 Task: Add a signature Mateo Gonzalez containing With gratitude and sincere wishes, Mateo Gonzalez to email address softage.3@softage.net and add a label Condo associations
Action: Mouse moved to (759, 407)
Screenshot: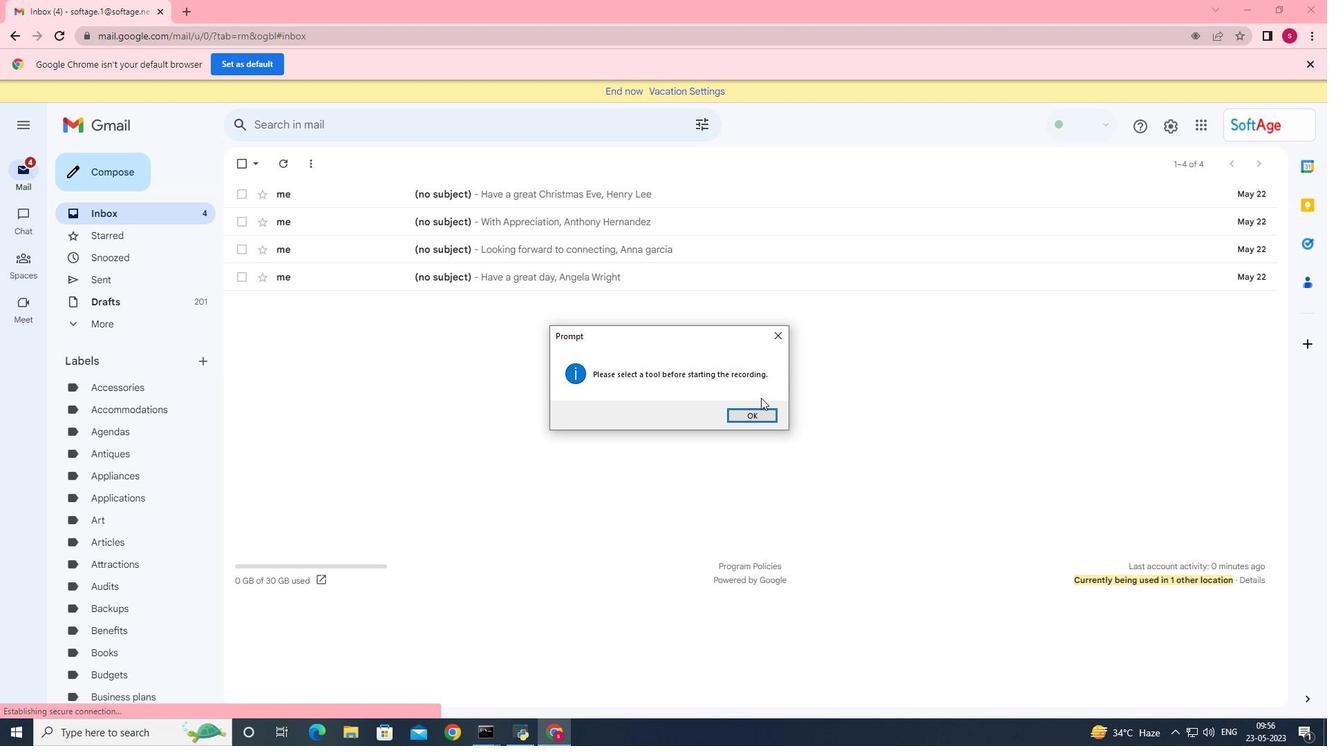 
Action: Mouse pressed left at (759, 407)
Screenshot: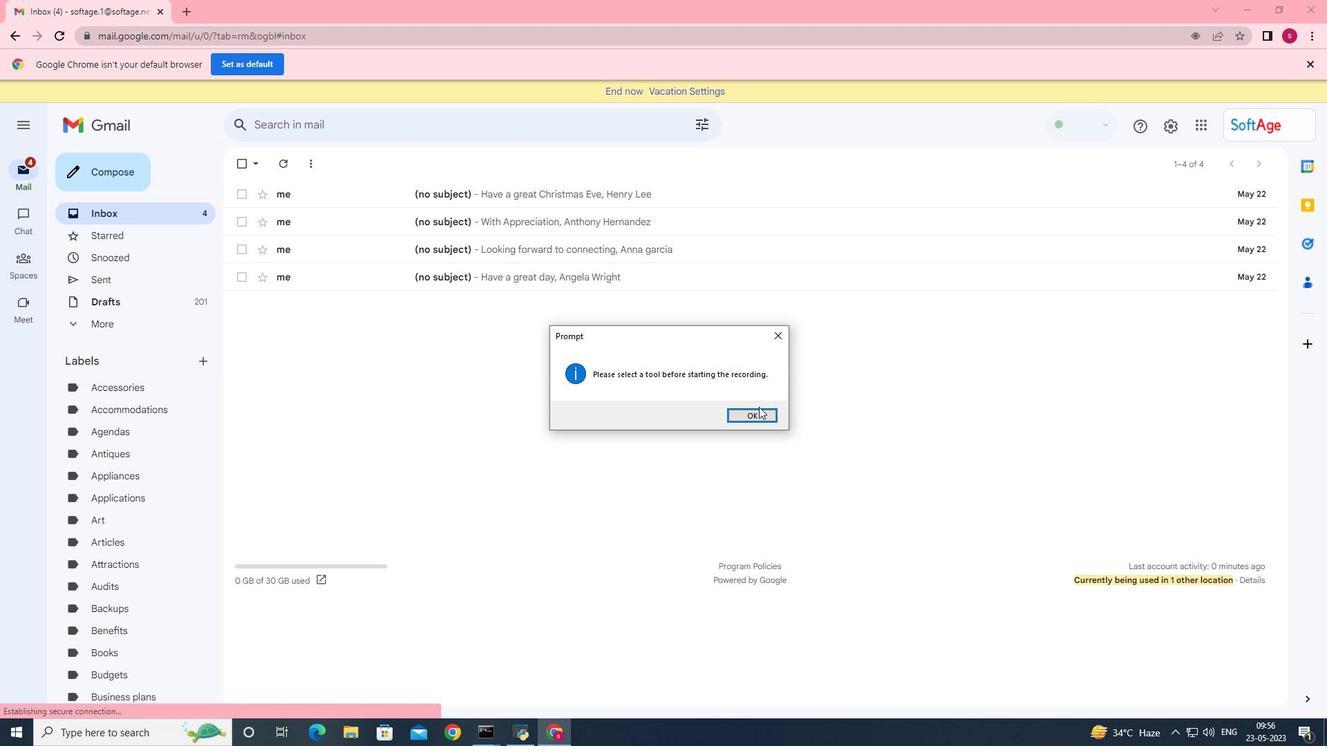 
Action: Mouse moved to (746, 410)
Screenshot: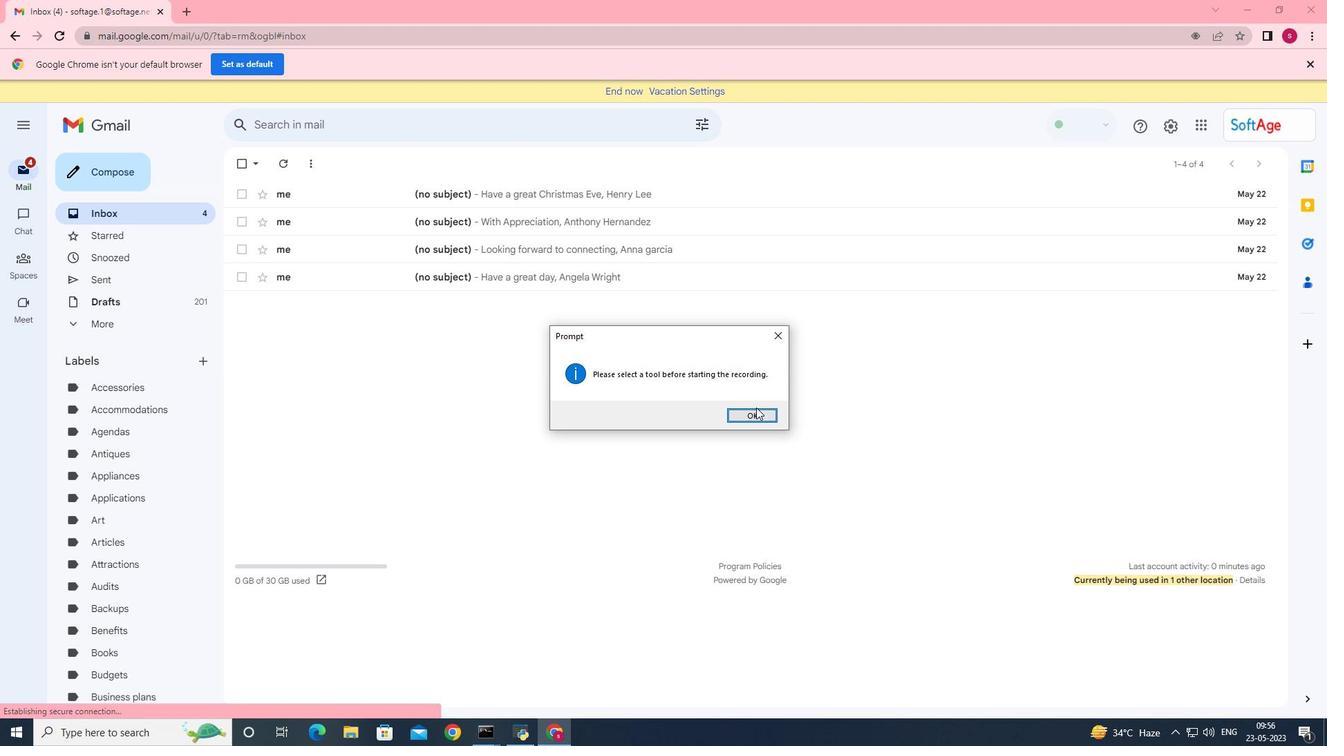 
Action: Mouse pressed left at (746, 410)
Screenshot: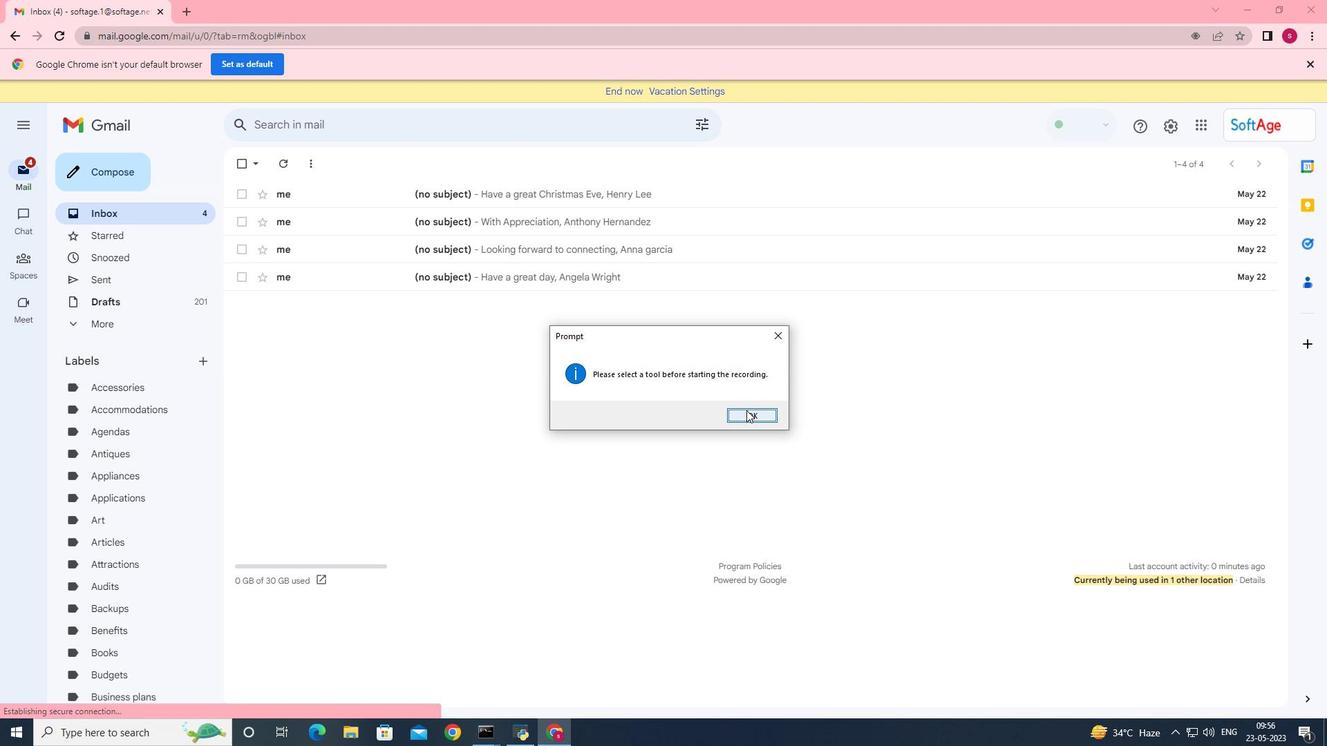 
Action: Mouse moved to (67, 169)
Screenshot: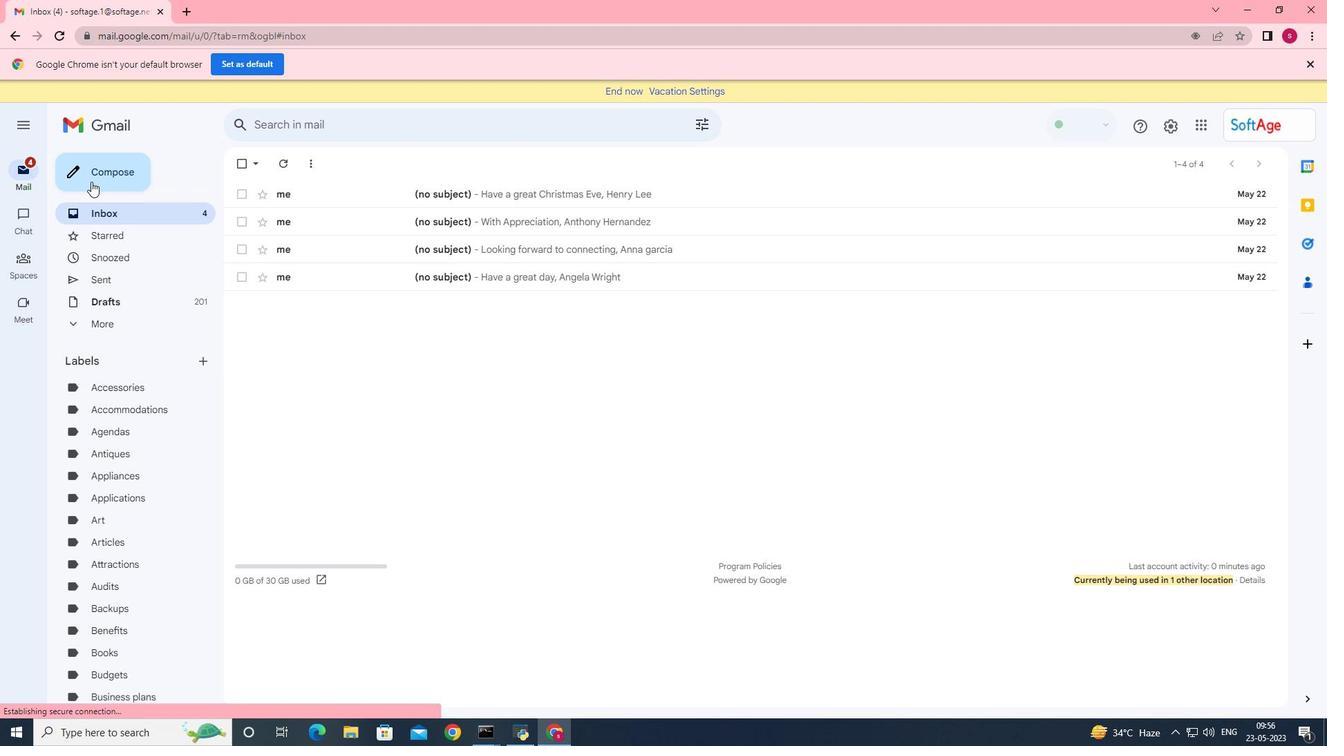 
Action: Mouse pressed left at (67, 169)
Screenshot: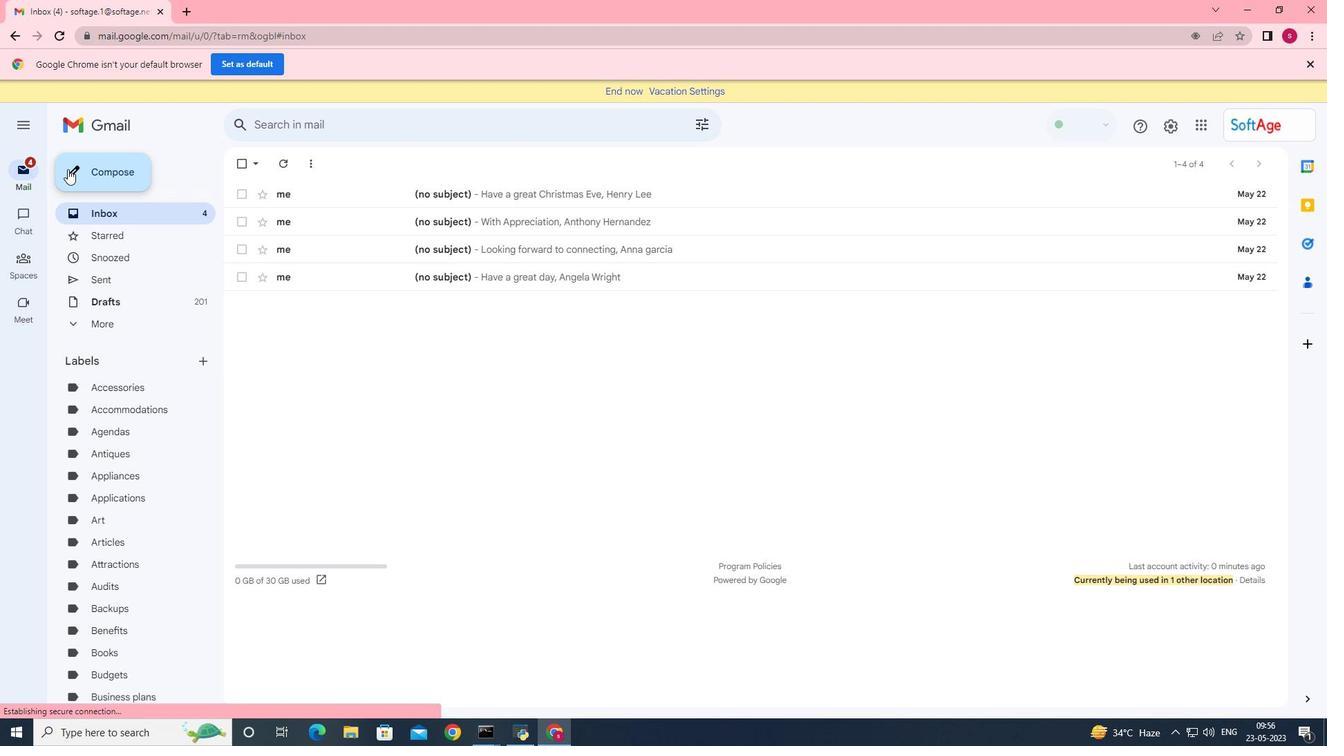
Action: Mouse moved to (1119, 694)
Screenshot: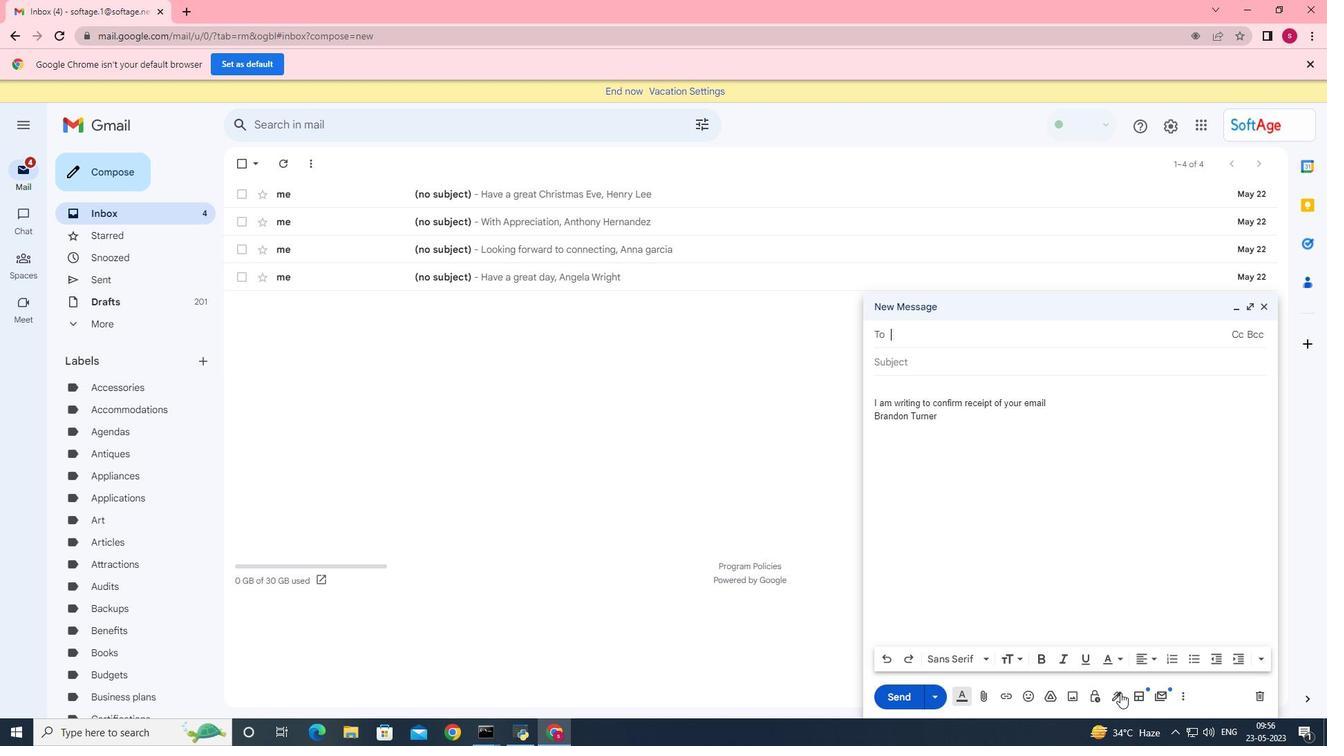 
Action: Mouse pressed left at (1119, 694)
Screenshot: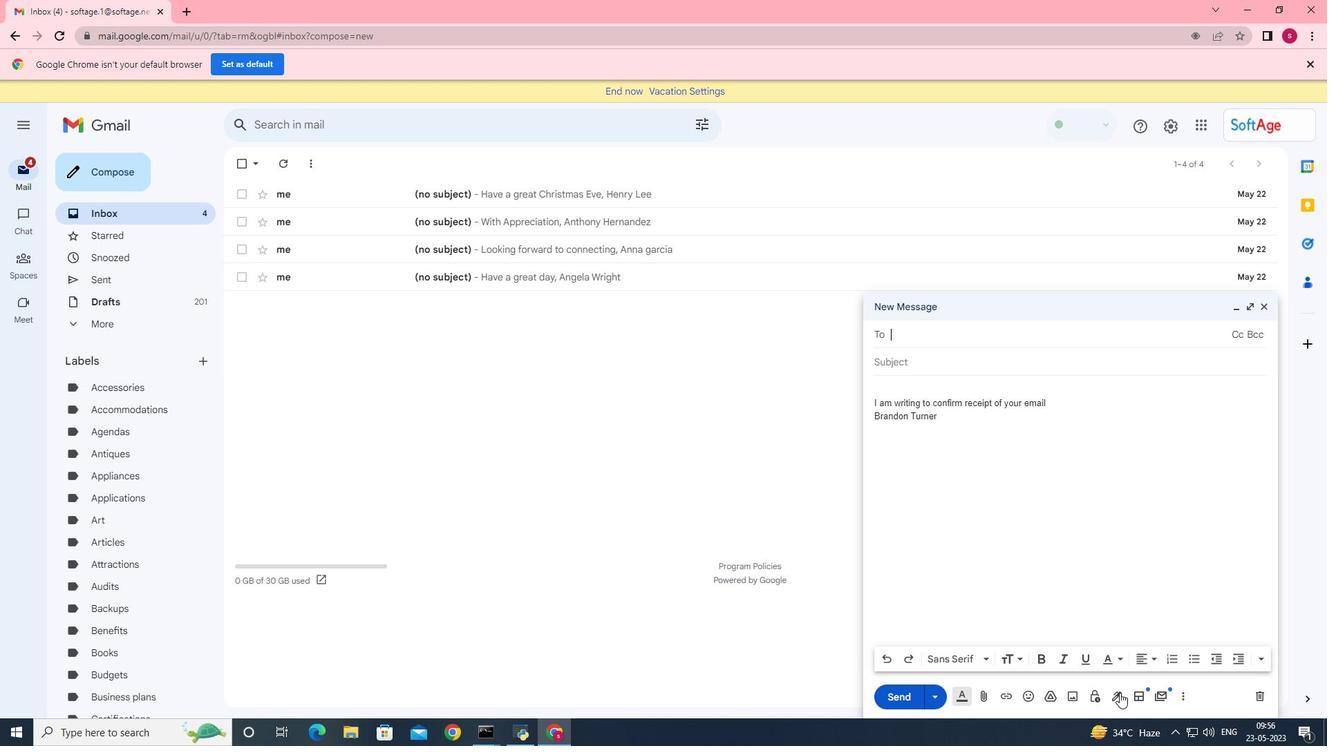 
Action: Mouse moved to (1138, 617)
Screenshot: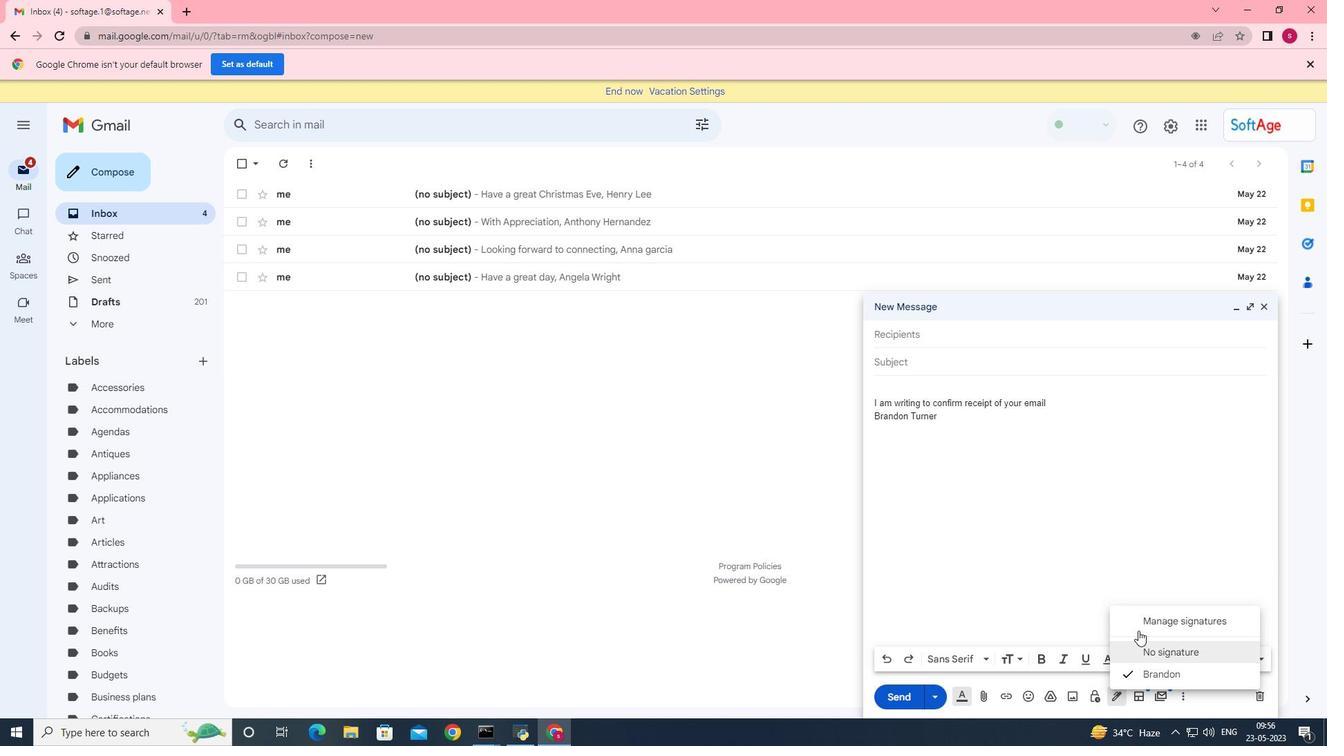
Action: Mouse pressed left at (1138, 617)
Screenshot: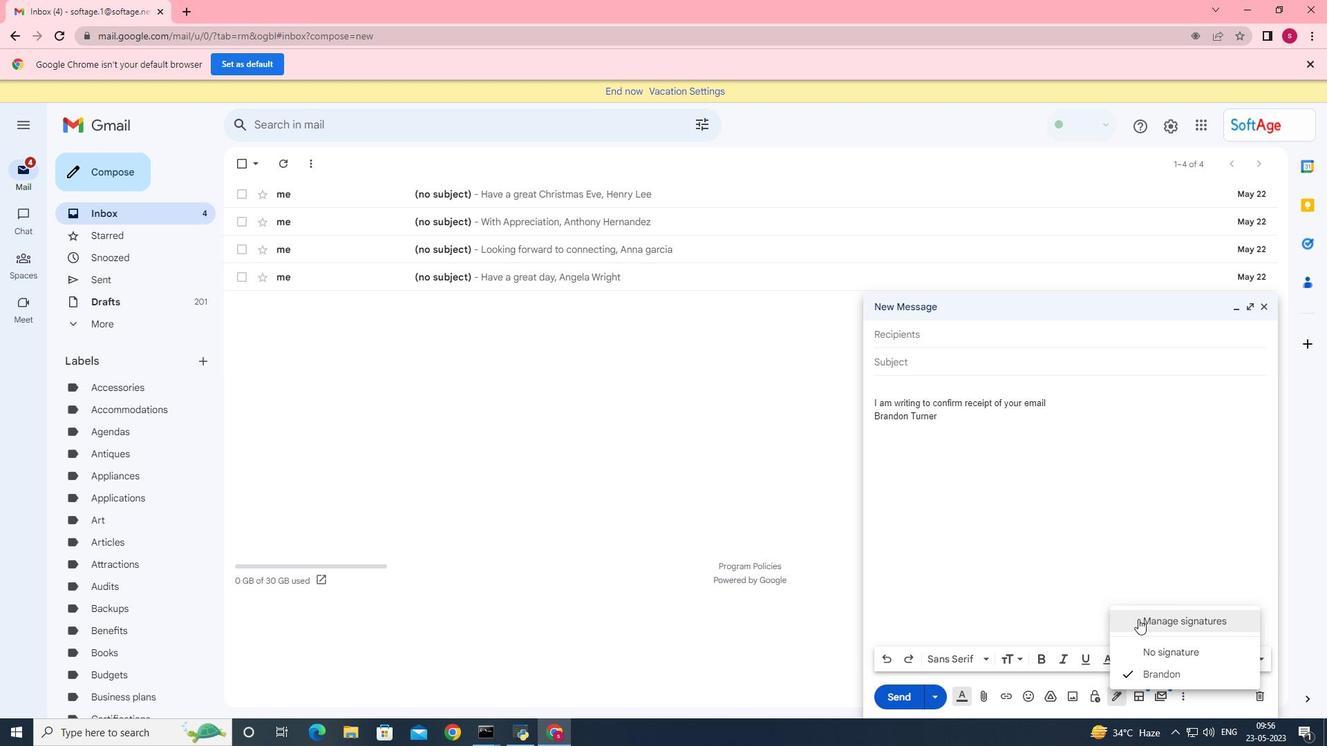 
Action: Mouse moved to (719, 434)
Screenshot: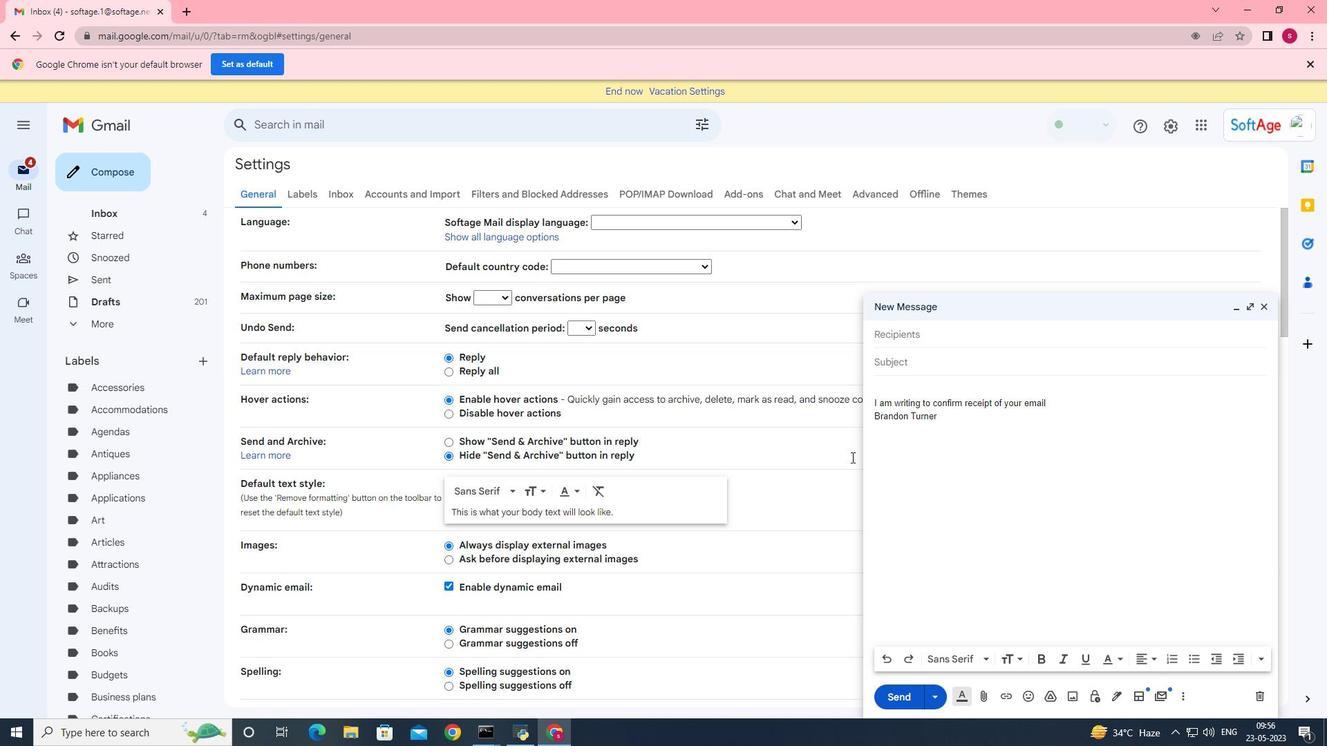 
Action: Mouse scrolled (719, 434) with delta (0, 0)
Screenshot: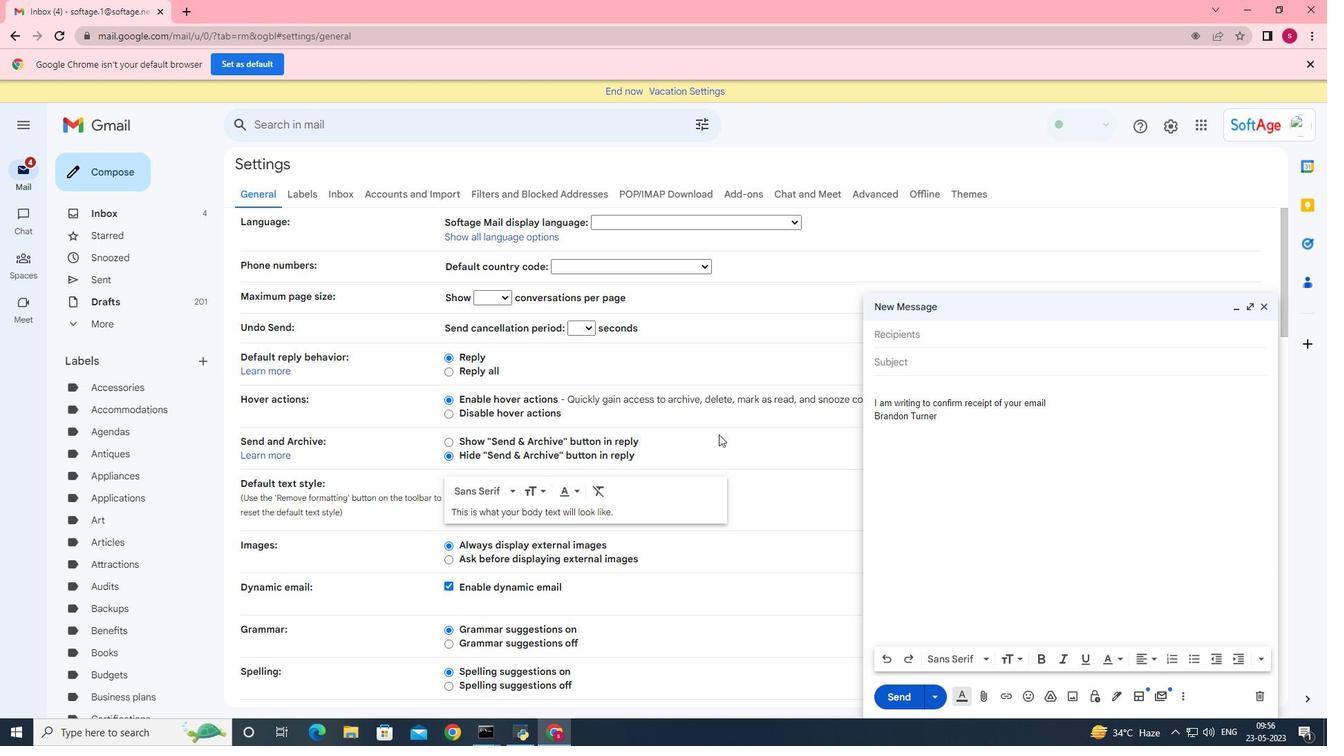 
Action: Mouse moved to (718, 434)
Screenshot: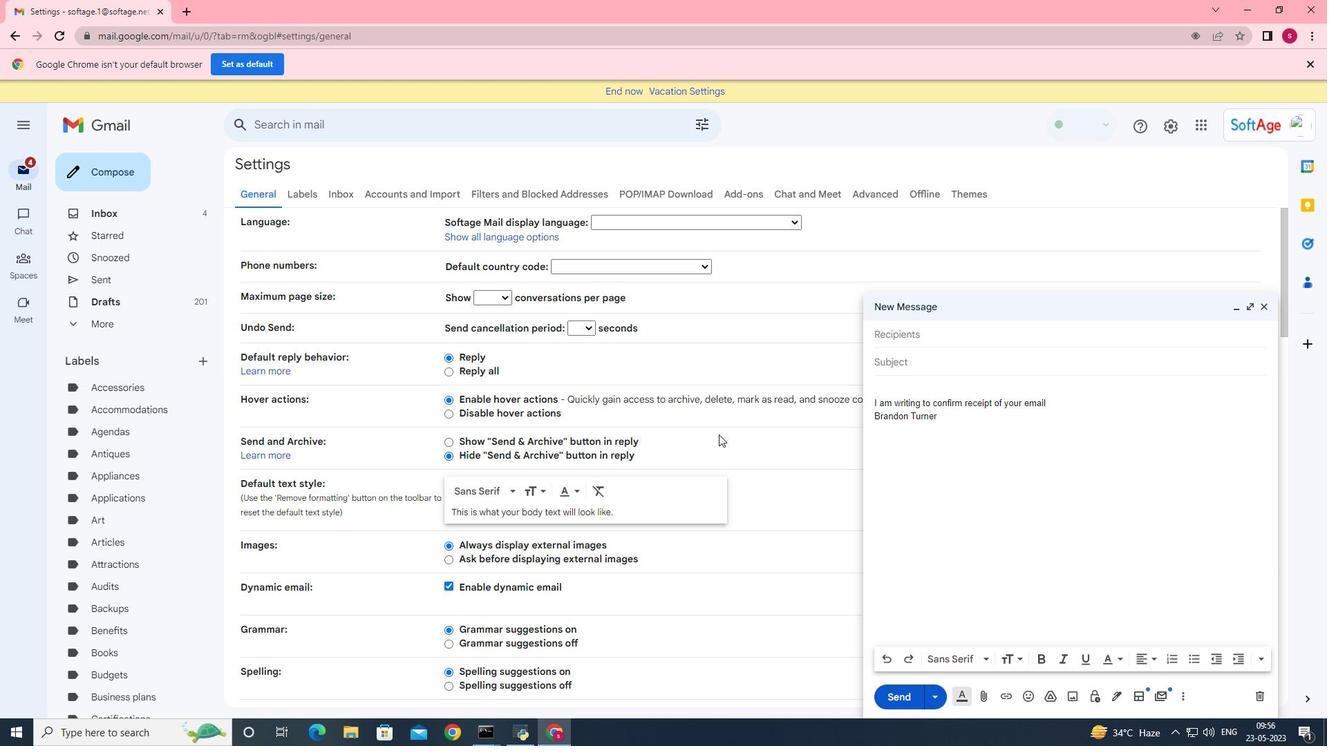 
Action: Mouse scrolled (718, 434) with delta (0, 0)
Screenshot: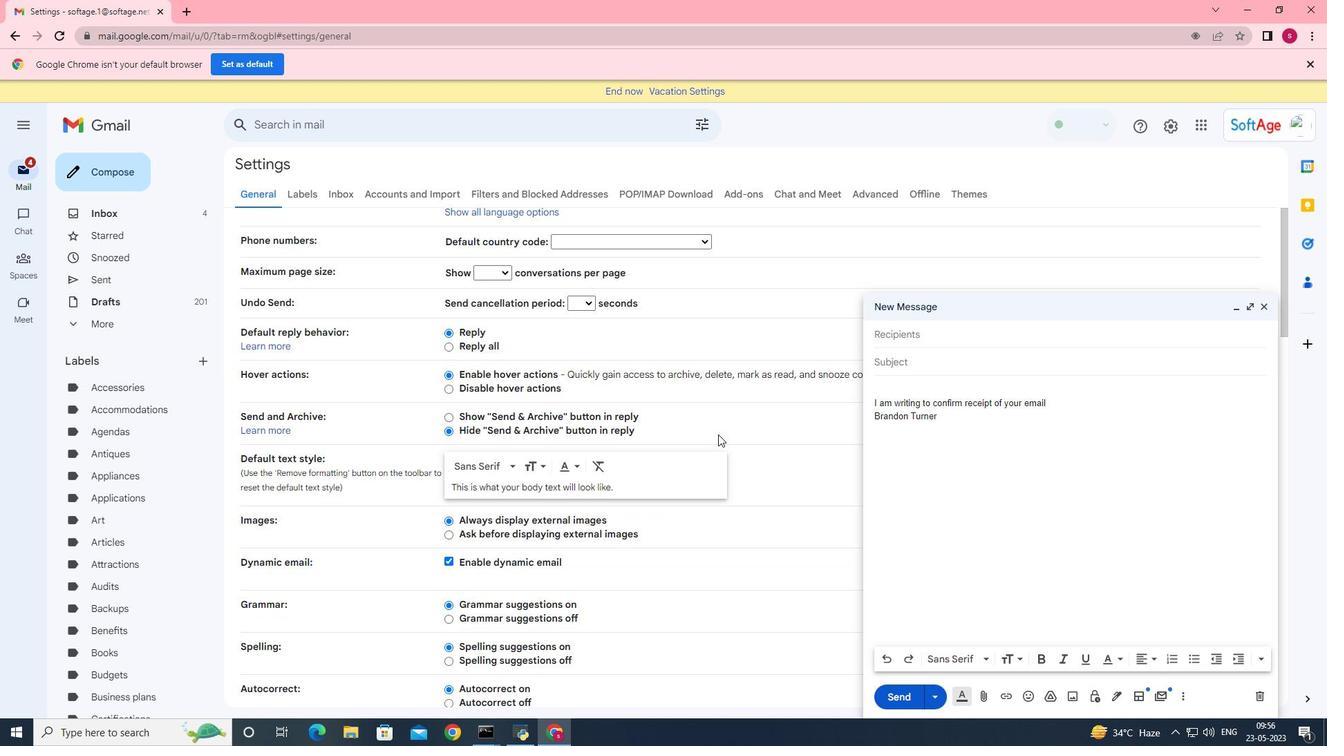 
Action: Mouse moved to (715, 439)
Screenshot: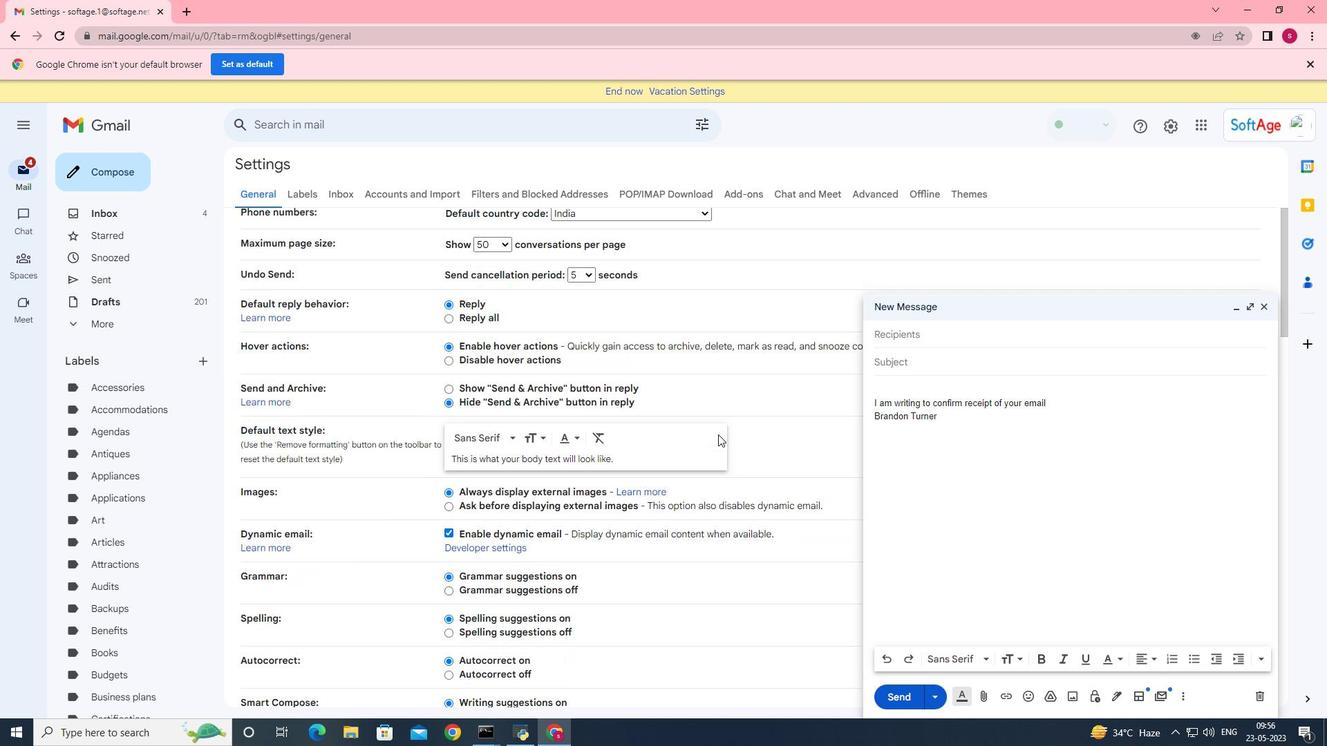 
Action: Mouse scrolled (716, 436) with delta (0, 0)
Screenshot: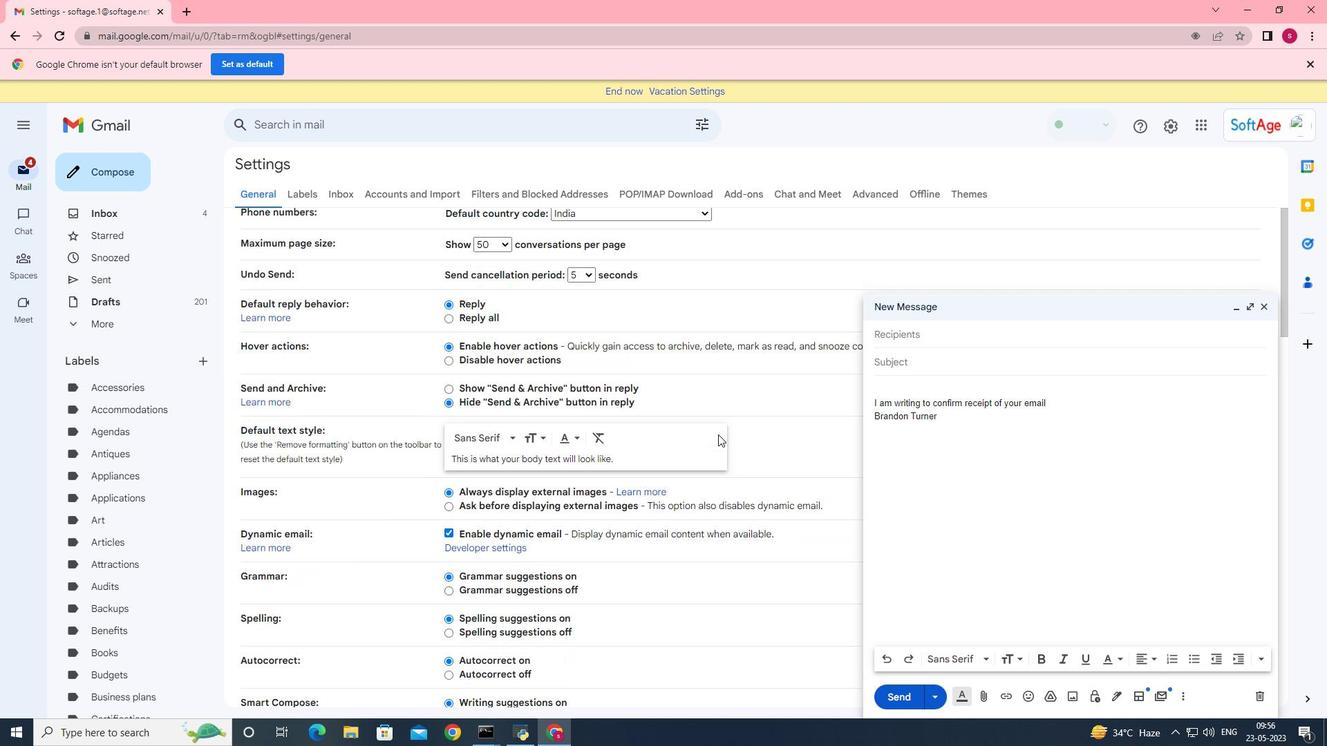 
Action: Mouse moved to (714, 439)
Screenshot: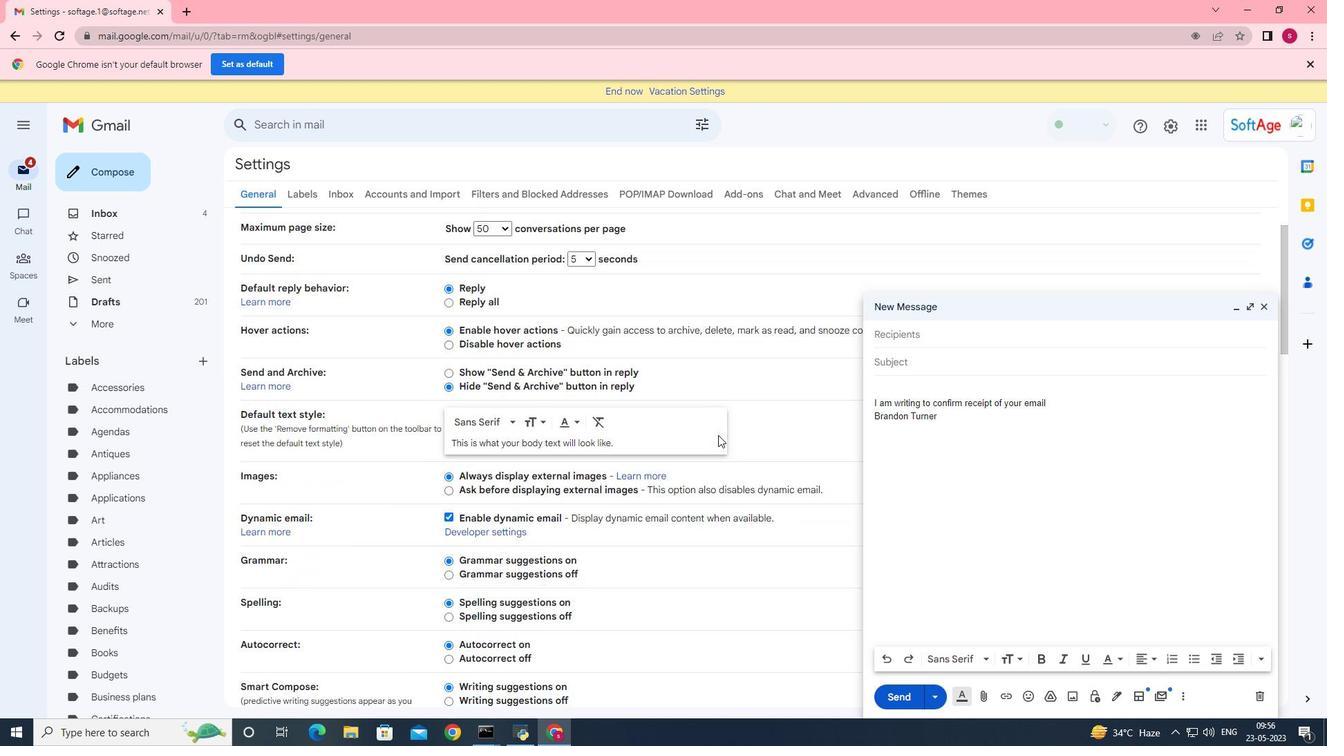 
Action: Mouse scrolled (714, 439) with delta (0, 0)
Screenshot: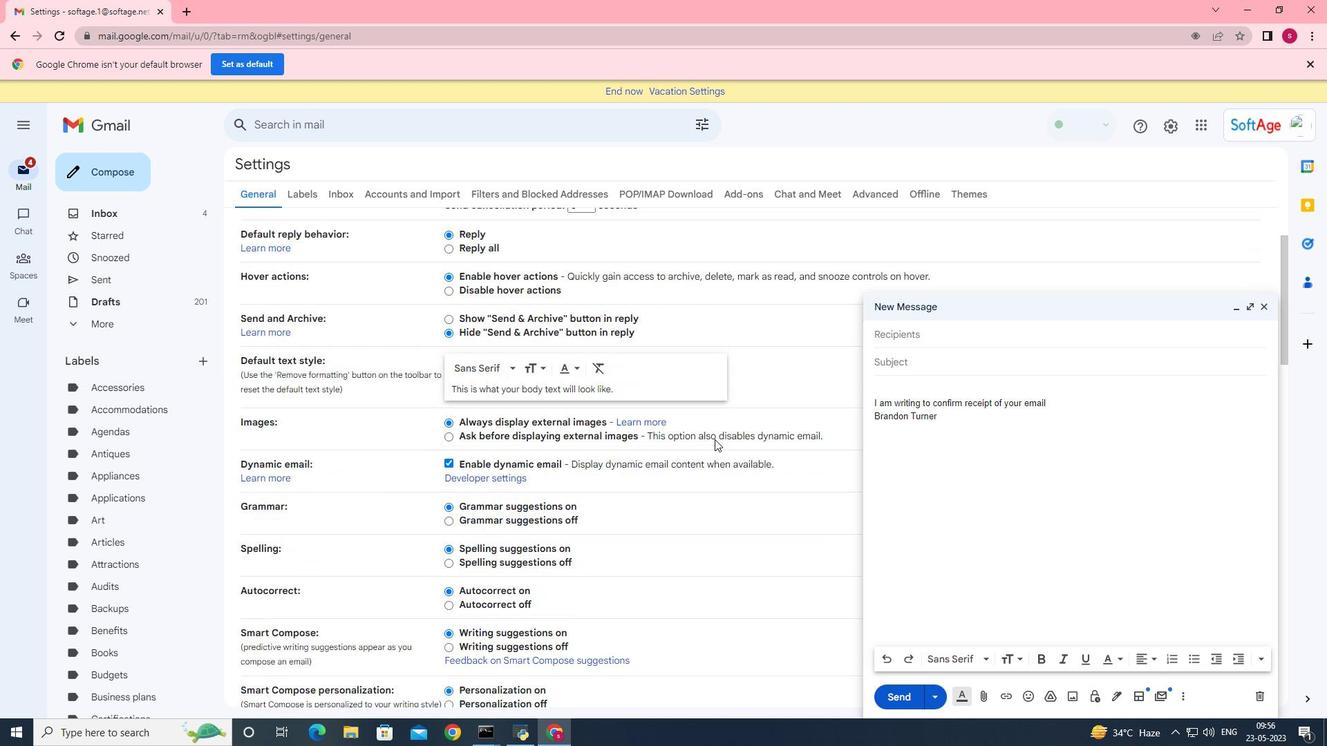 
Action: Mouse moved to (714, 440)
Screenshot: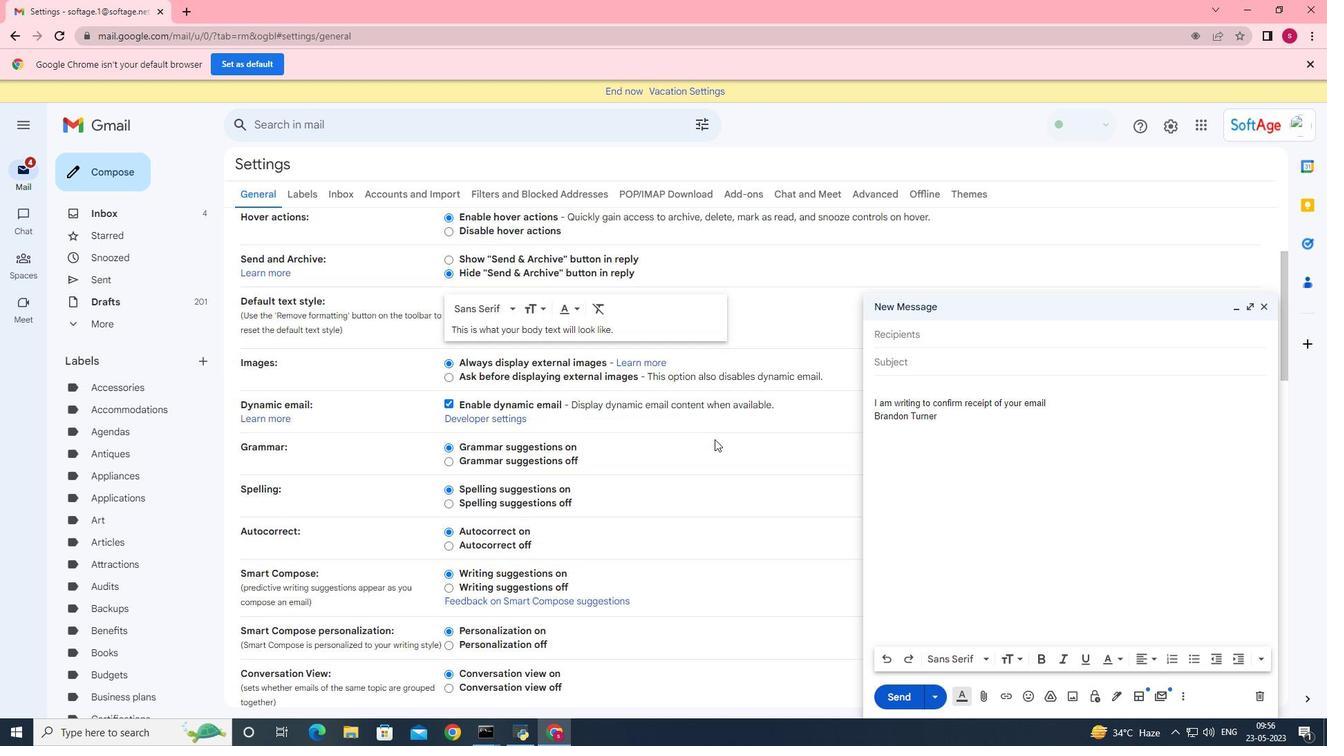 
Action: Mouse scrolled (714, 439) with delta (0, 0)
Screenshot: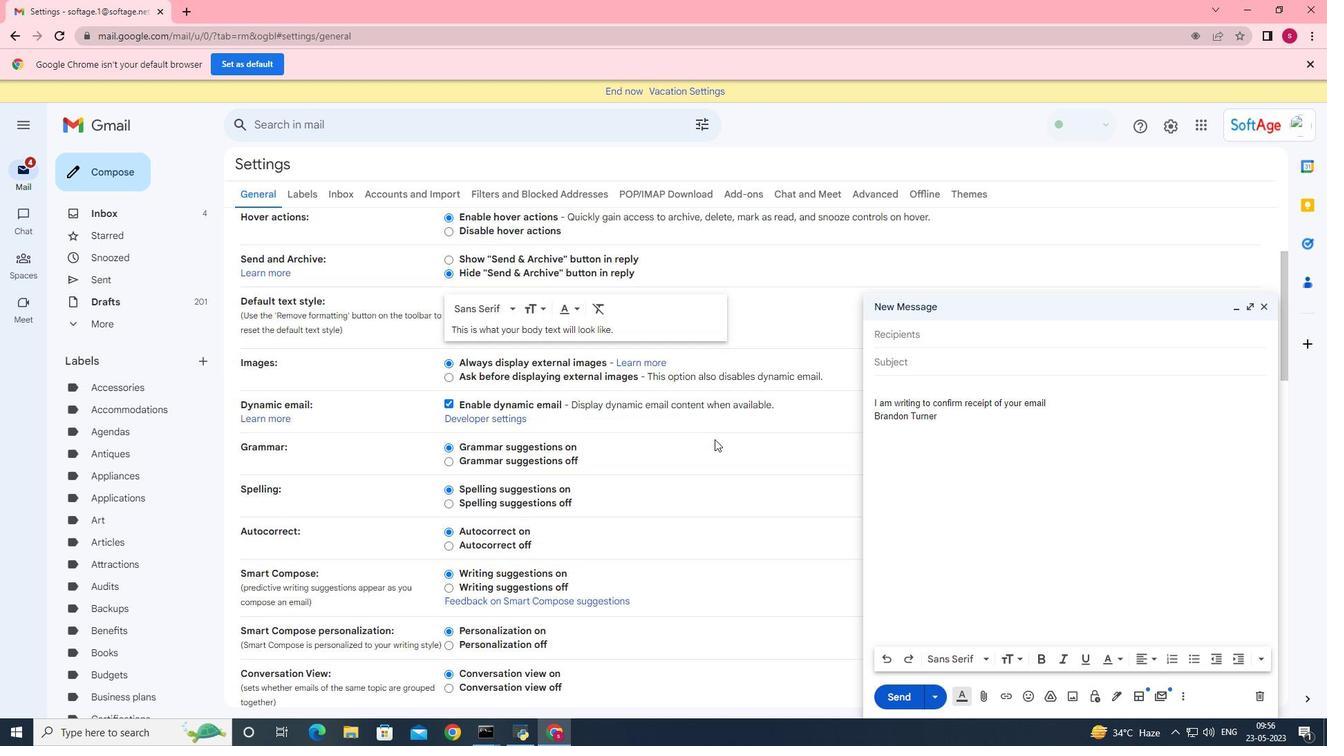 
Action: Mouse scrolled (714, 439) with delta (0, 0)
Screenshot: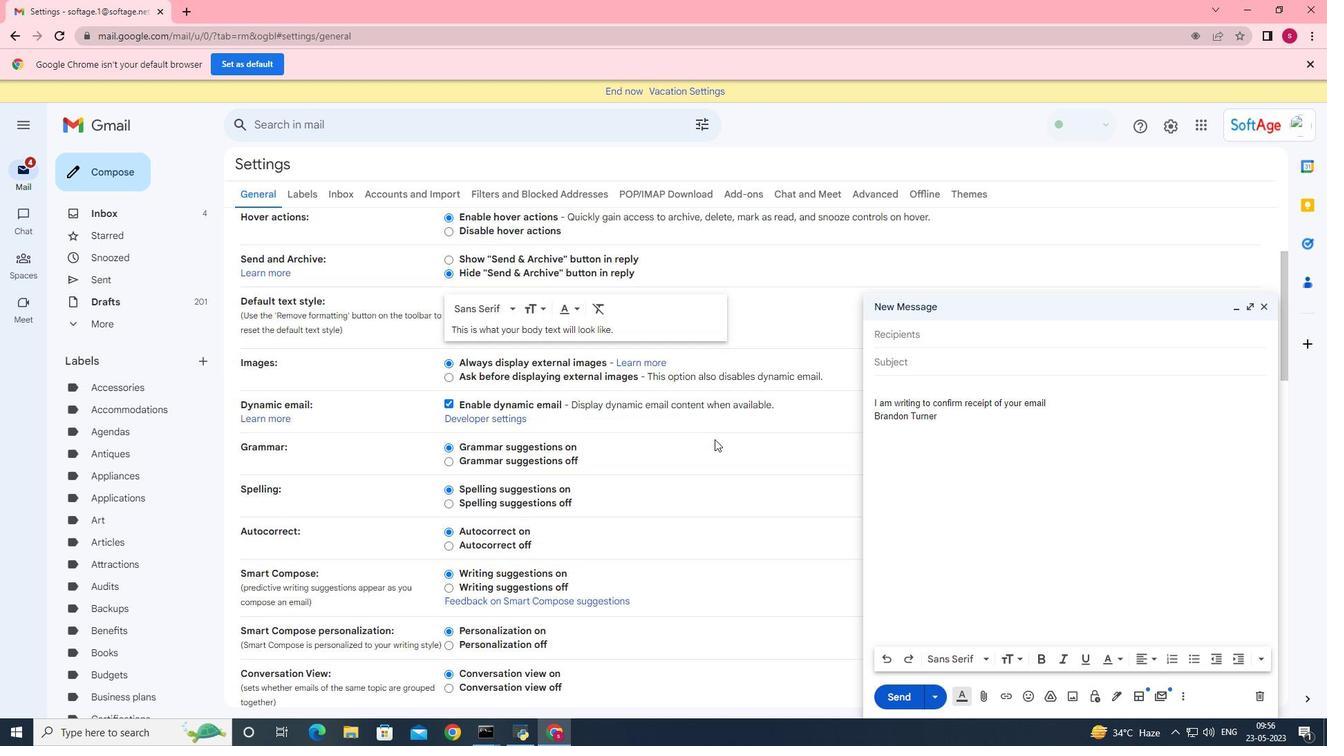 
Action: Mouse scrolled (714, 440) with delta (0, 0)
Screenshot: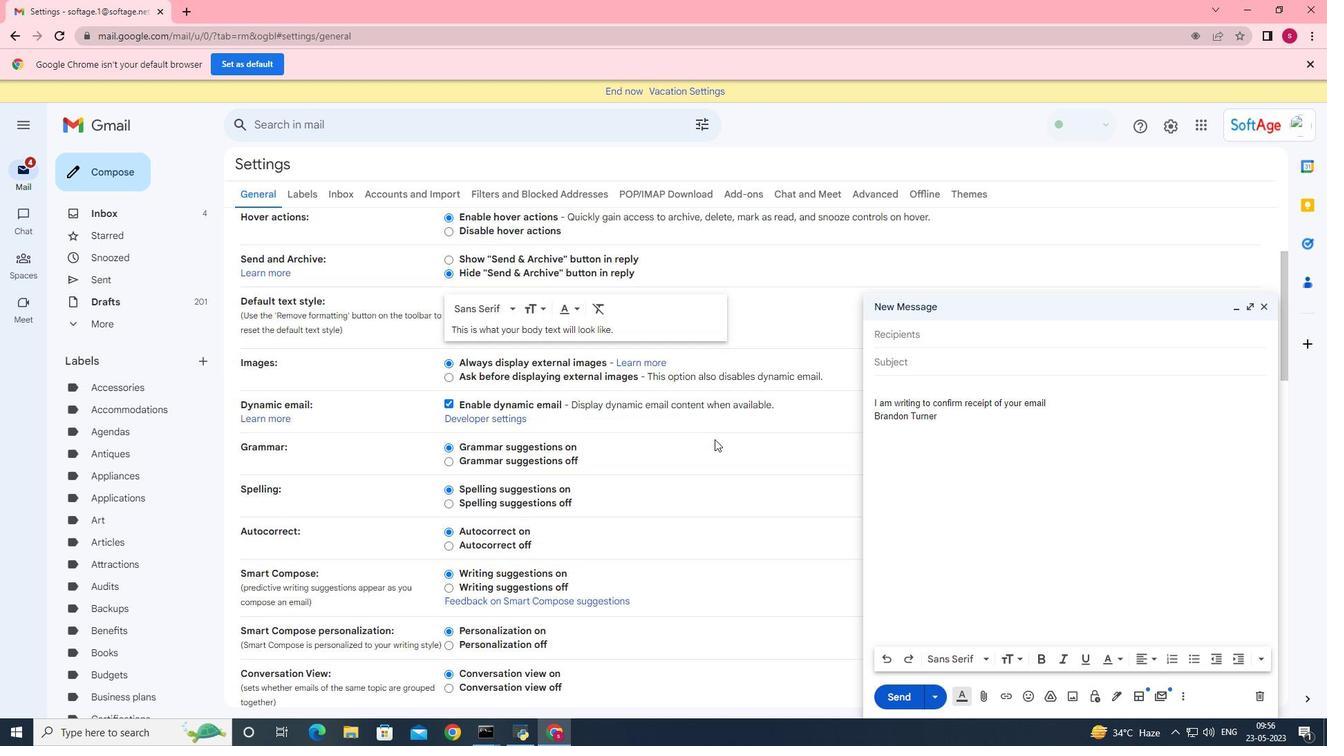 
Action: Mouse scrolled (714, 439) with delta (0, 0)
Screenshot: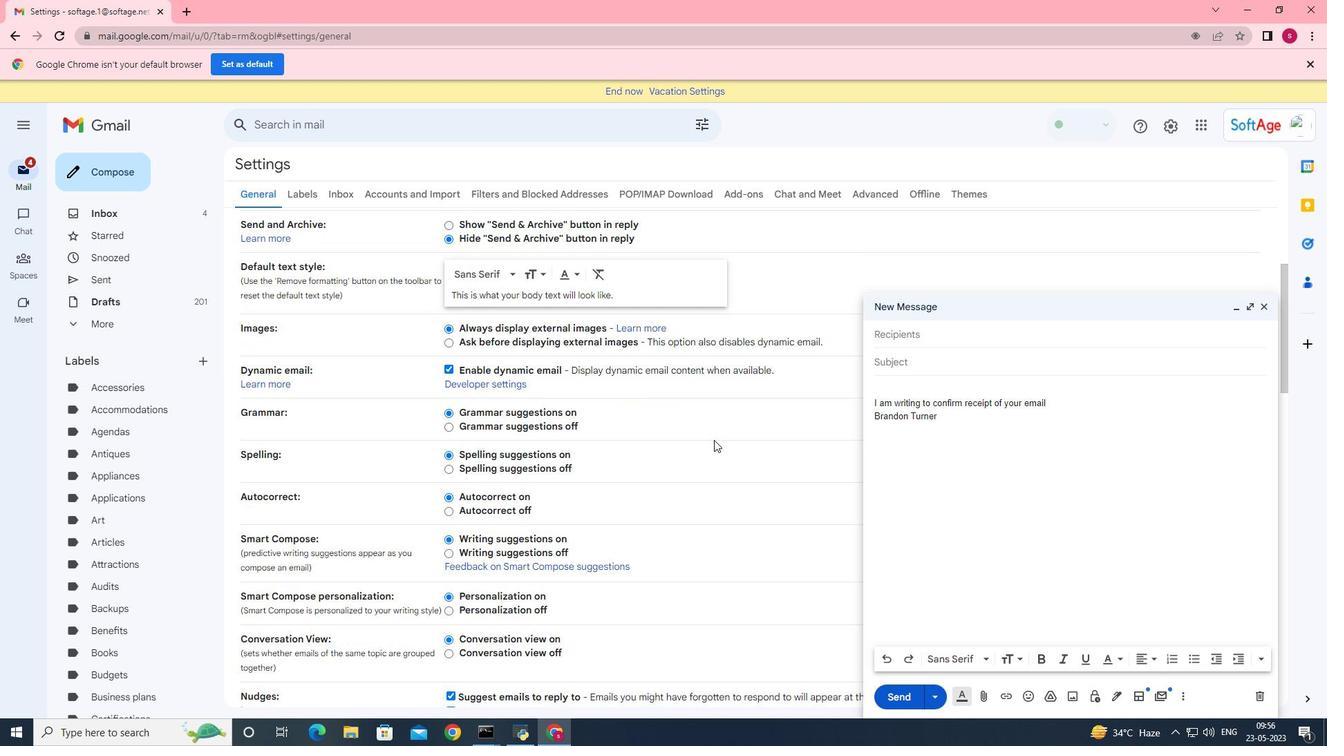 
Action: Mouse moved to (714, 440)
Screenshot: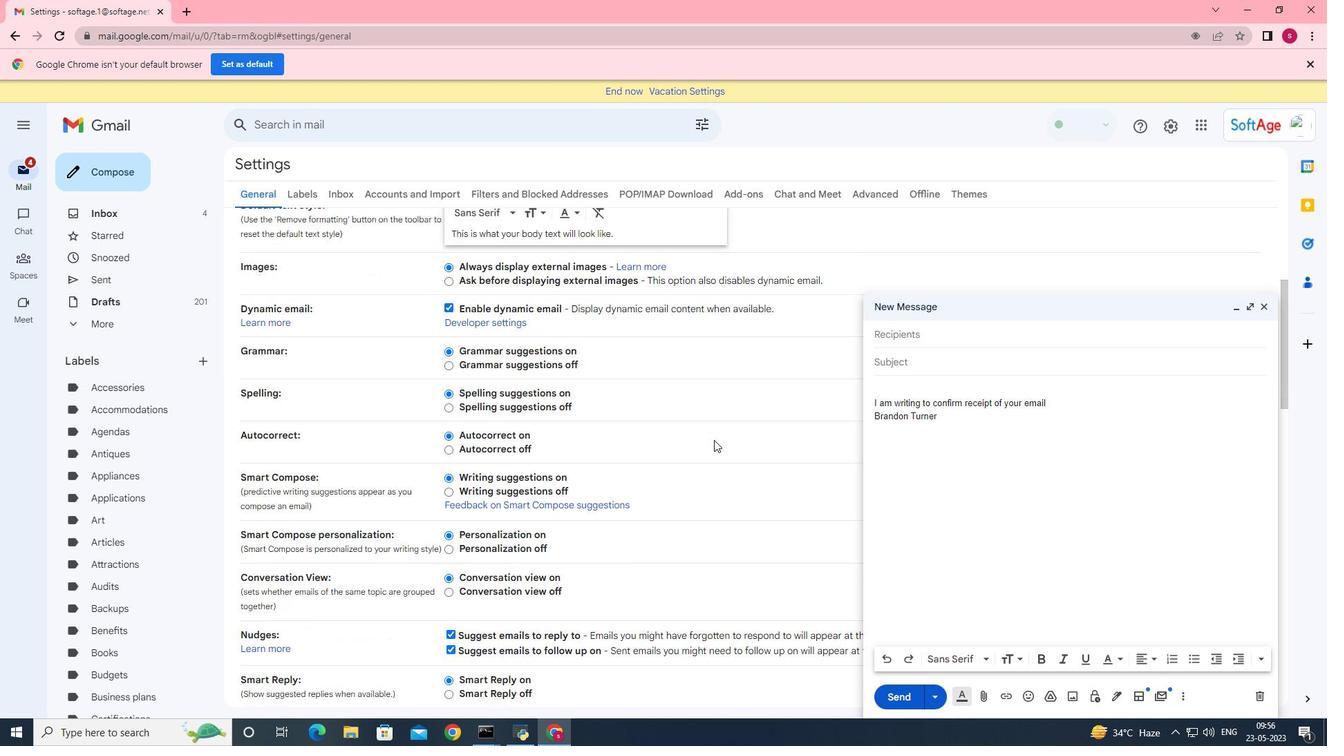 
Action: Mouse scrolled (714, 441) with delta (0, 0)
Screenshot: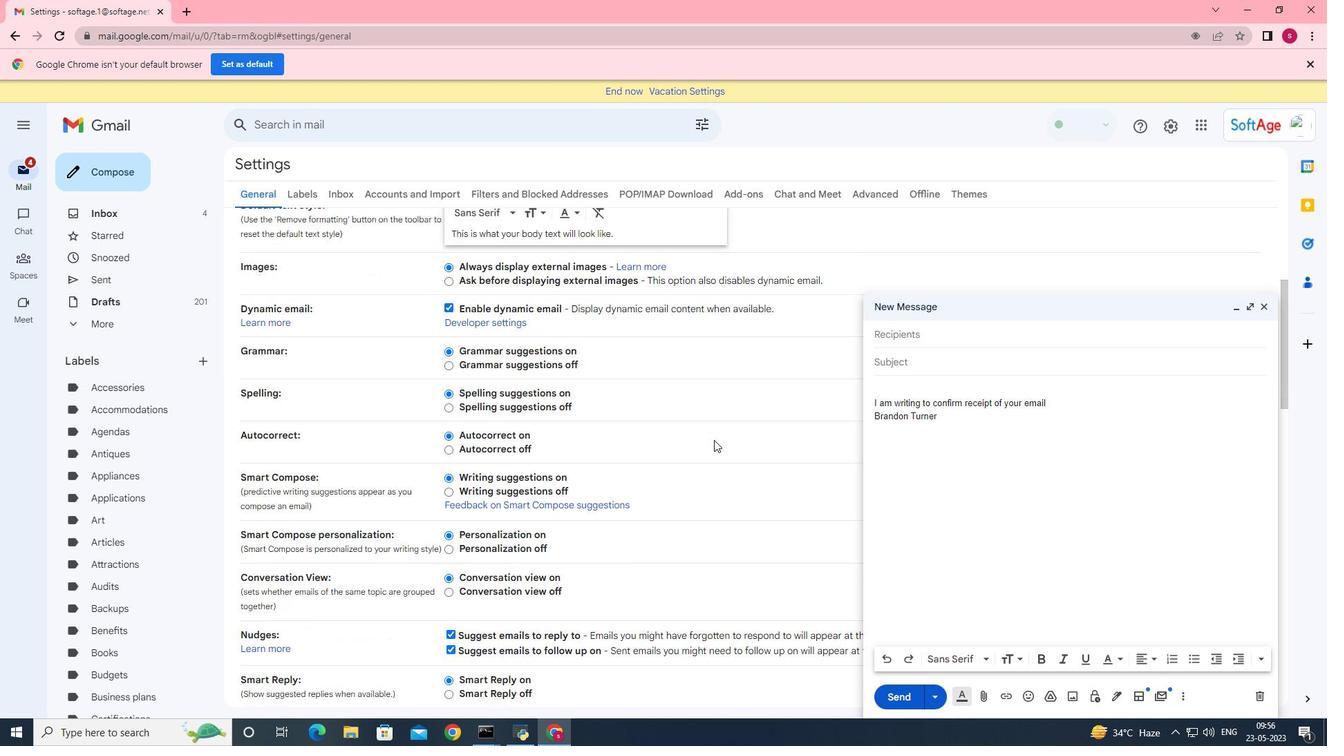 
Action: Mouse scrolled (714, 439) with delta (0, 0)
Screenshot: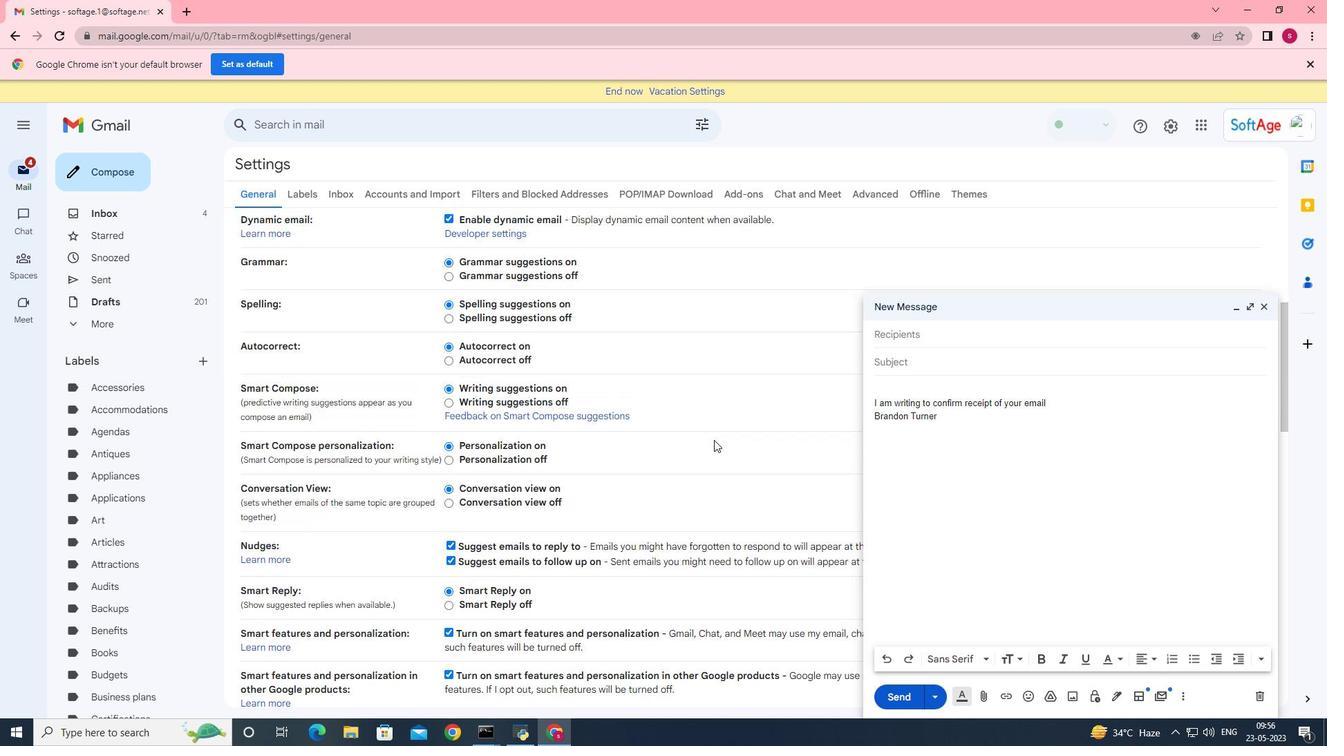 
Action: Mouse scrolled (714, 439) with delta (0, 0)
Screenshot: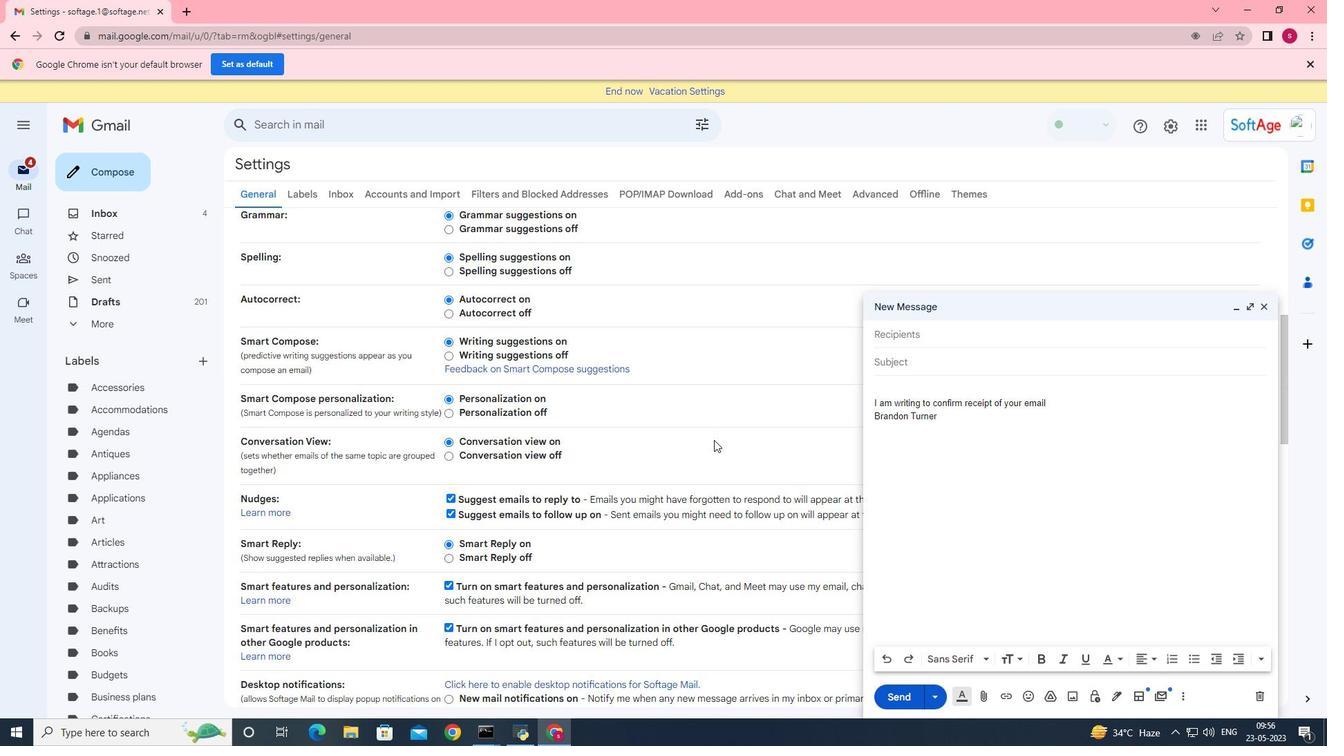 
Action: Mouse scrolled (714, 439) with delta (0, 0)
Screenshot: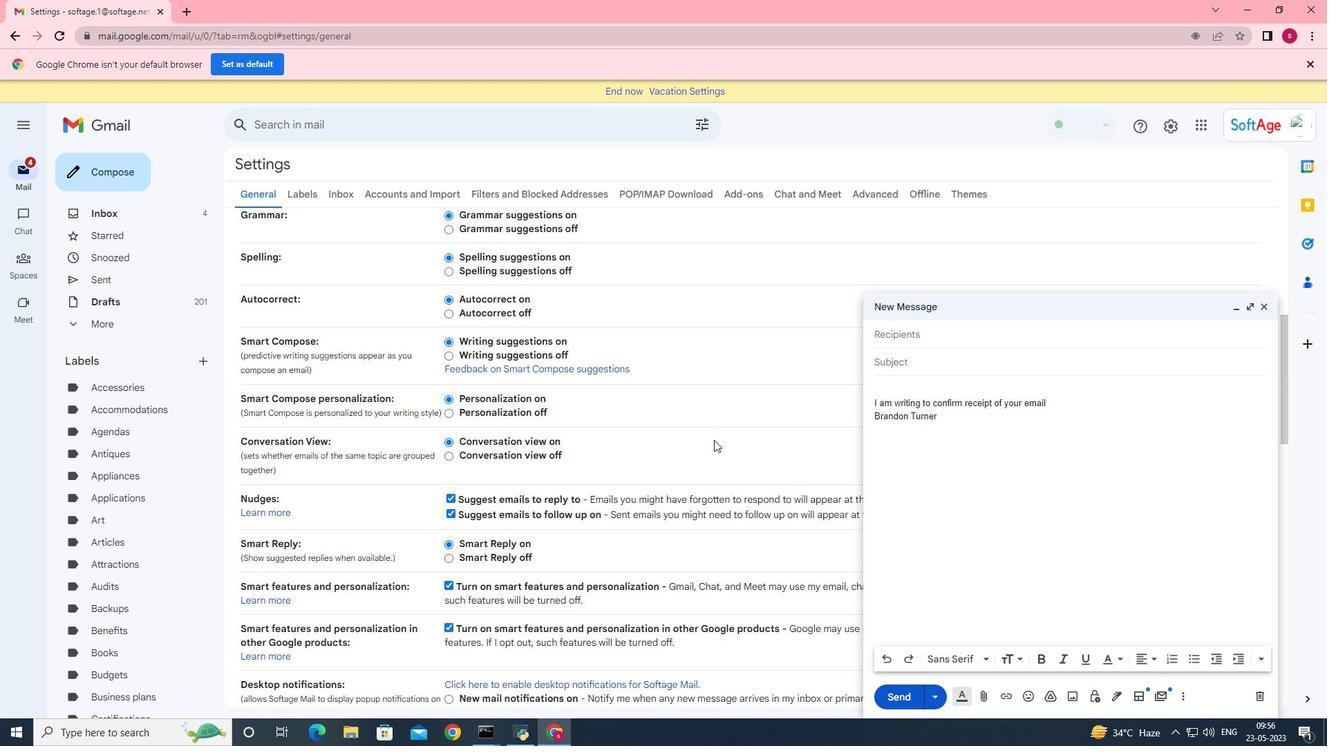 
Action: Mouse scrolled (714, 439) with delta (0, 0)
Screenshot: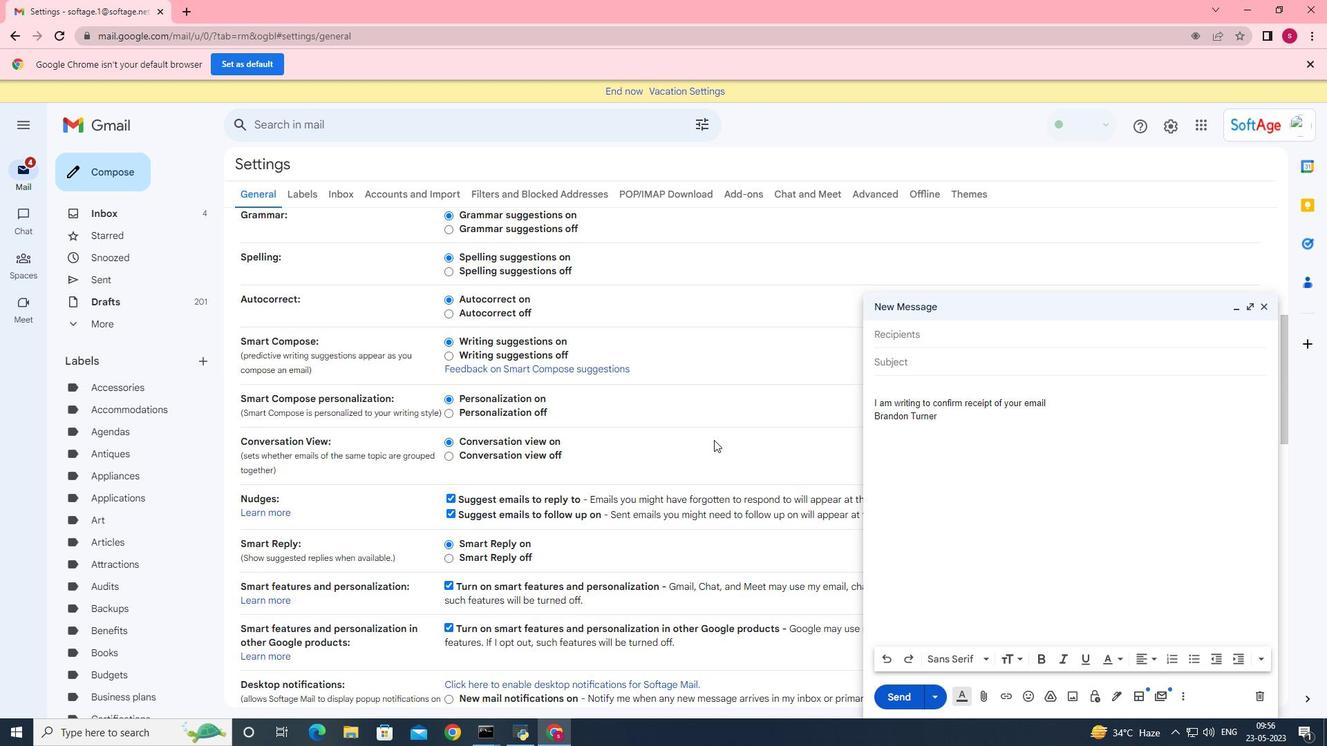 
Action: Mouse scrolled (714, 439) with delta (0, 0)
Screenshot: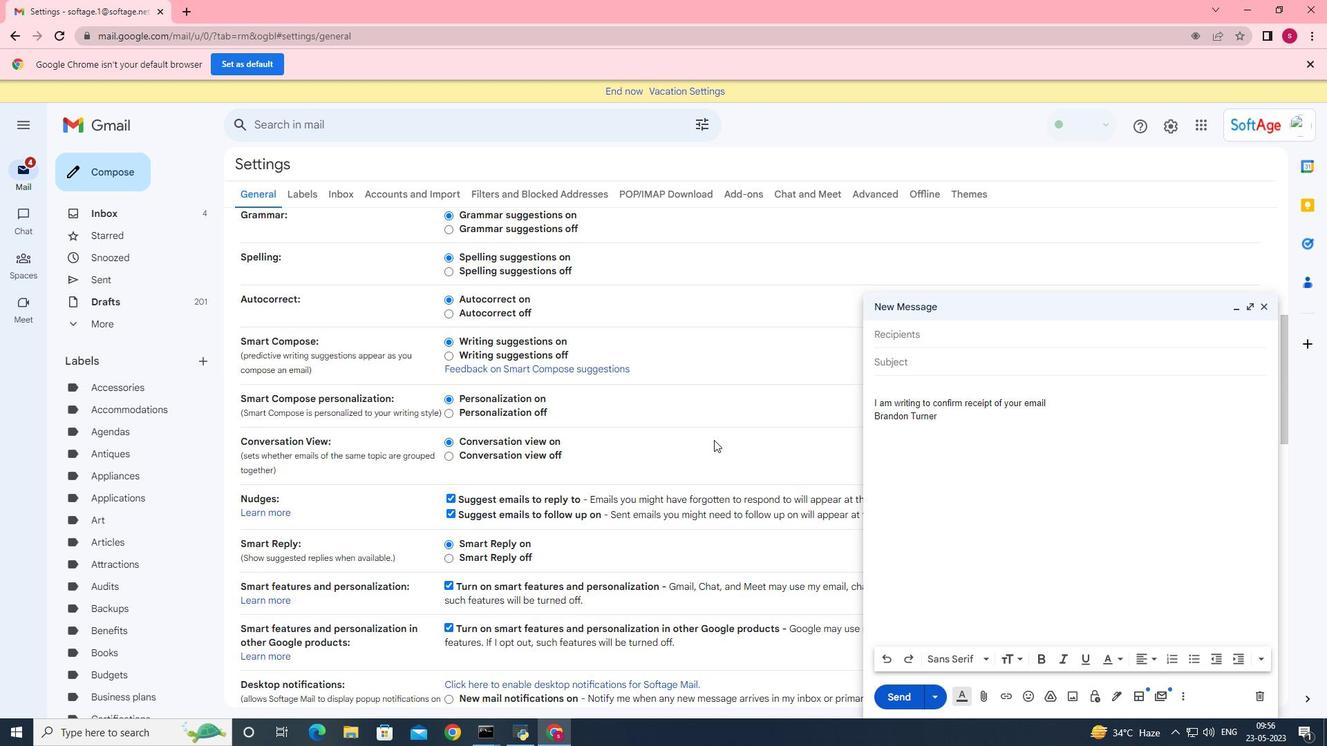
Action: Mouse moved to (675, 467)
Screenshot: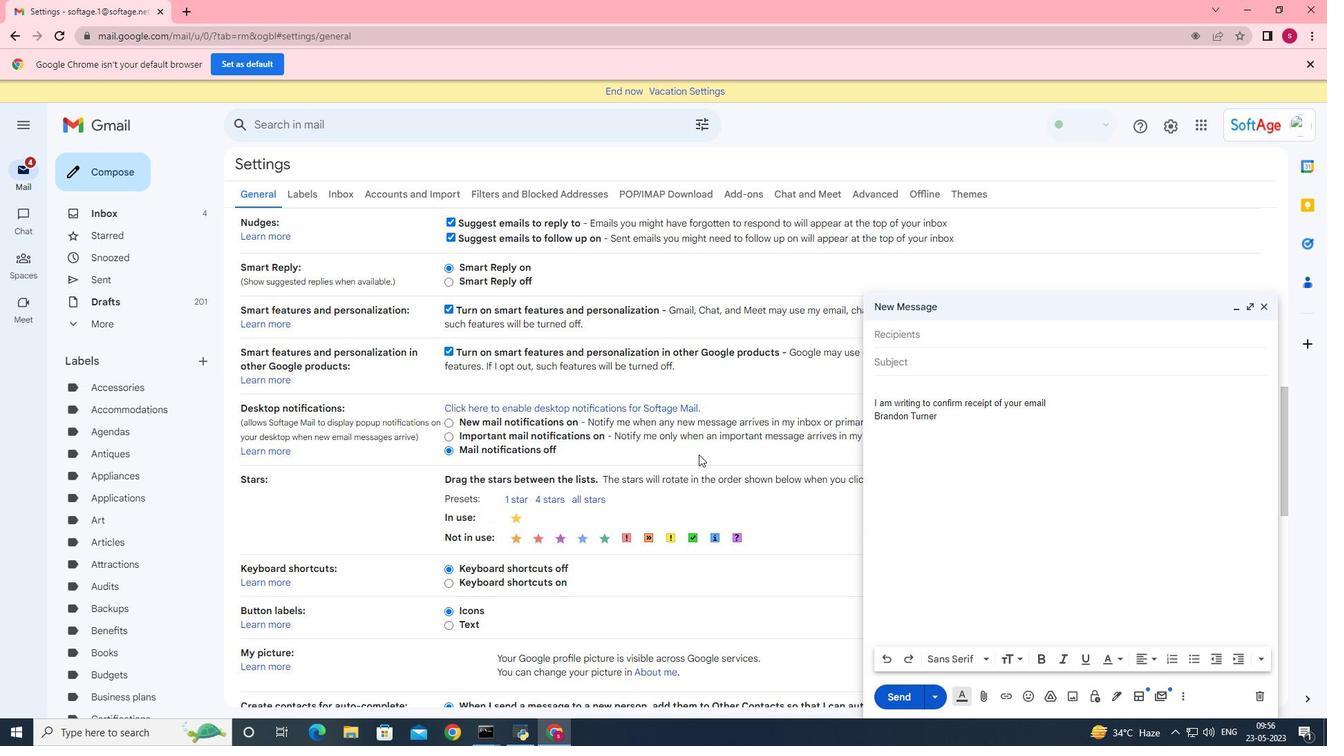 
Action: Mouse scrolled (675, 466) with delta (0, 0)
Screenshot: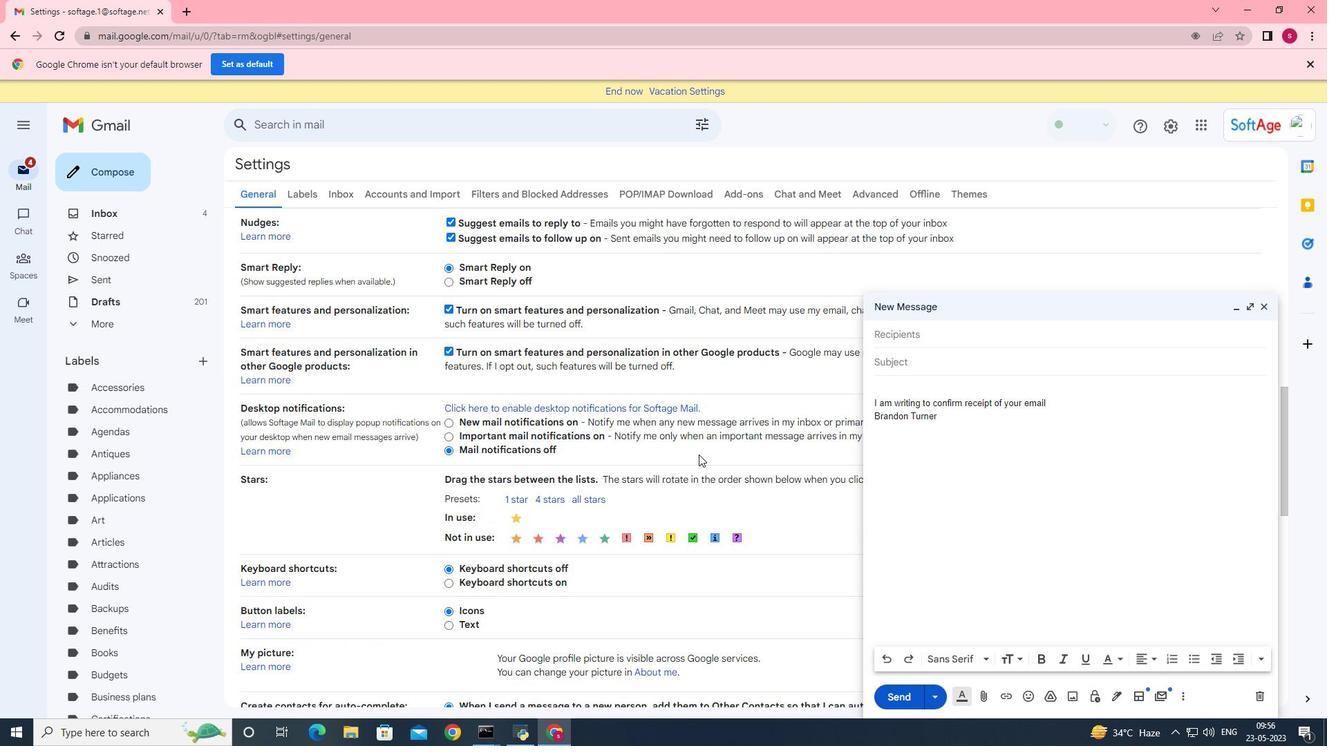 
Action: Mouse scrolled (675, 466) with delta (0, 0)
Screenshot: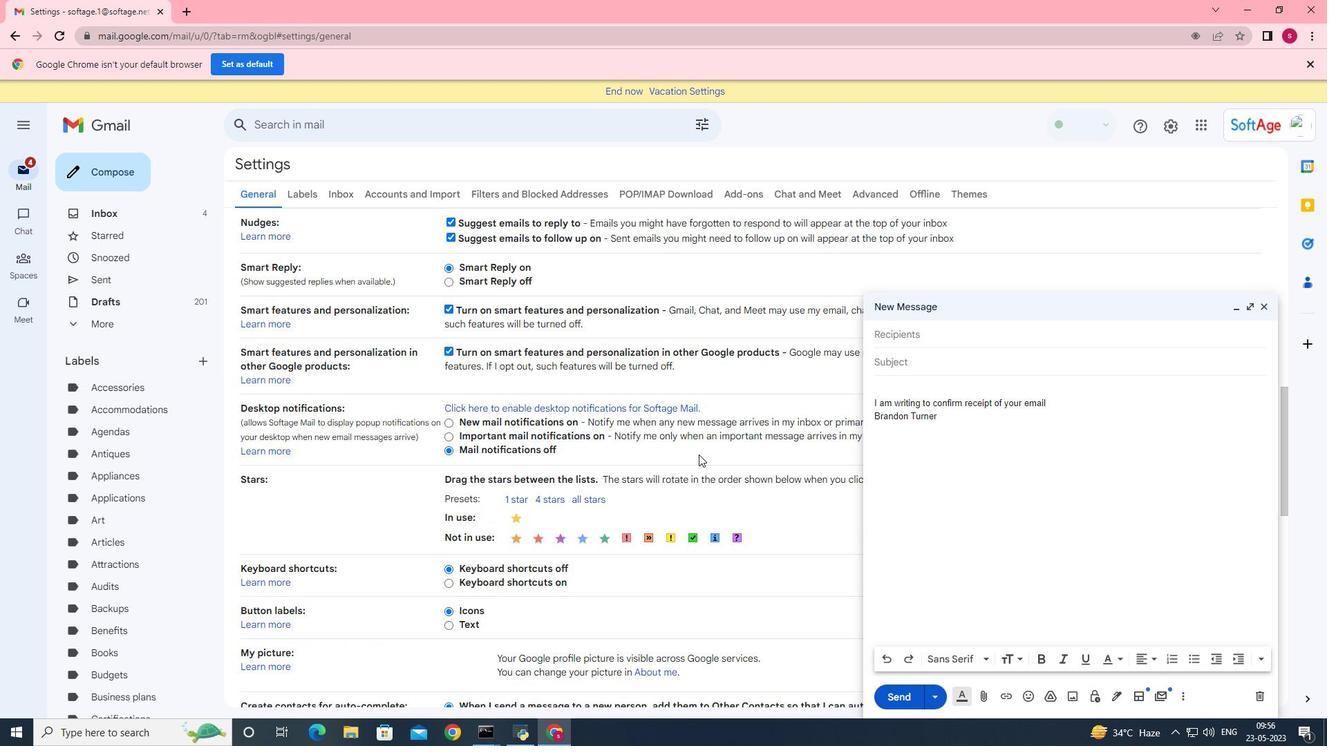 
Action: Mouse scrolled (675, 466) with delta (0, 0)
Screenshot: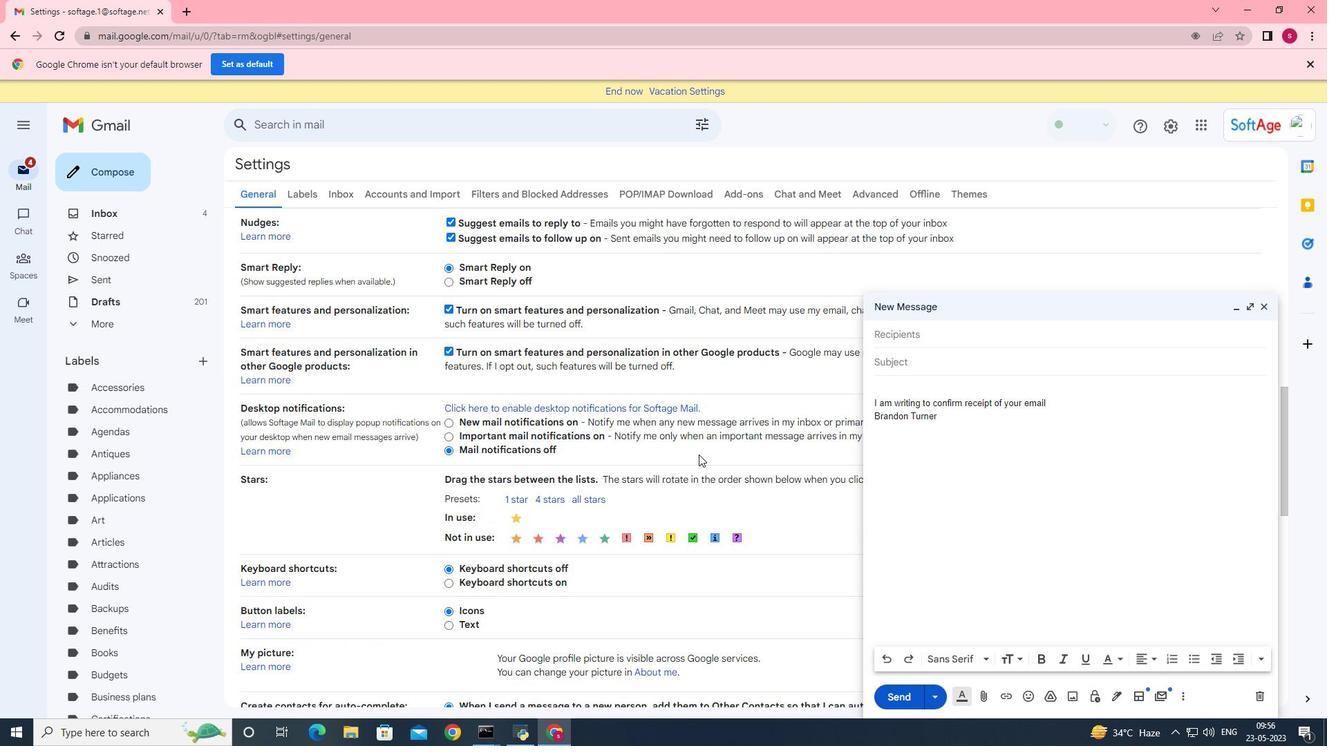 
Action: Mouse scrolled (675, 466) with delta (0, 0)
Screenshot: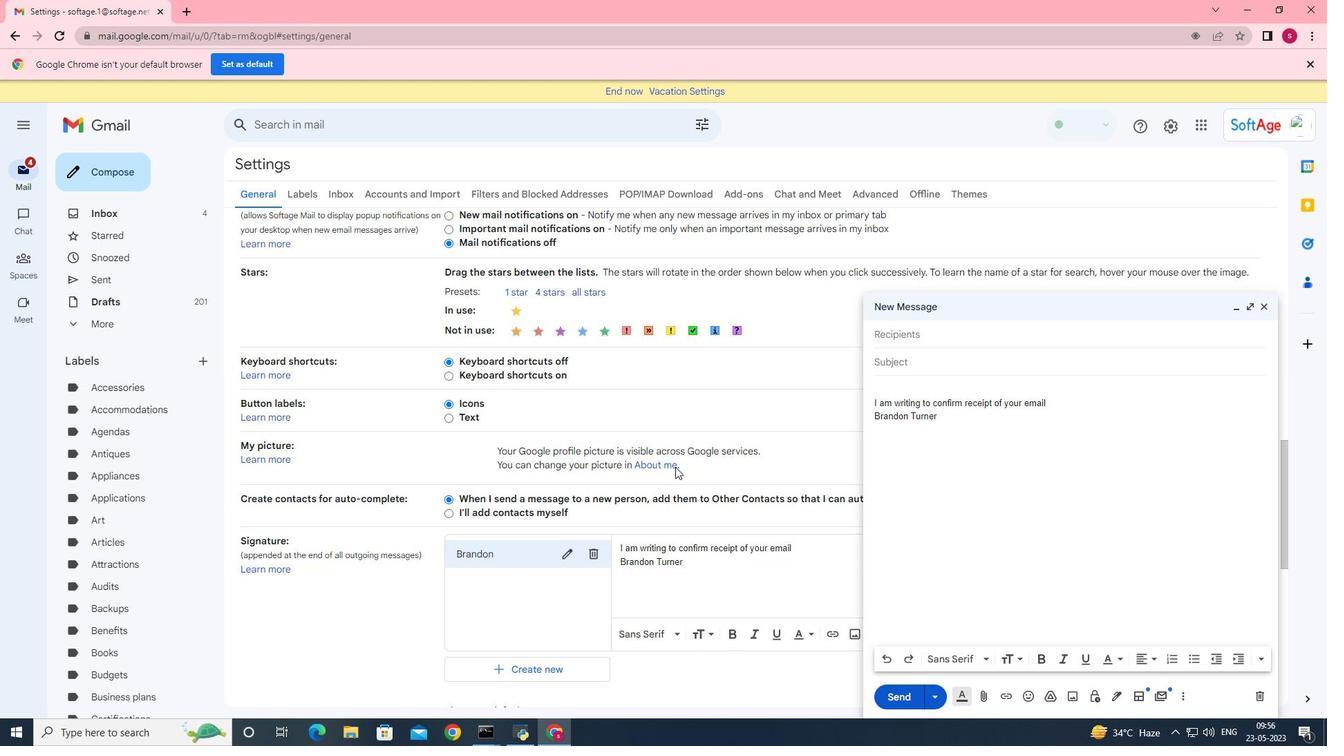 
Action: Mouse scrolled (675, 466) with delta (0, 0)
Screenshot: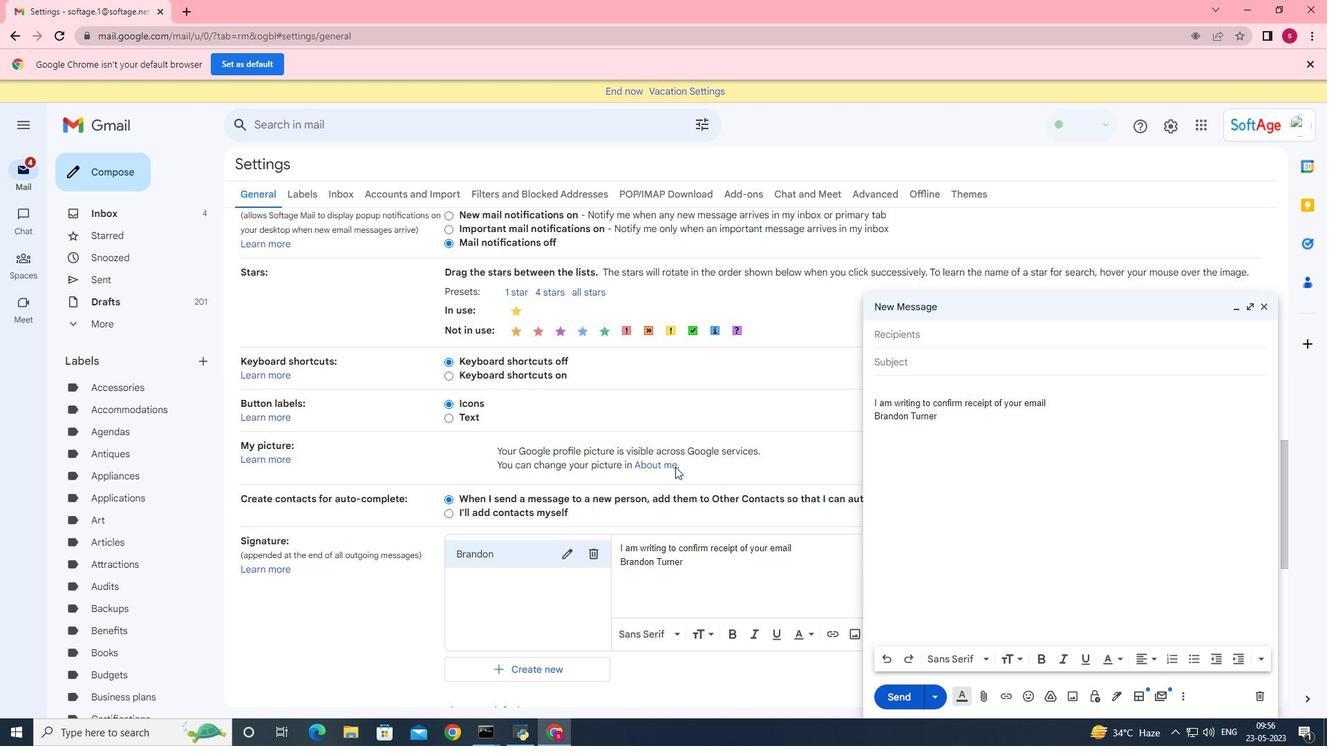 
Action: Mouse scrolled (675, 466) with delta (0, 0)
Screenshot: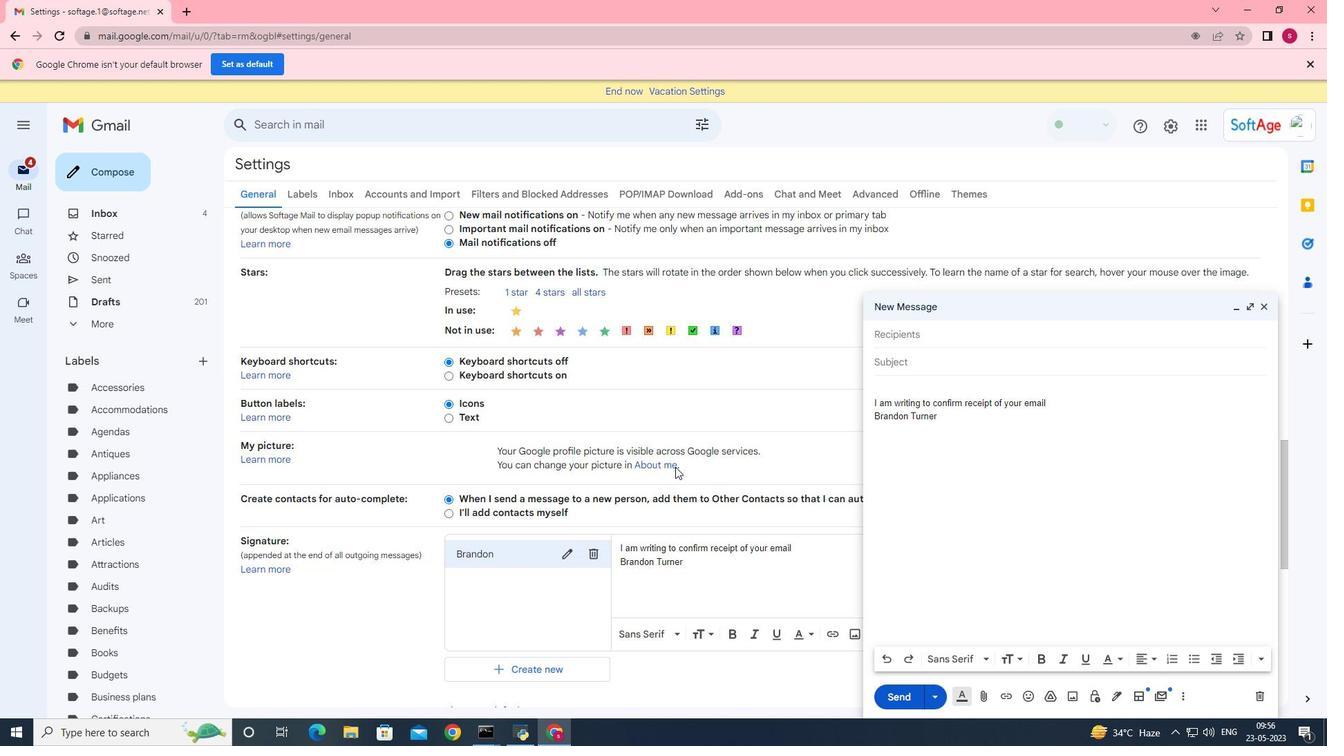 
Action: Mouse scrolled (675, 466) with delta (0, 0)
Screenshot: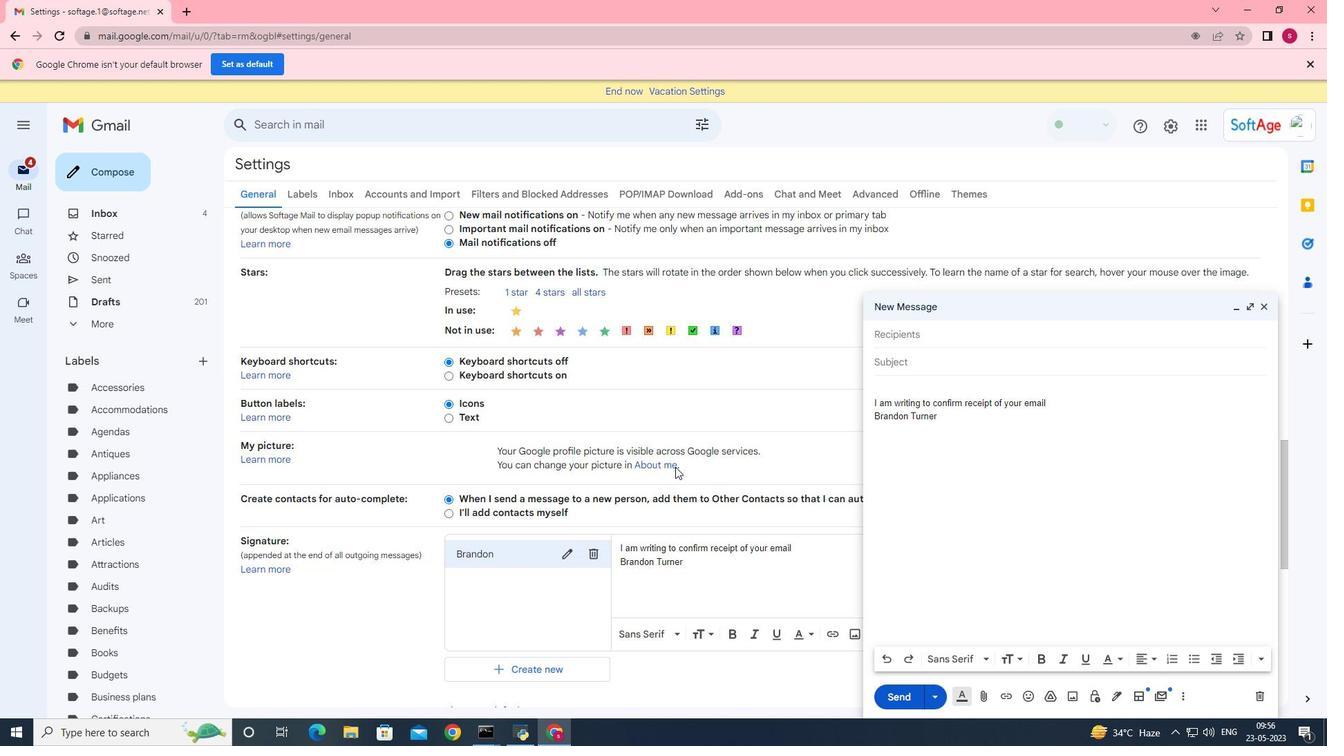 
Action: Mouse moved to (674, 468)
Screenshot: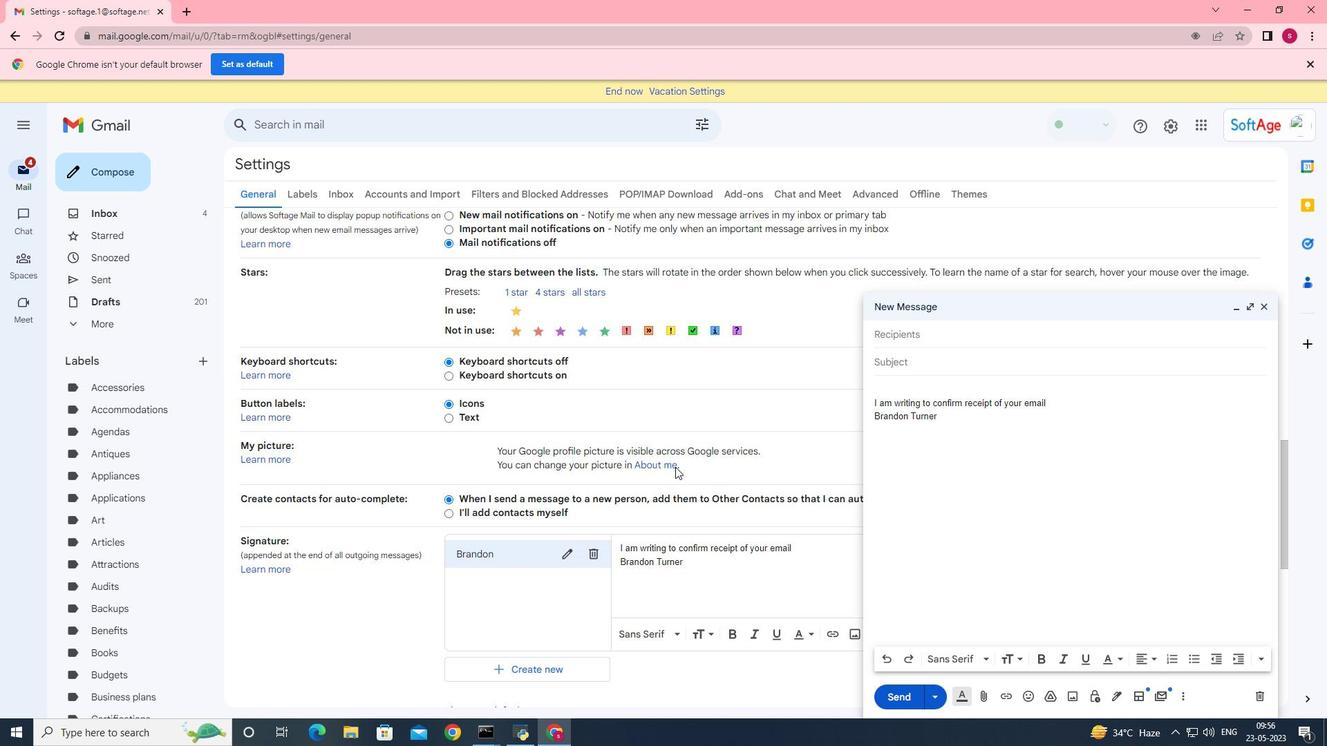 
Action: Mouse scrolled (674, 468) with delta (0, 0)
Screenshot: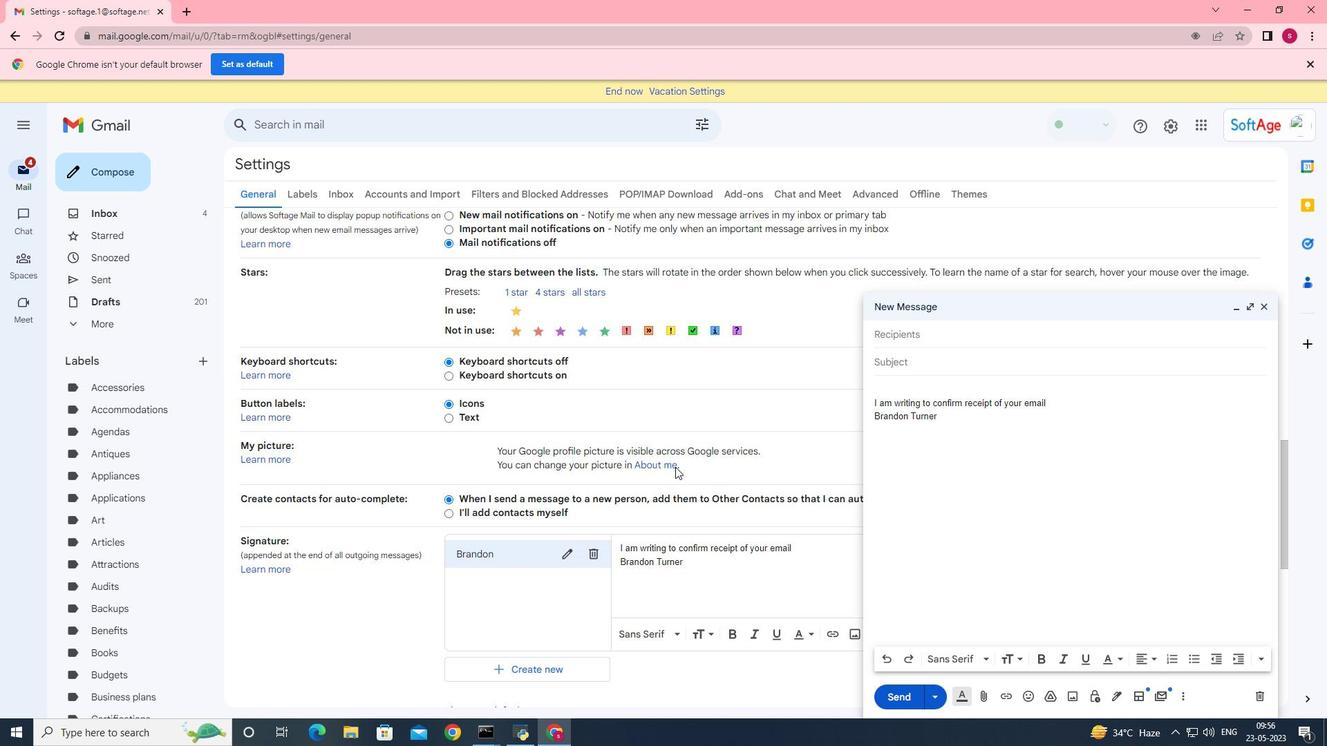 
Action: Mouse scrolled (674, 468) with delta (0, 0)
Screenshot: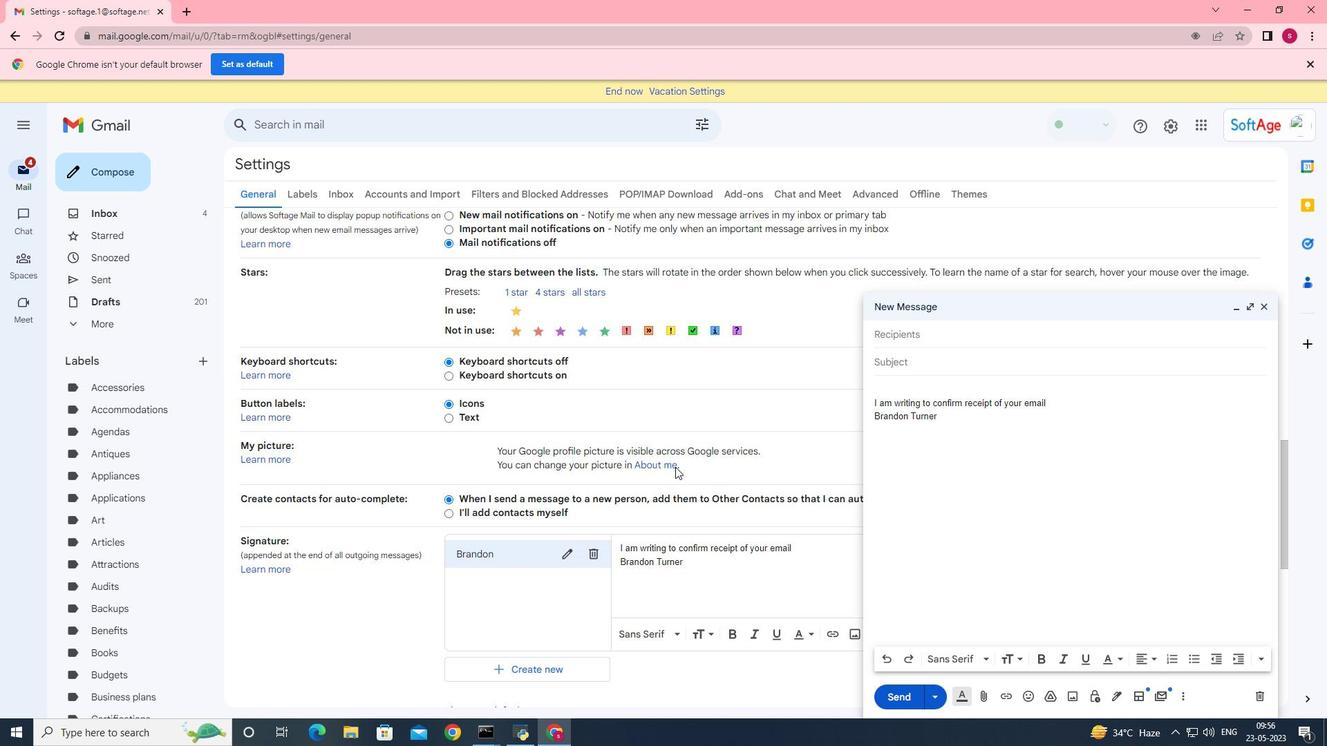 
Action: Mouse moved to (618, 442)
Screenshot: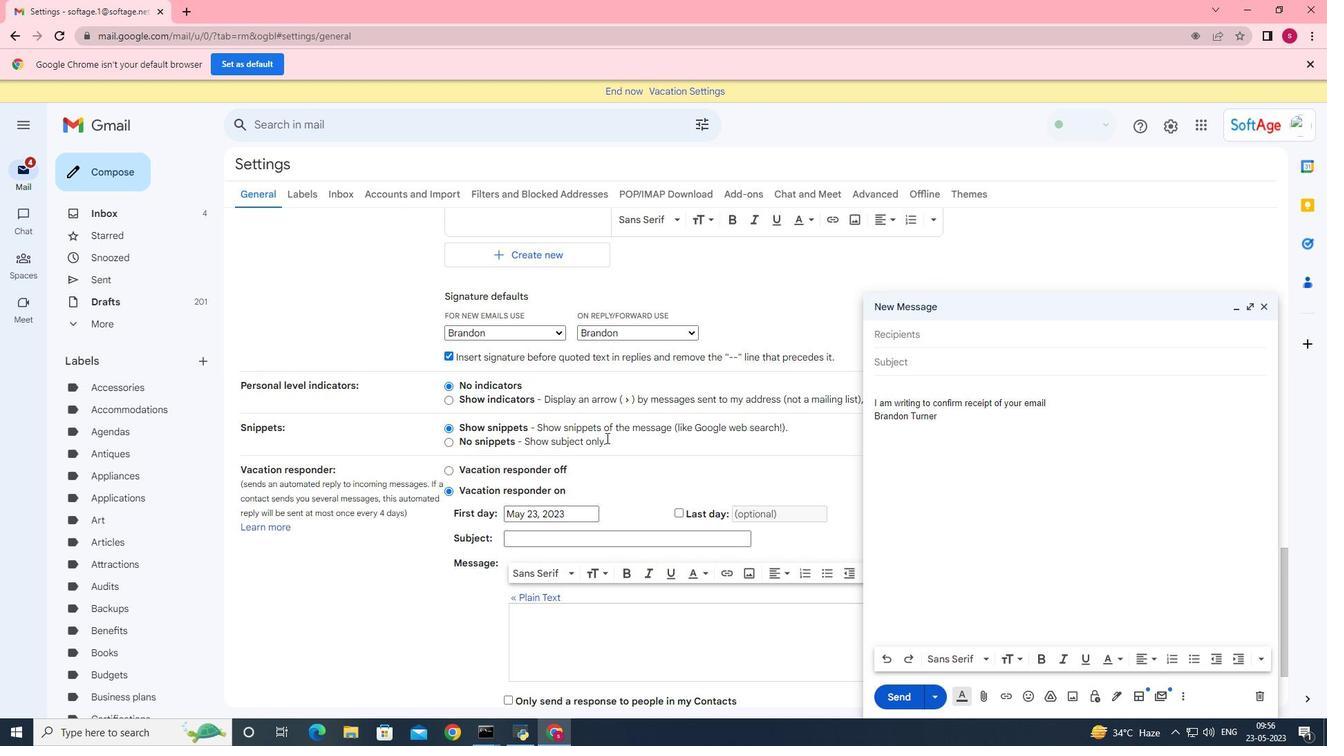 
Action: Mouse scrolled (618, 443) with delta (0, 0)
Screenshot: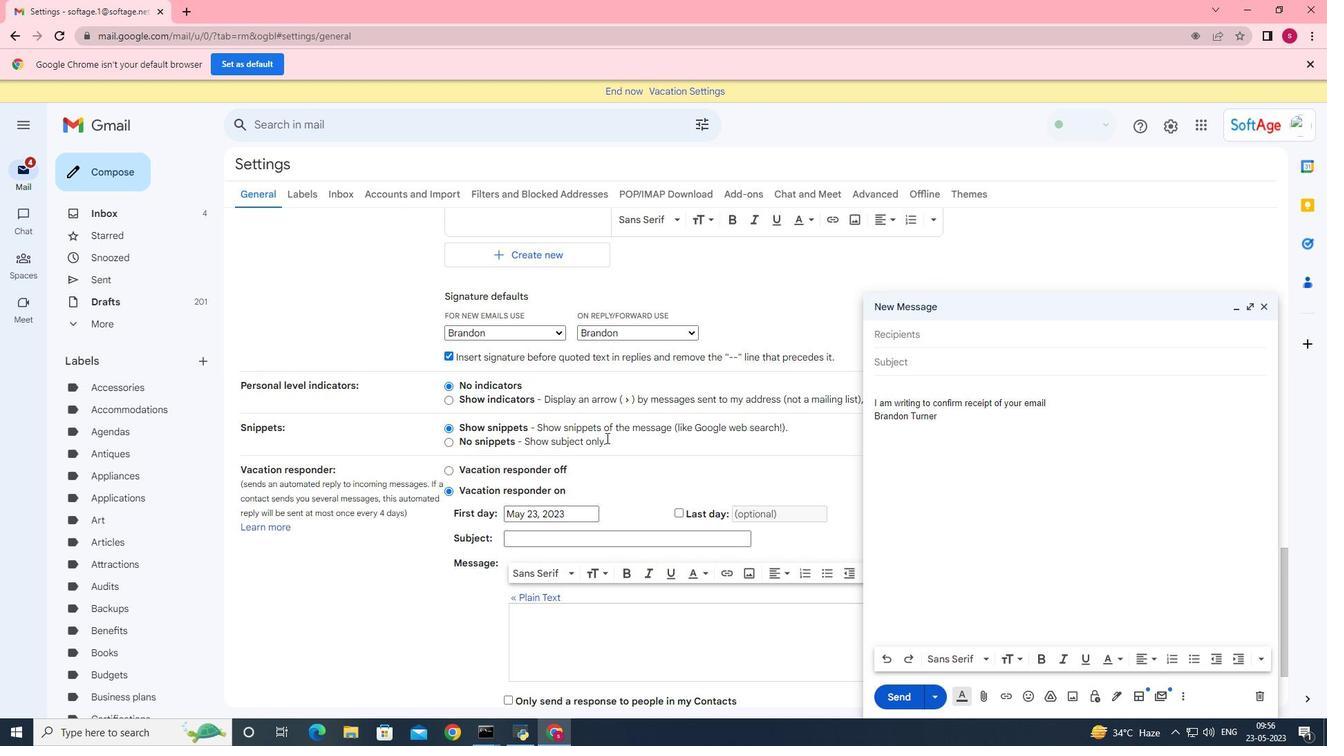 
Action: Mouse scrolled (618, 443) with delta (0, 0)
Screenshot: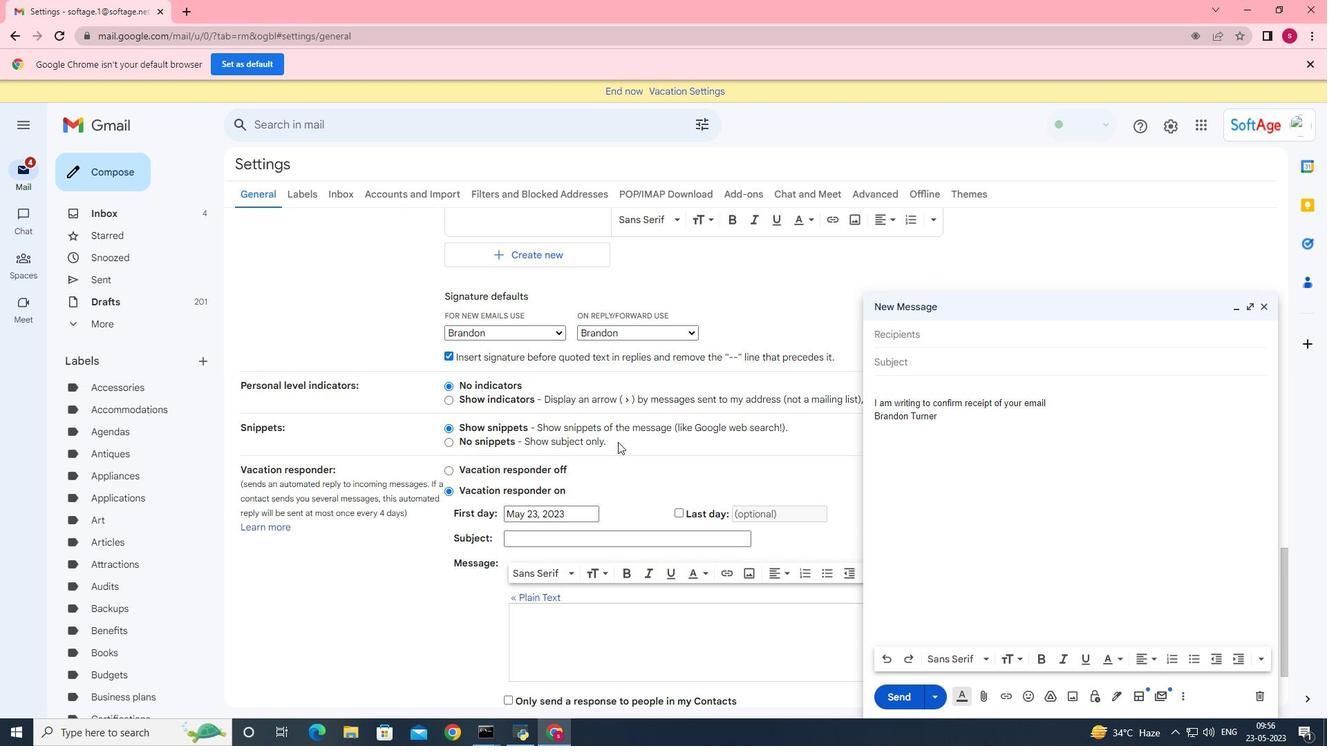
Action: Mouse scrolled (618, 443) with delta (0, 0)
Screenshot: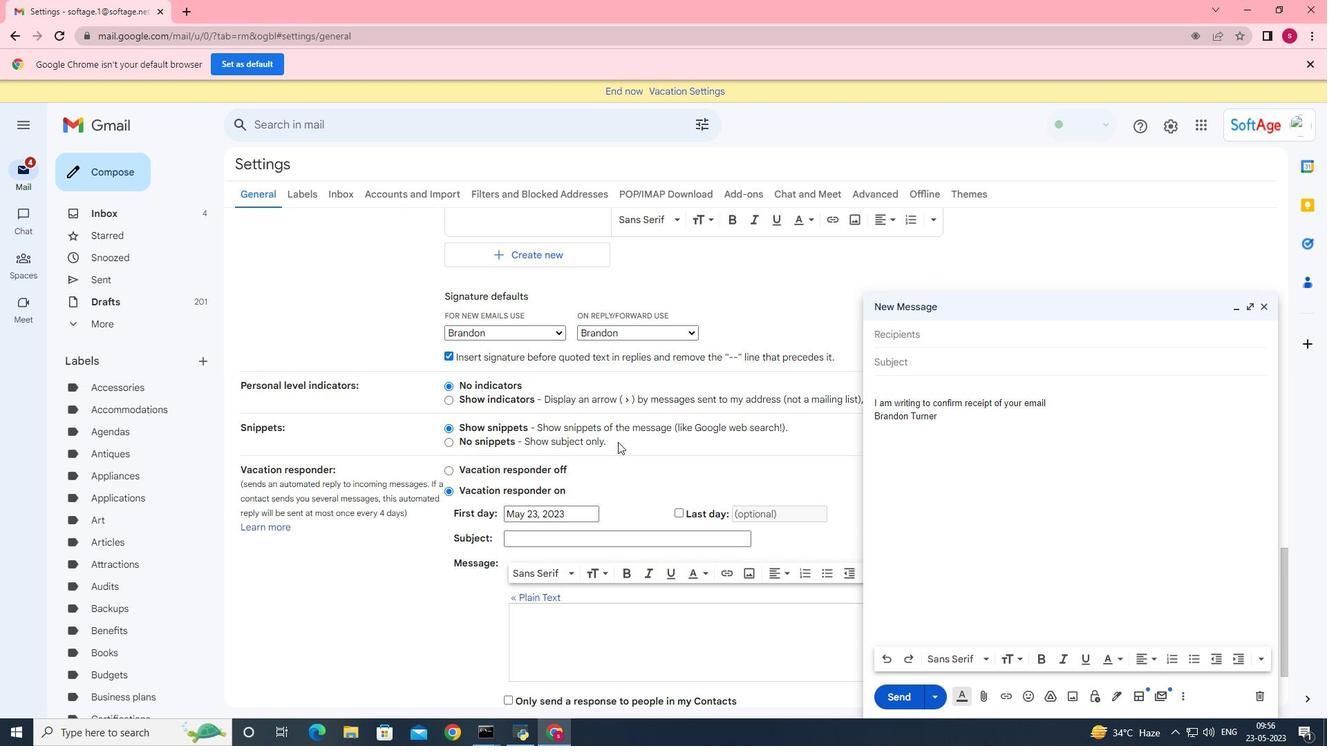 
Action: Mouse moved to (560, 351)
Screenshot: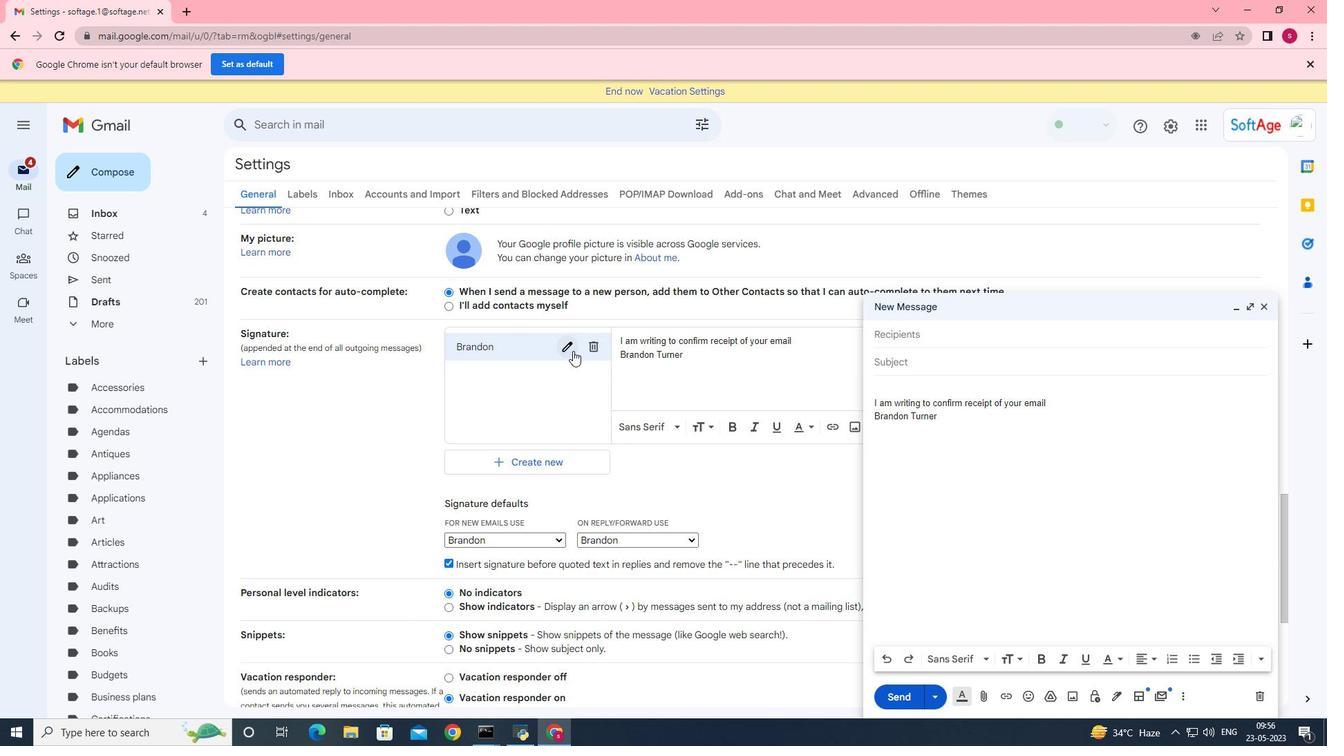 
Action: Mouse pressed left at (560, 351)
Screenshot: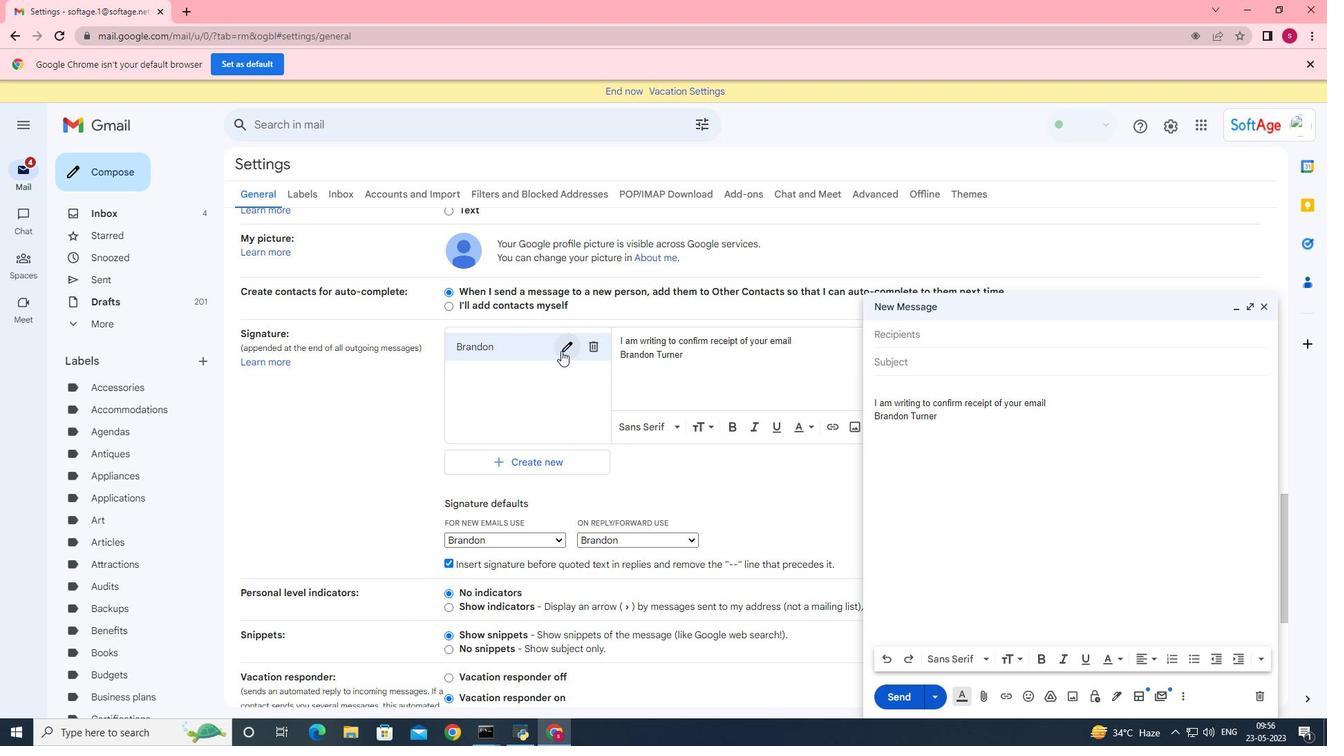 
Action: Key pressed ctrl+A<Key.backspace><Key.shift><Key.shift><Key.shift><Key.shift><Key.shift><Key.shift><Key.shift><Key.shift><Key.shift><Key.shift><Key.shift><Key.shift><Key.shift><Key.shift><Key.shift><Key.shift>Maateo<Key.space><Key.shift><Key.shift><Key.shift><Key.shift><Key.shift><Key.shift><Key.shift><Key.shift><Key.shift><Key.shift><Key.shift><Key.shift>Gonzalez
Screenshot: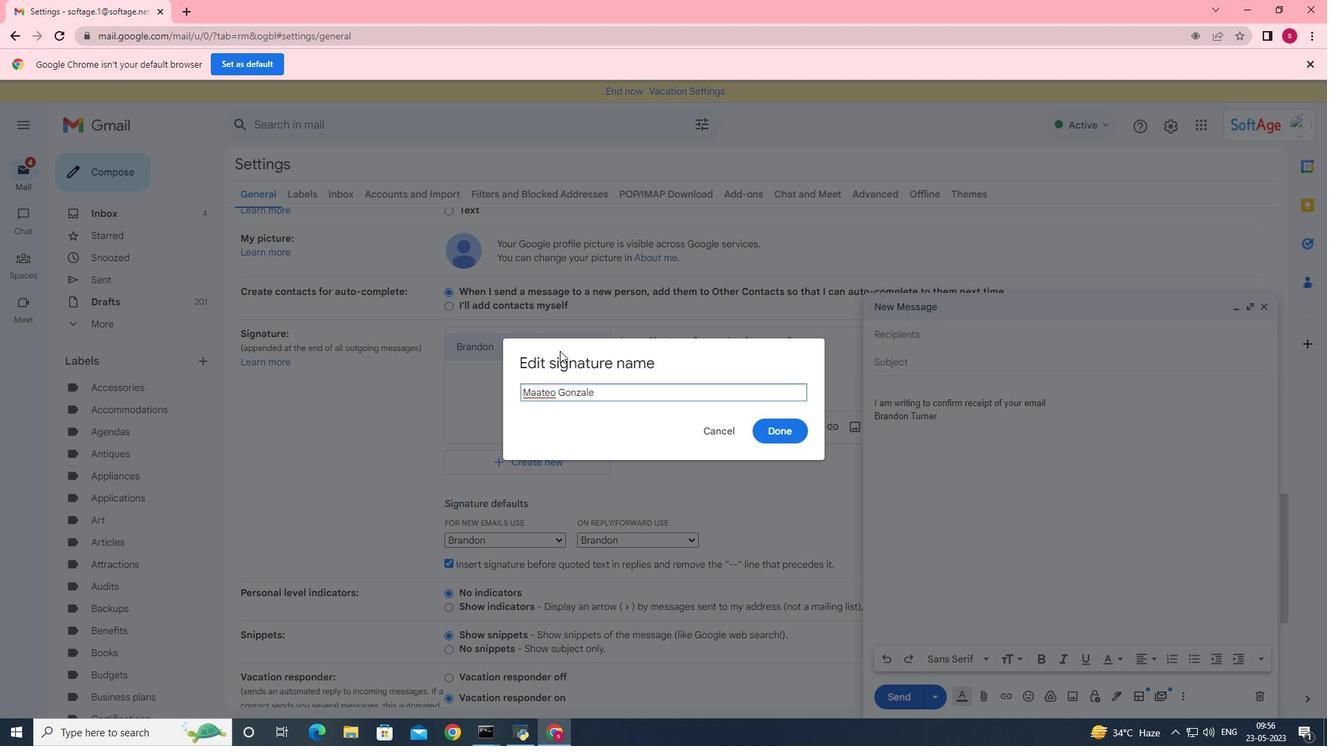 
Action: Mouse moved to (562, 393)
Screenshot: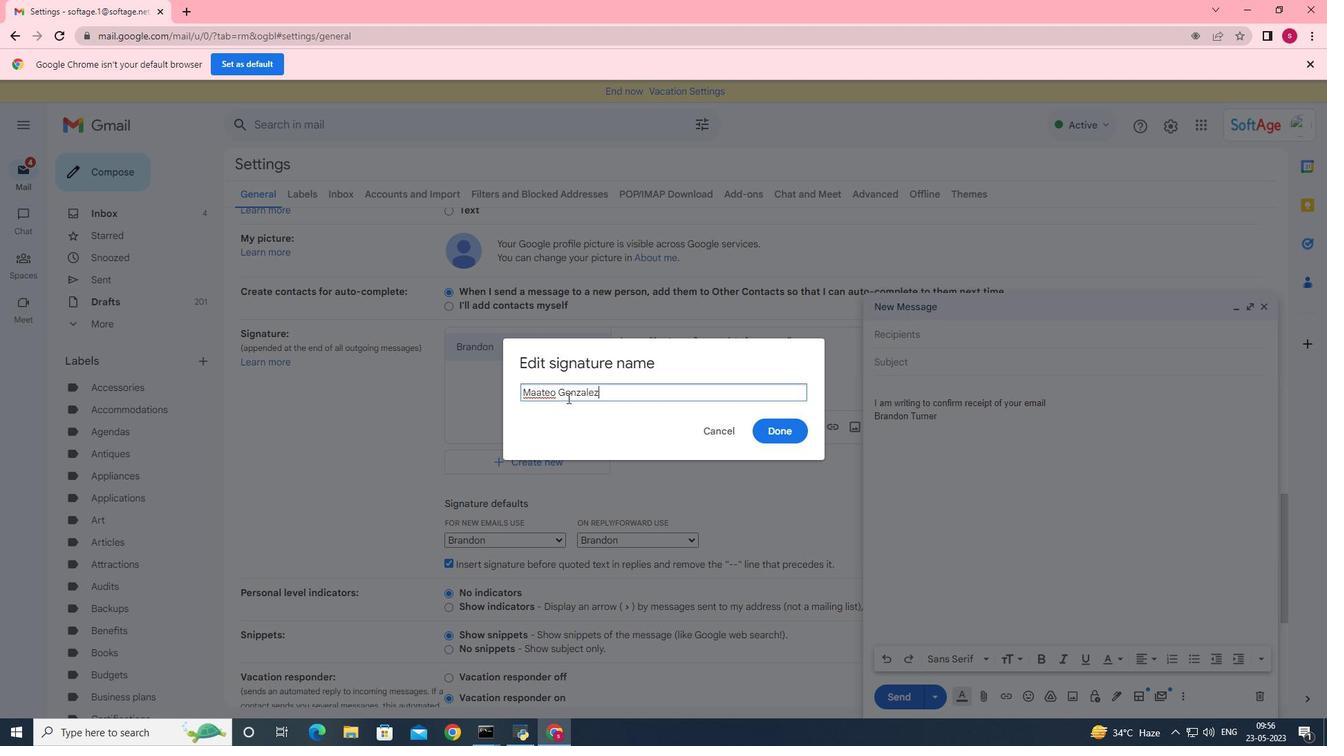 
Action: Mouse pressed left at (562, 393)
Screenshot: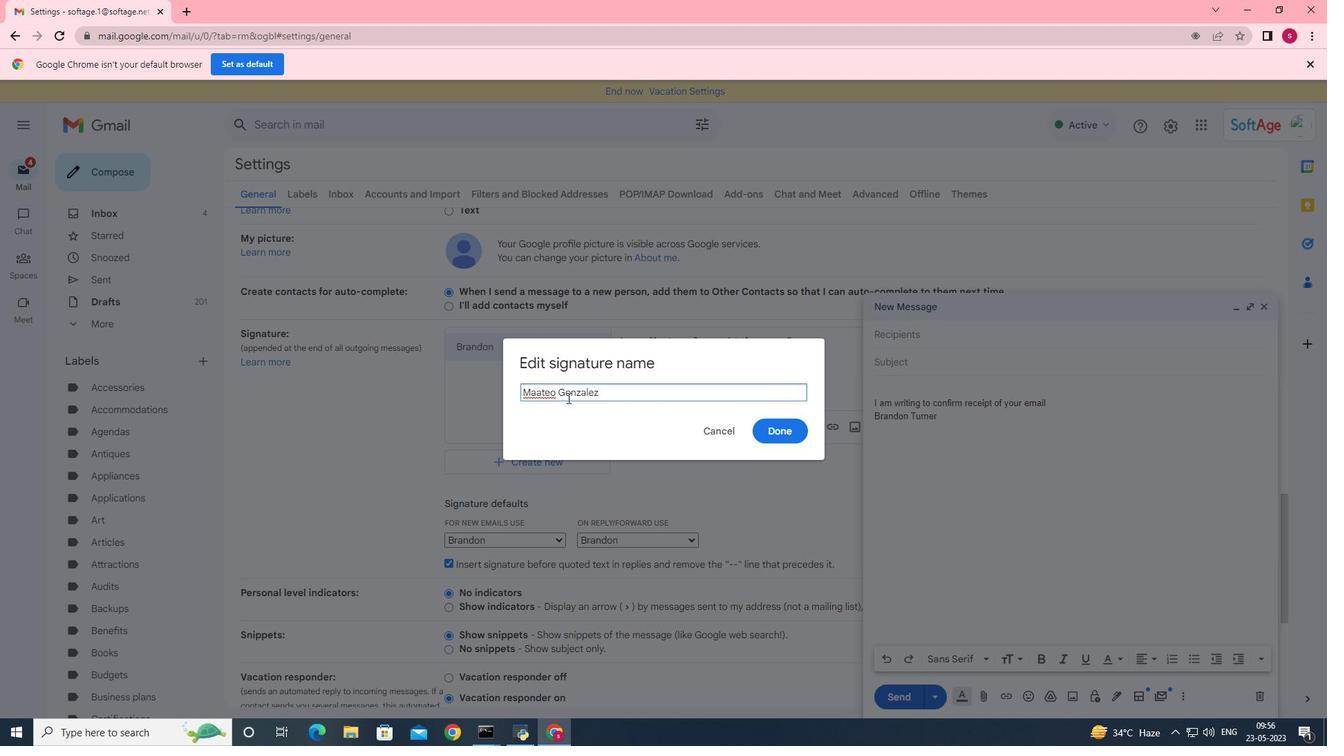 
Action: Mouse moved to (593, 408)
Screenshot: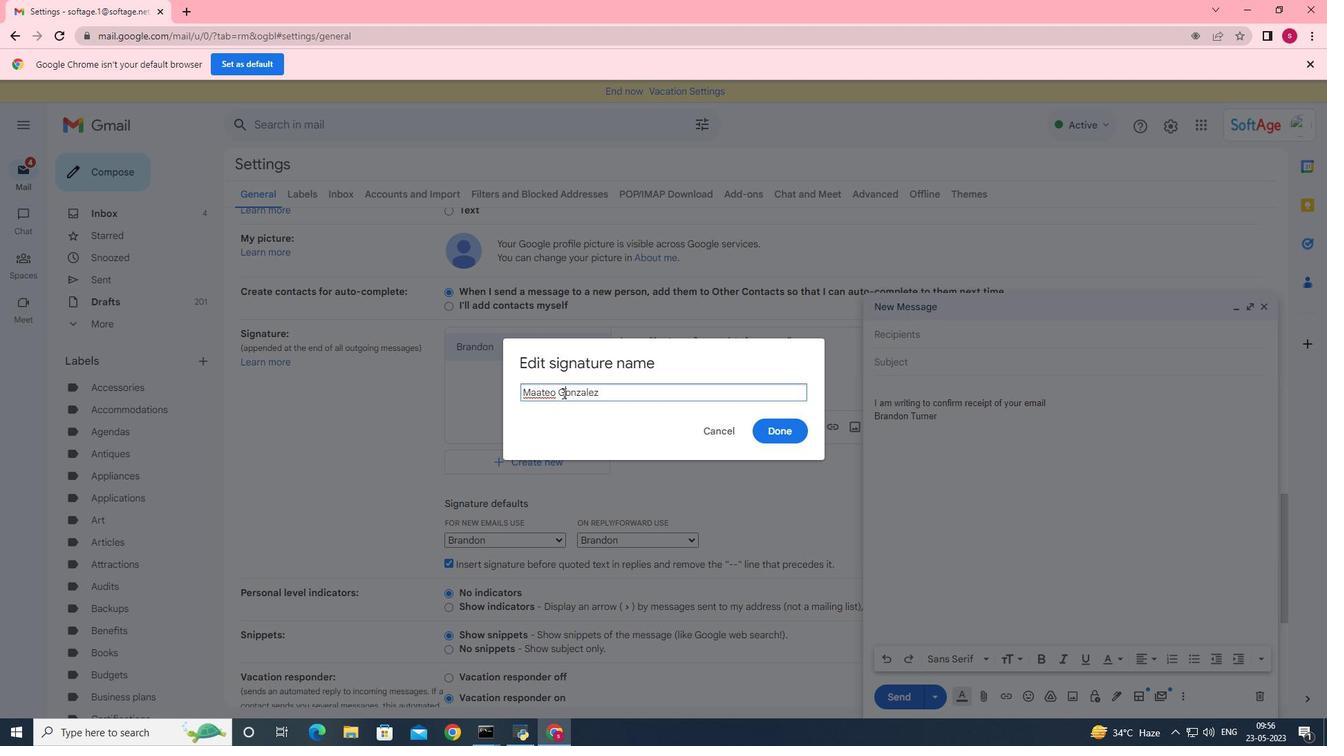 
Action: Key pressed <Key.backspace>
Screenshot: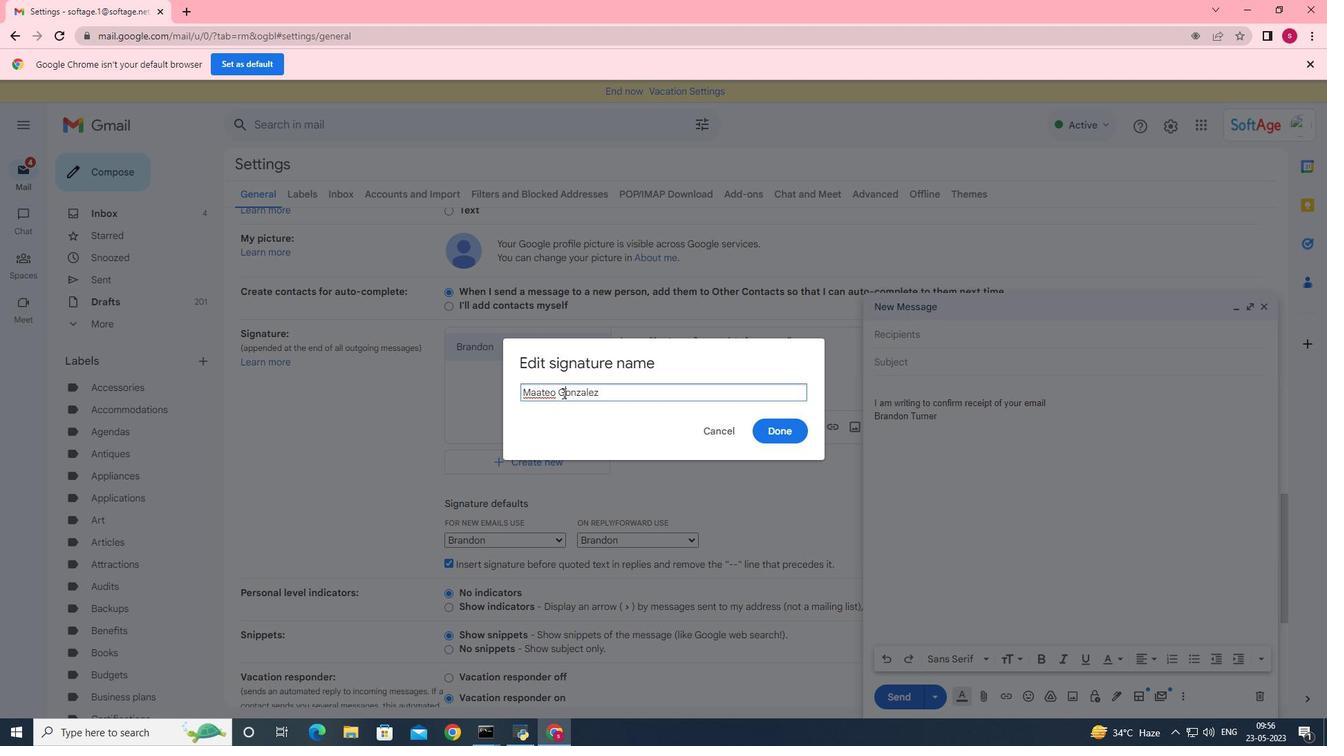 
Action: Mouse moved to (593, 408)
Screenshot: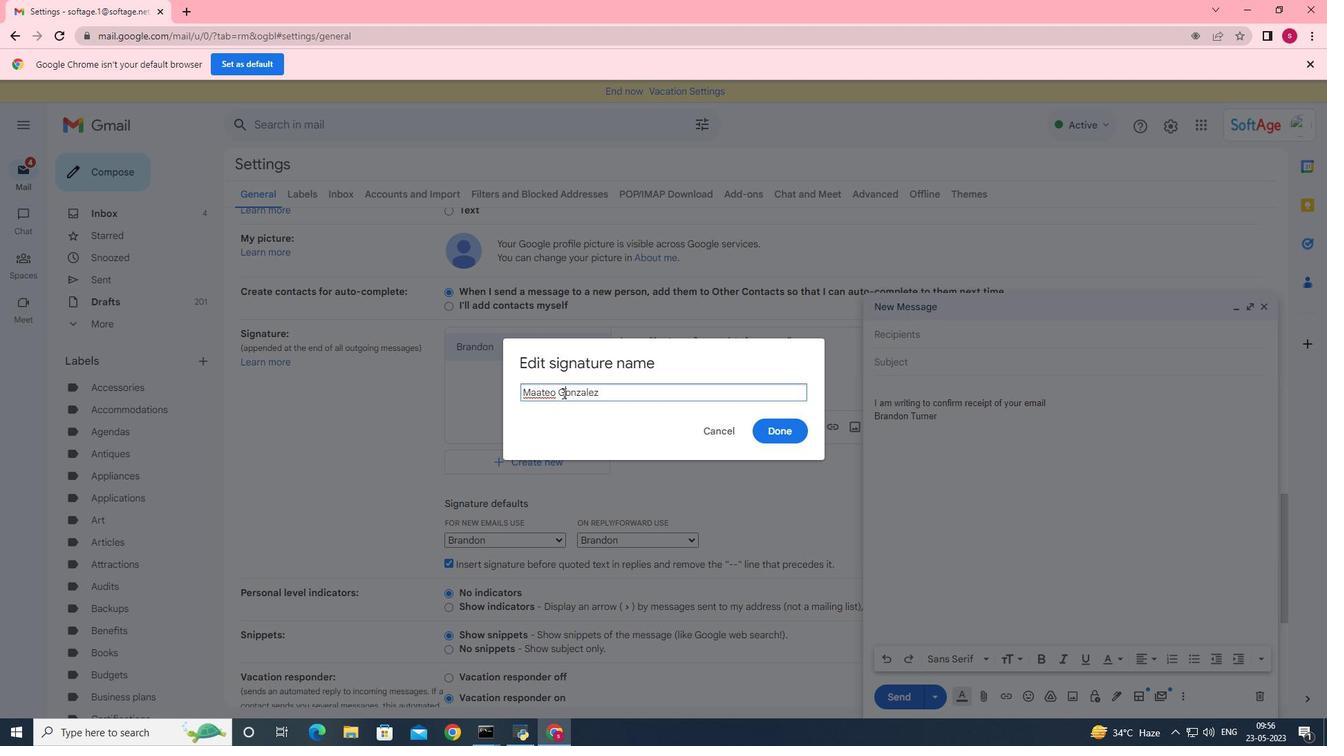 
Action: Key pressed <Key.backspace><Key.backspace>
Screenshot: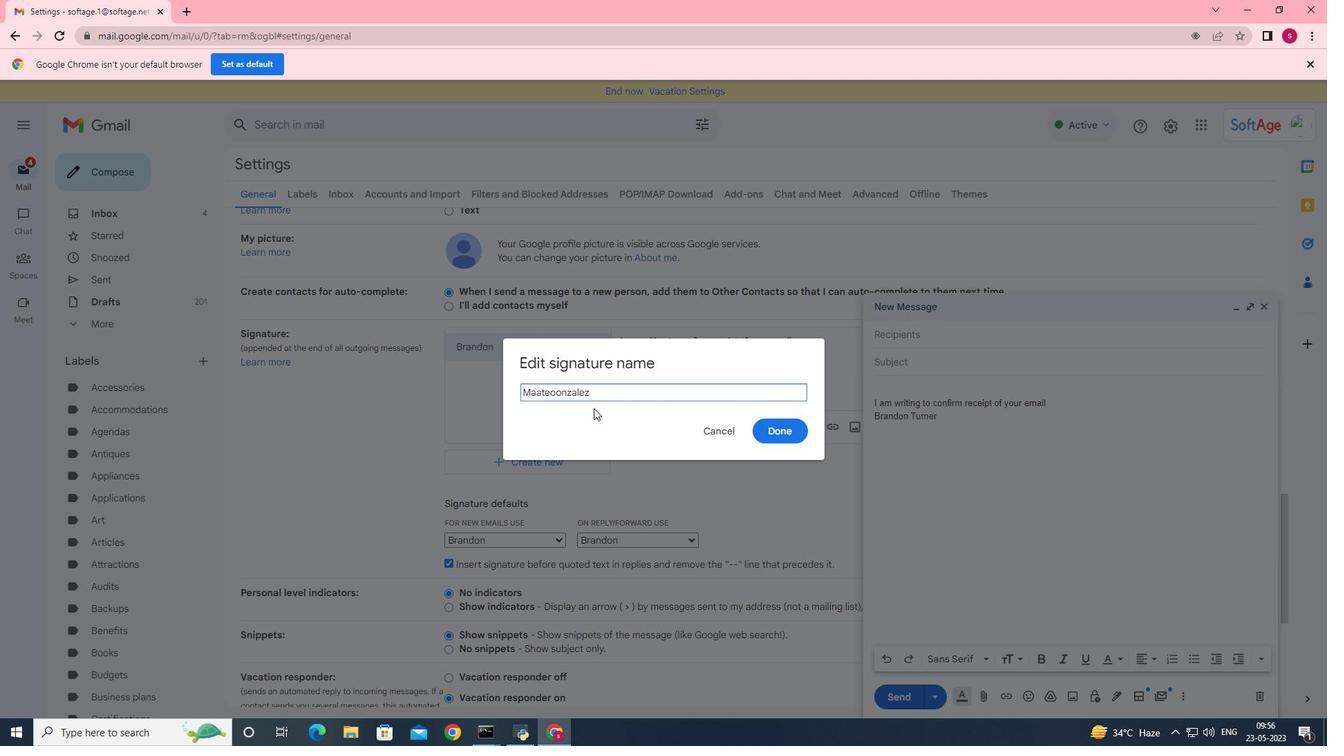 
Action: Mouse moved to (594, 409)
Screenshot: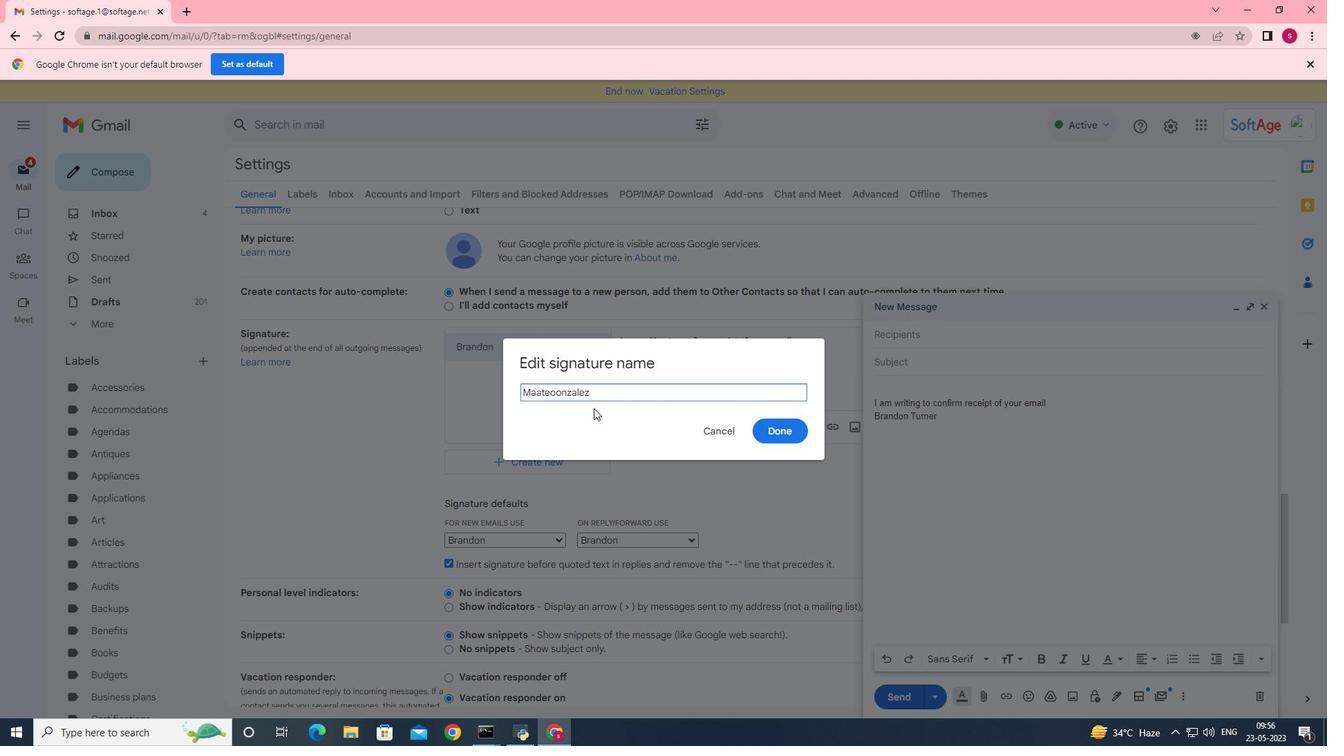 
Action: Key pressed <Key.backspace><Key.backspace><Key.backspace>teo<Key.space><Key.shift>G
Screenshot: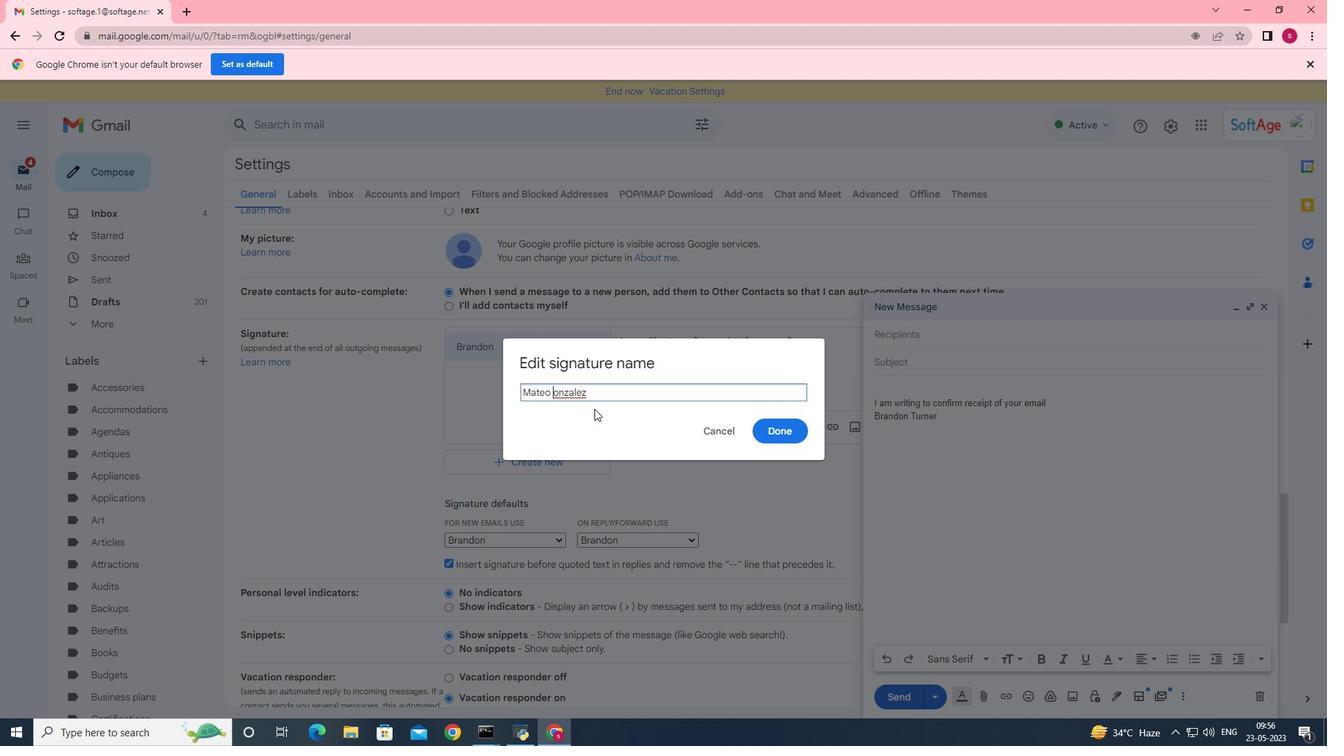 
Action: Mouse moved to (801, 427)
Screenshot: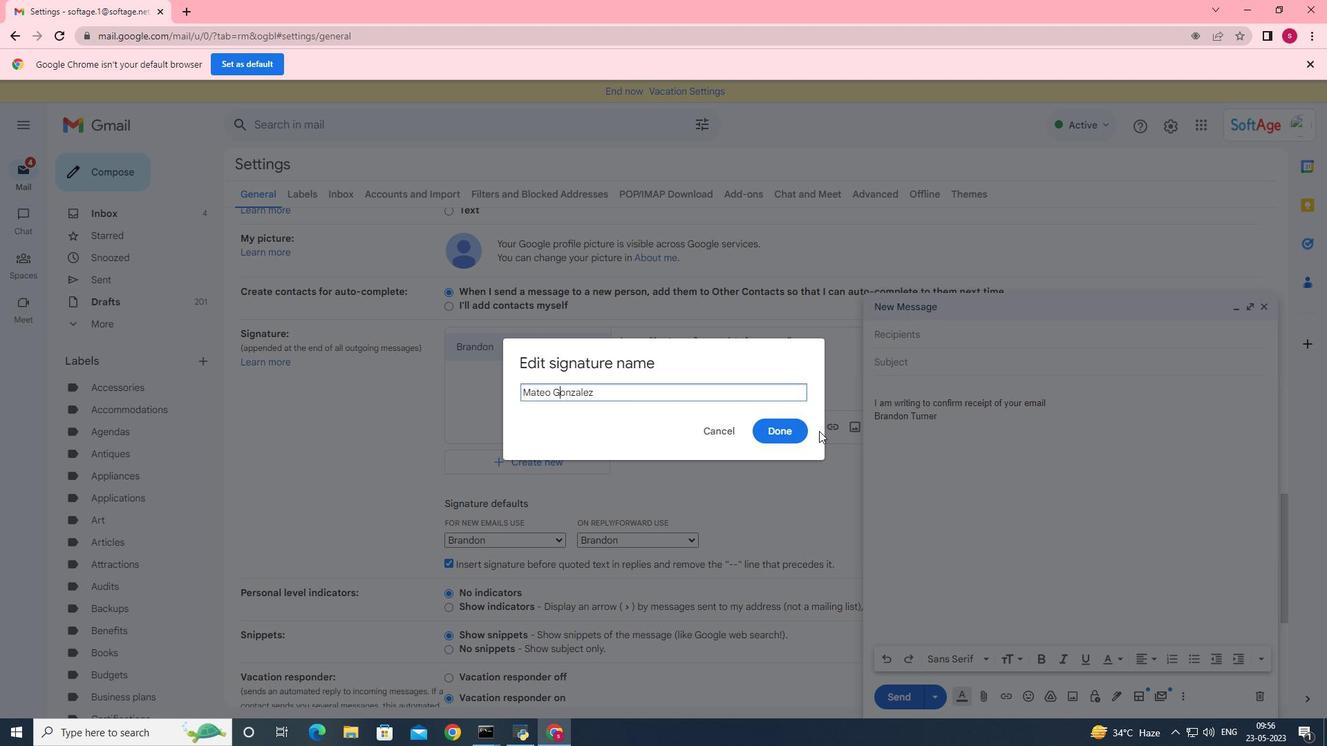 
Action: Mouse pressed left at (801, 427)
Screenshot: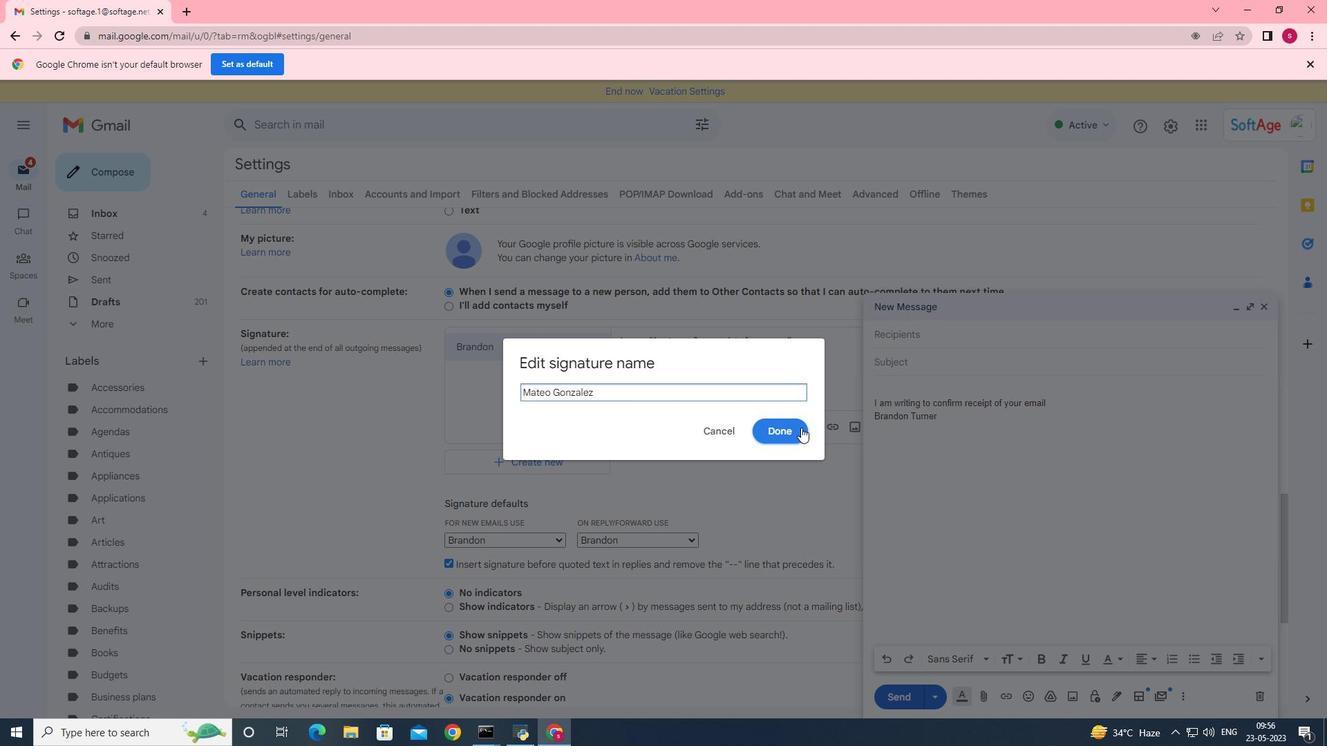 
Action: Mouse moved to (789, 385)
Screenshot: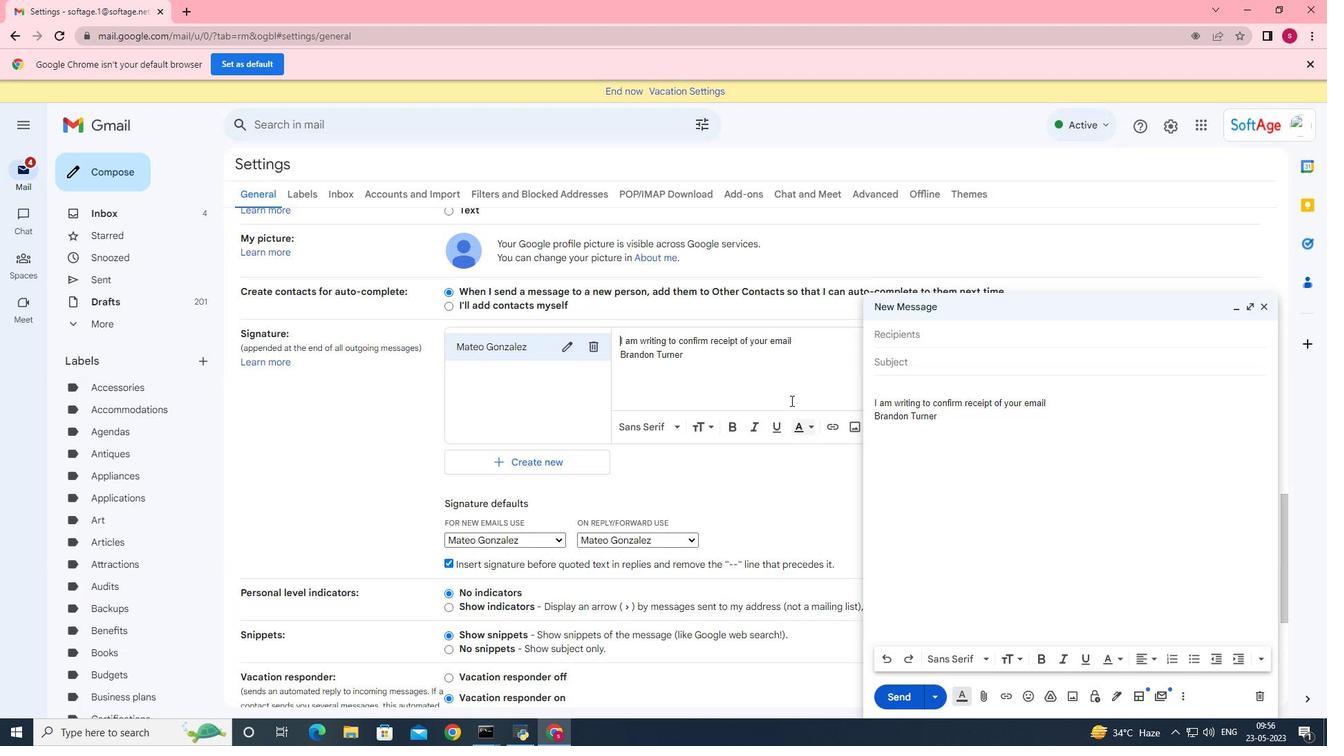 
Action: Mouse pressed left at (789, 385)
Screenshot: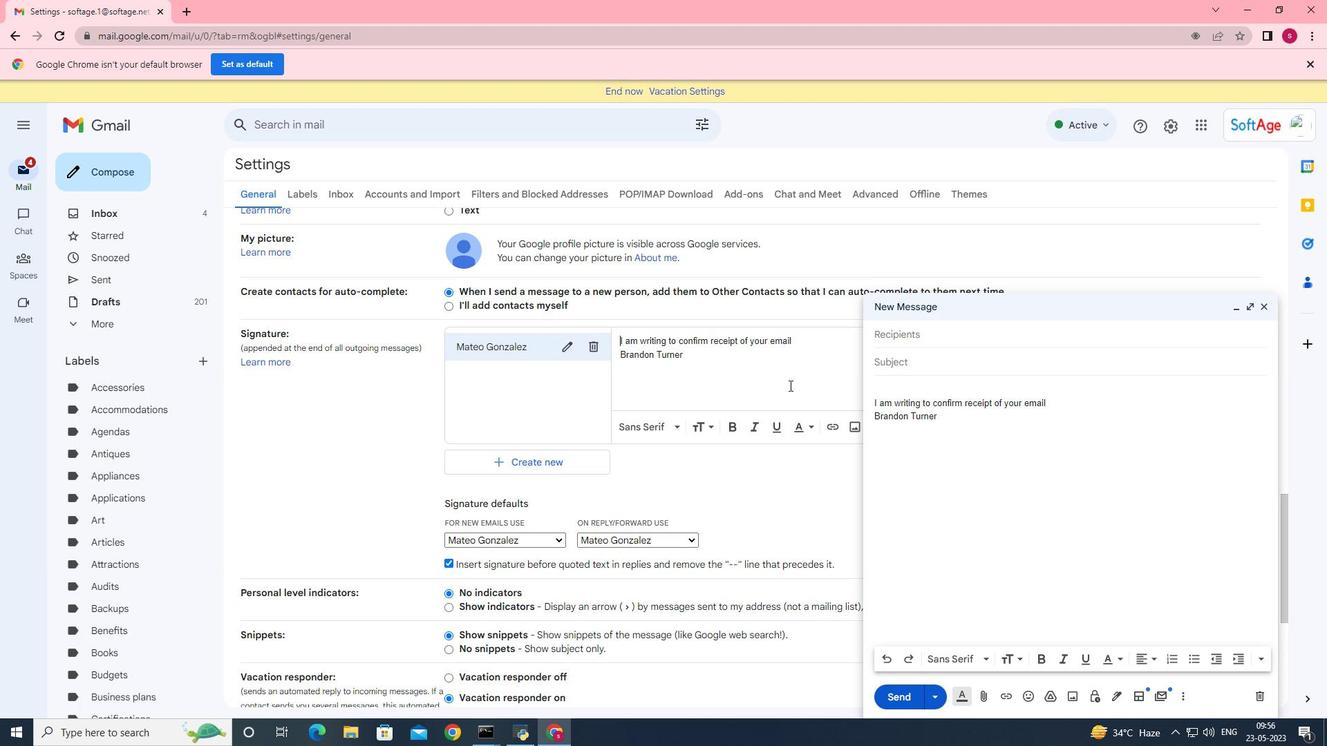 
Action: Key pressed ctrl+A<Key.backspace>
Screenshot: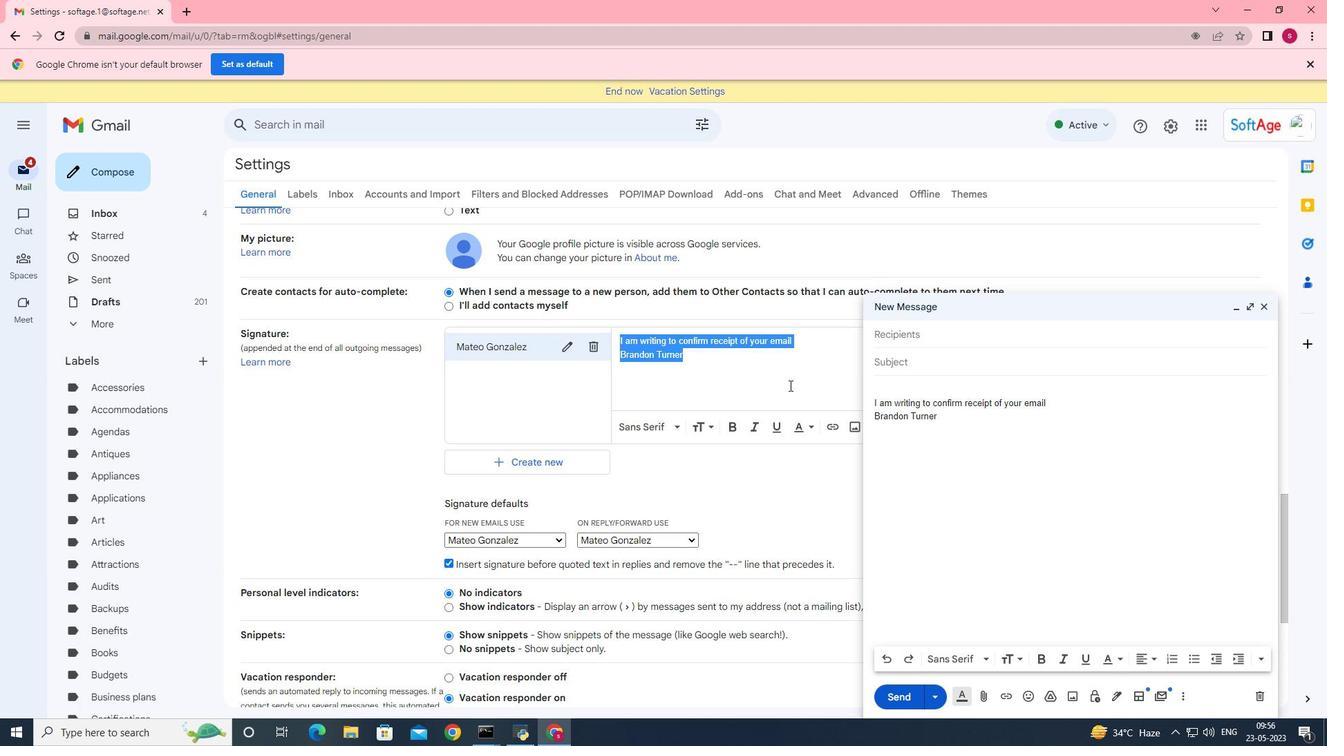 
Action: Mouse moved to (677, 281)
Screenshot: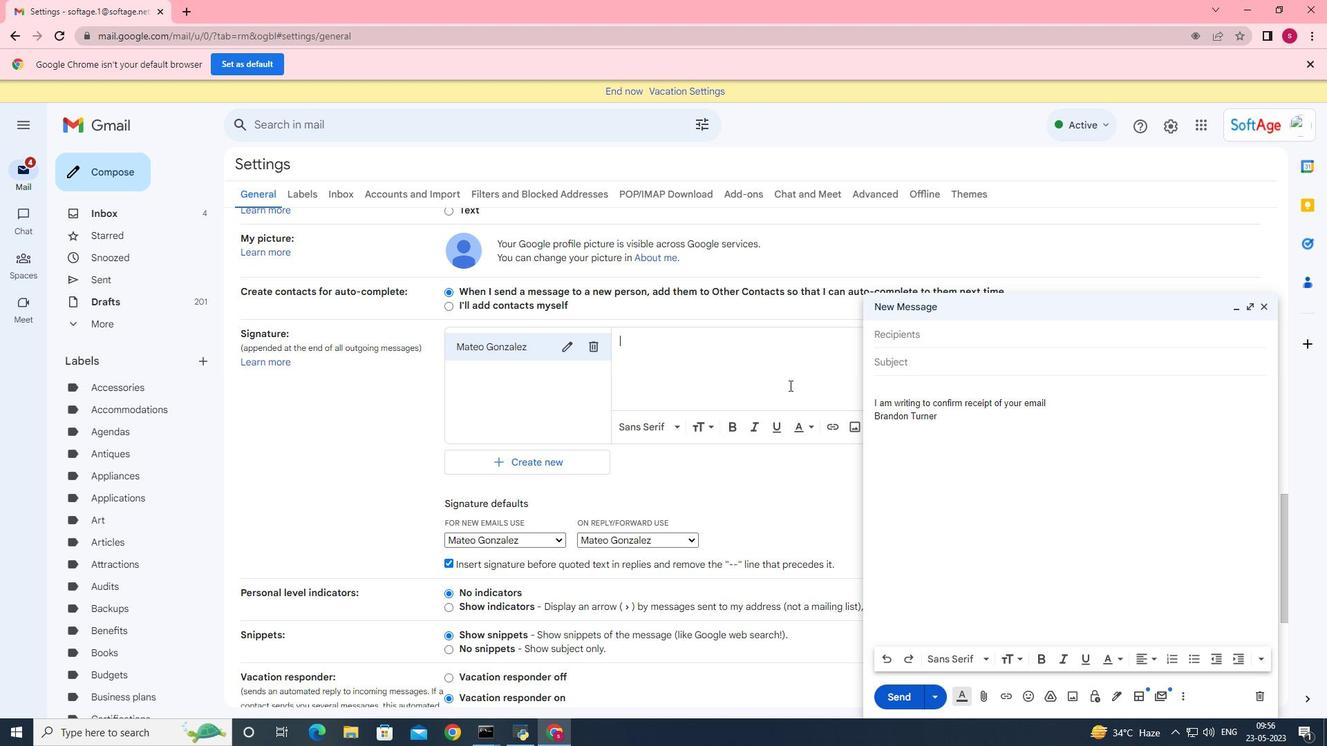 
Action: Key pressed gratitude<Key.space>and<Key.space>sincere<Key.space>wihes<Key.space><Key.enter><Key.enter><Key.shift>Mateo<Key.space><Key.shift><Key.shift><Key.shift><Key.shift><Key.shift><Key.shift><Key.shift><Key.shift>Gonzaalezs
Screenshot: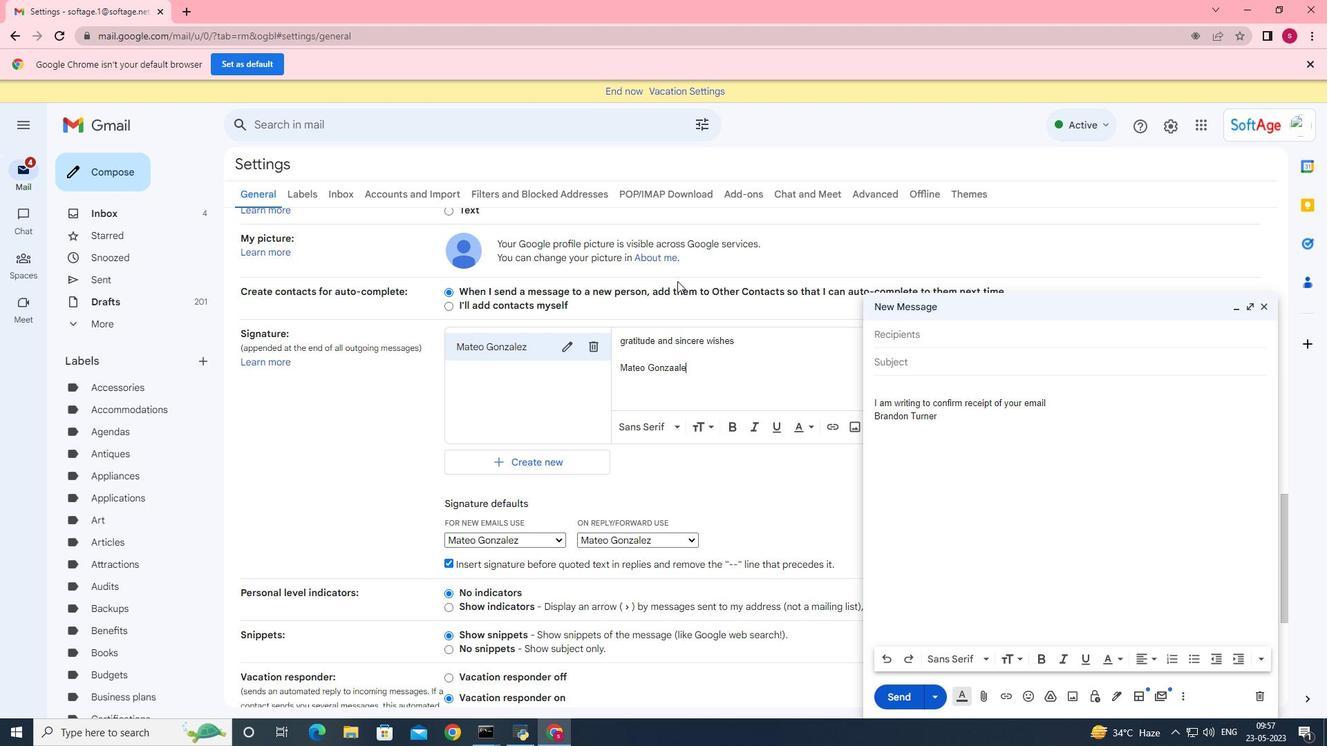 
Action: Mouse moved to (744, 385)
Screenshot: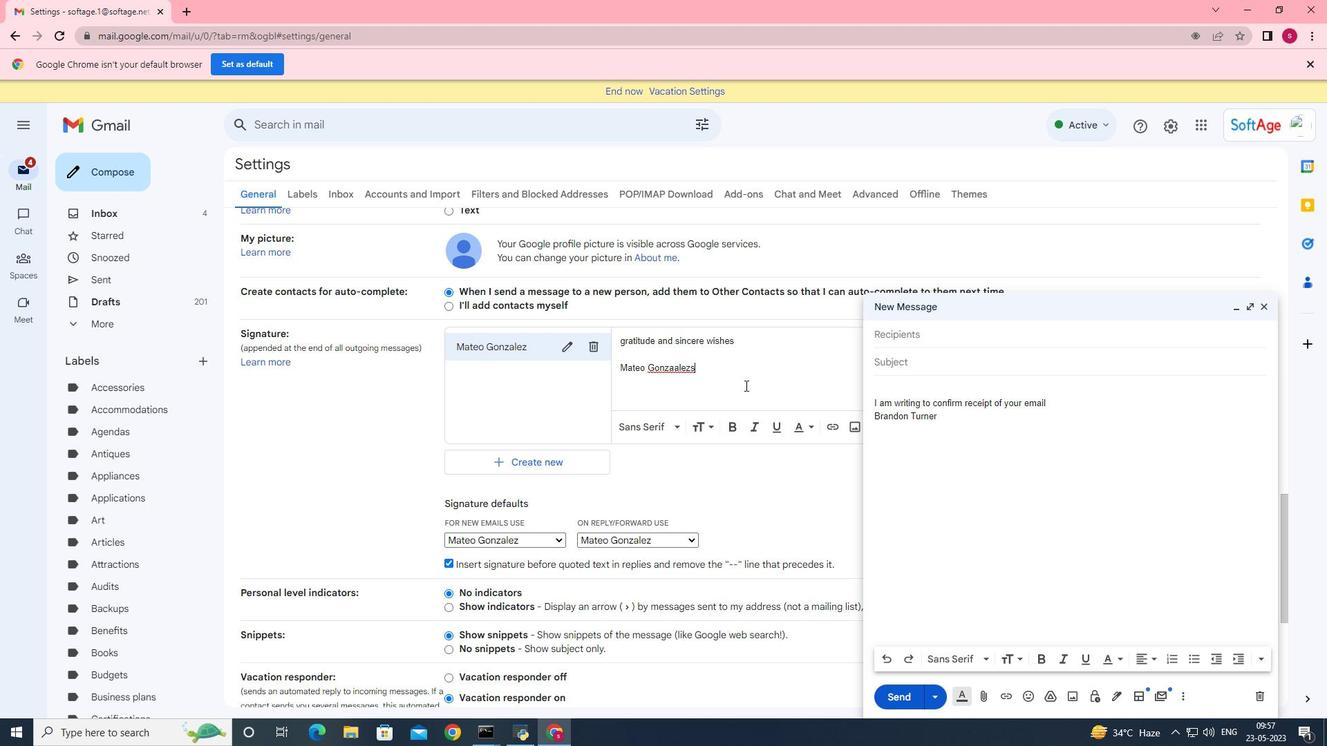 
Action: Key pressed <Key.backspace>
Screenshot: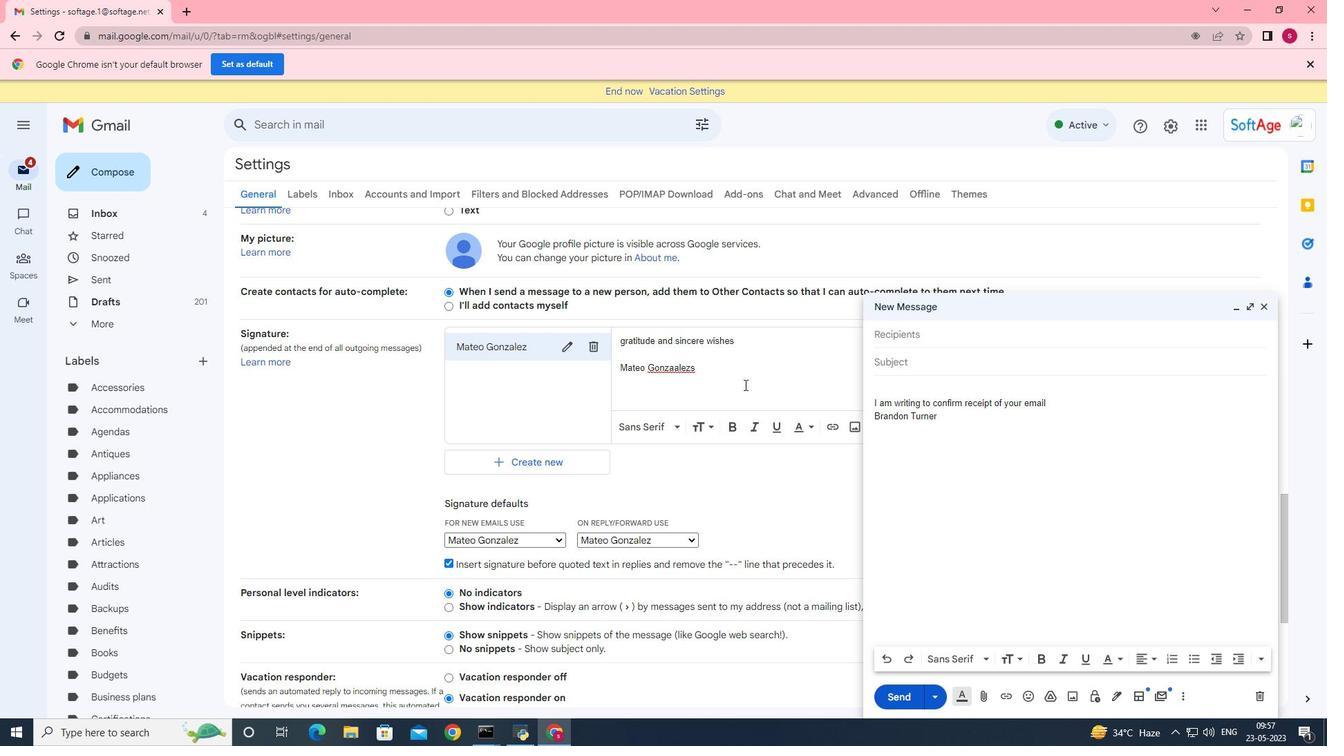 
Action: Mouse moved to (730, 393)
Screenshot: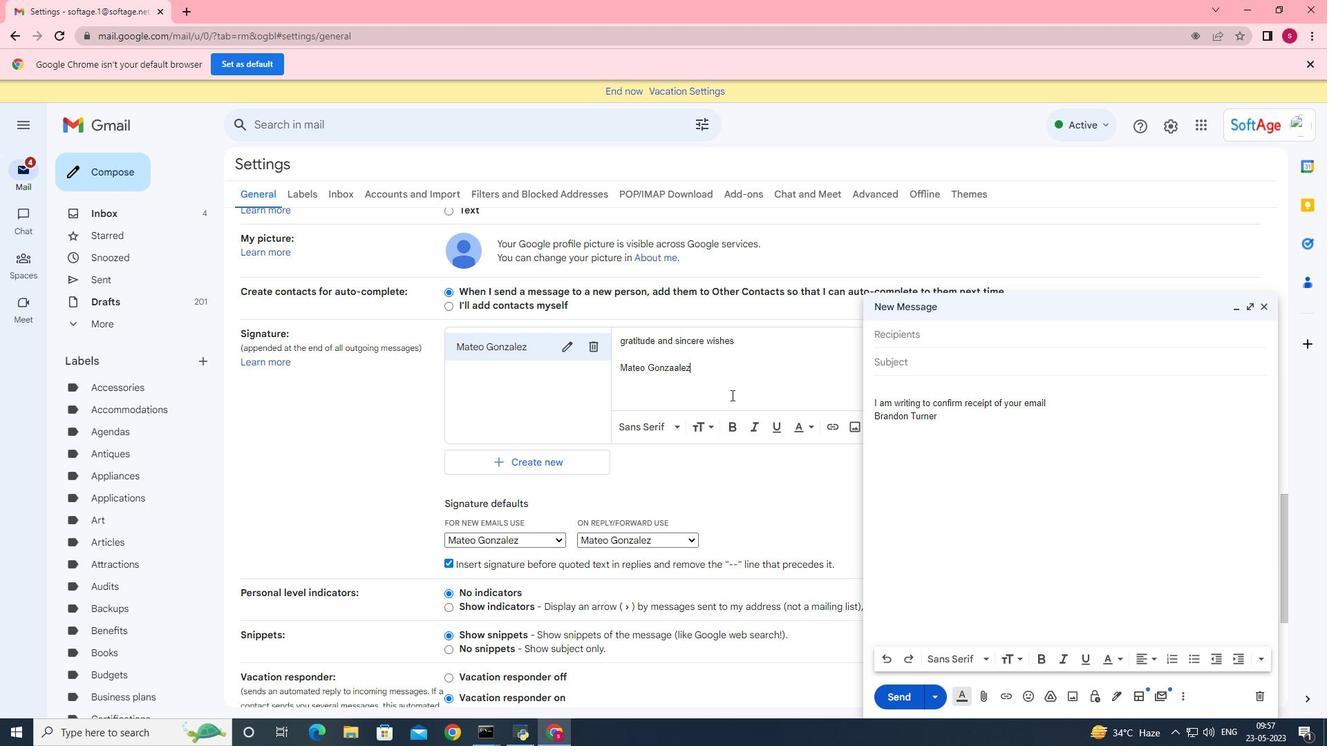 
Action: Mouse scrolled (730, 392) with delta (0, 0)
Screenshot: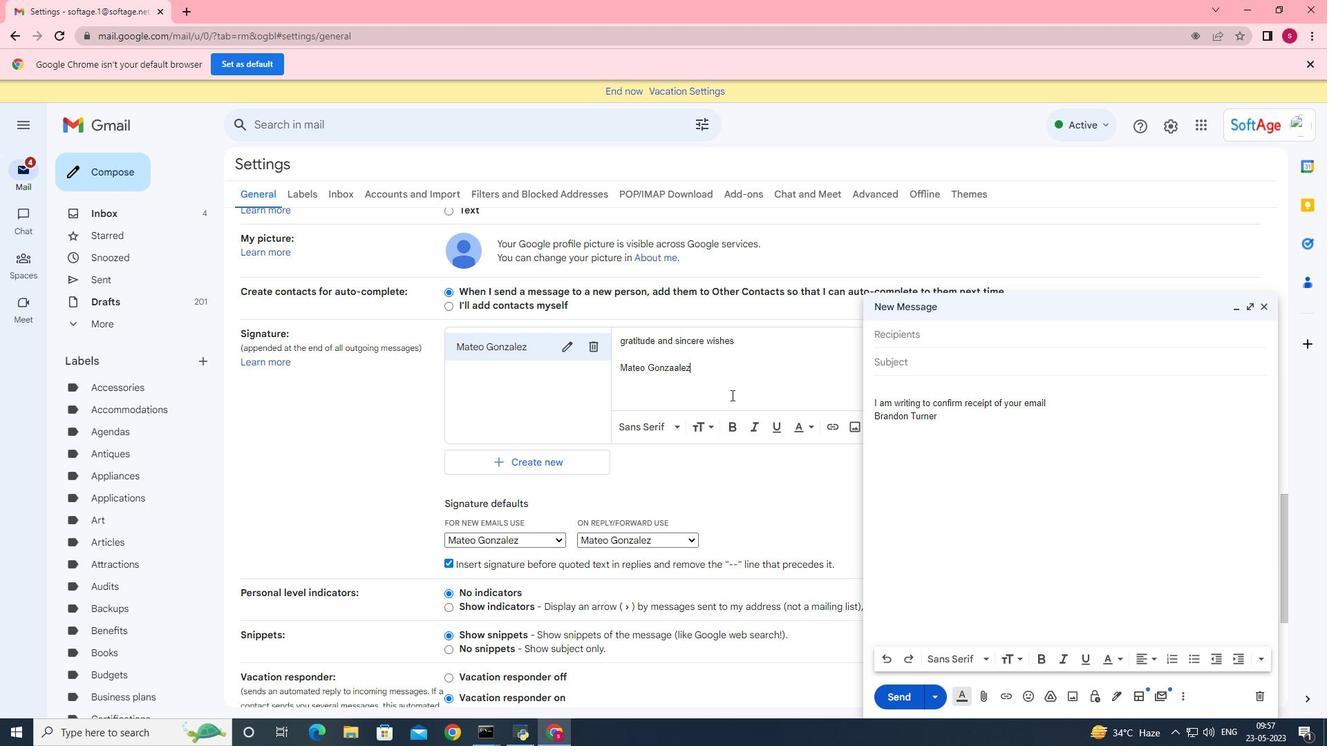 
Action: Mouse moved to (739, 392)
Screenshot: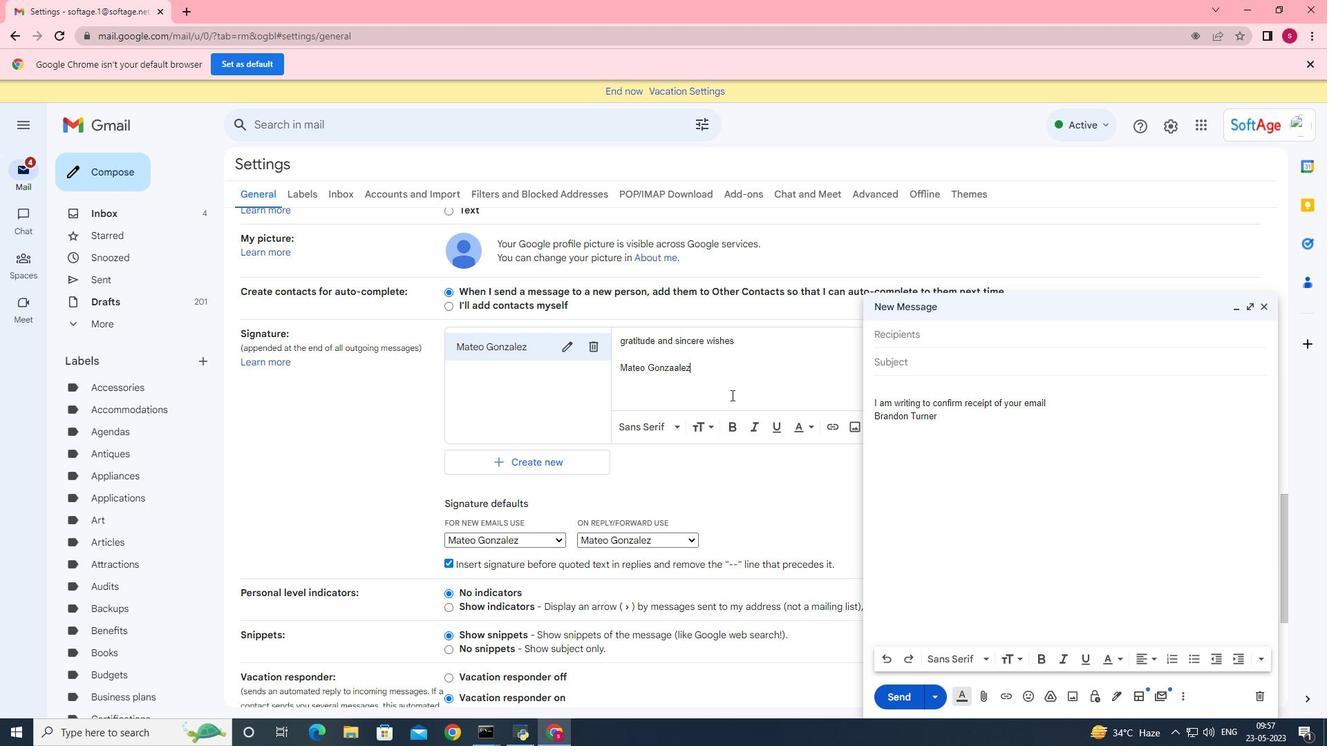 
Action: Mouse scrolled (739, 391) with delta (0, 0)
Screenshot: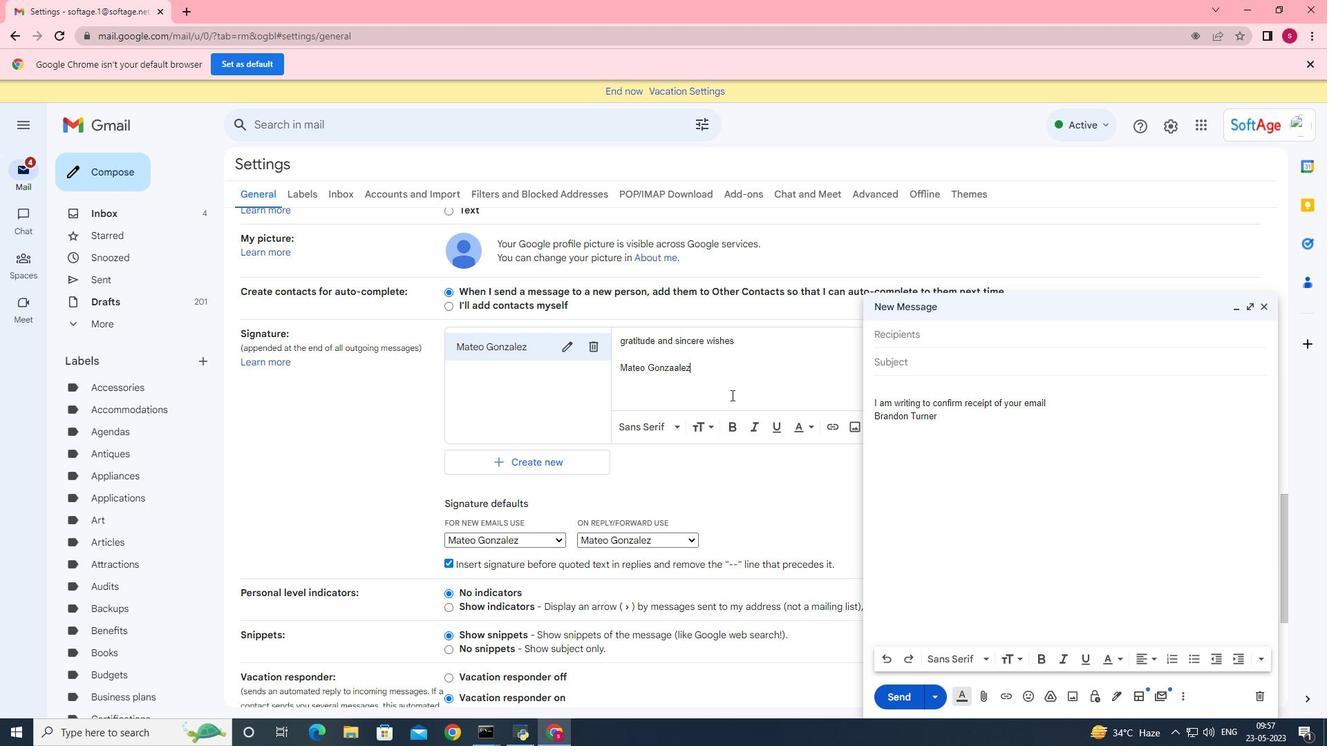 
Action: Mouse moved to (772, 392)
Screenshot: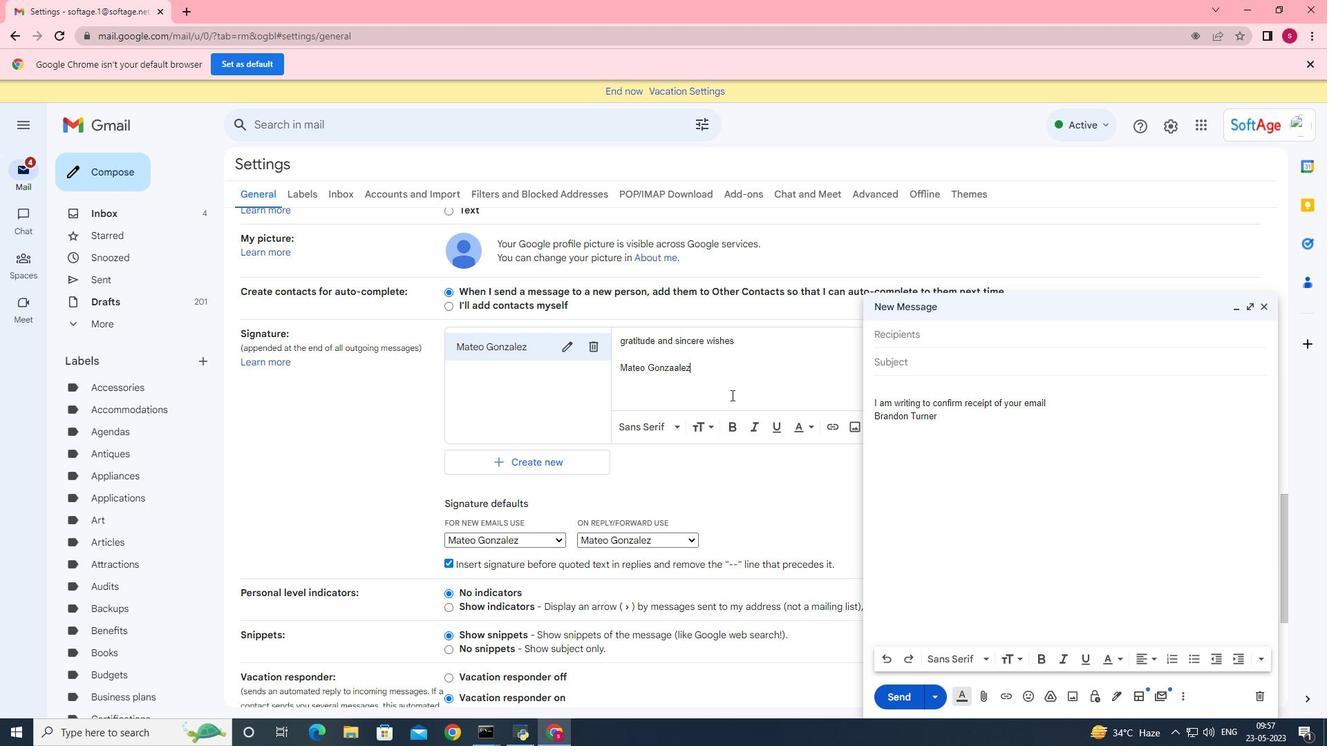 
Action: Mouse scrolled (772, 391) with delta (0, 0)
Screenshot: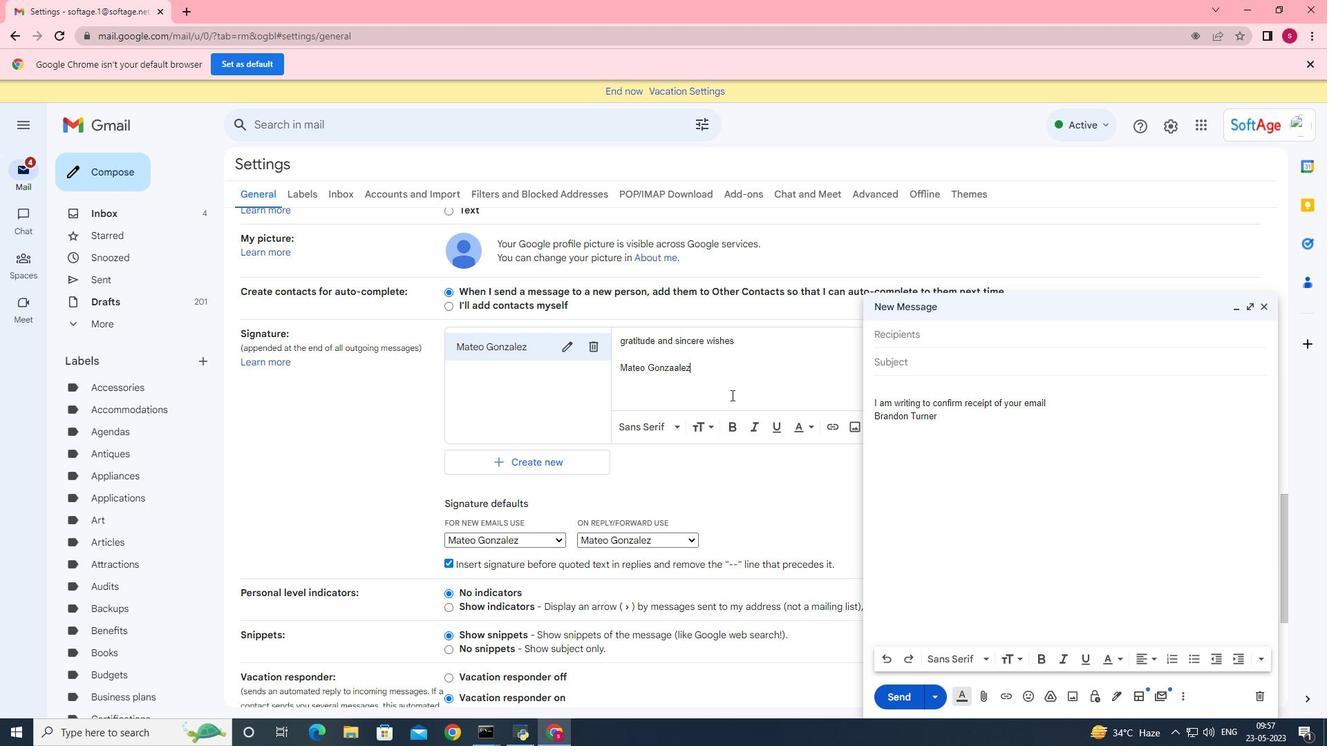 
Action: Mouse moved to (832, 394)
Screenshot: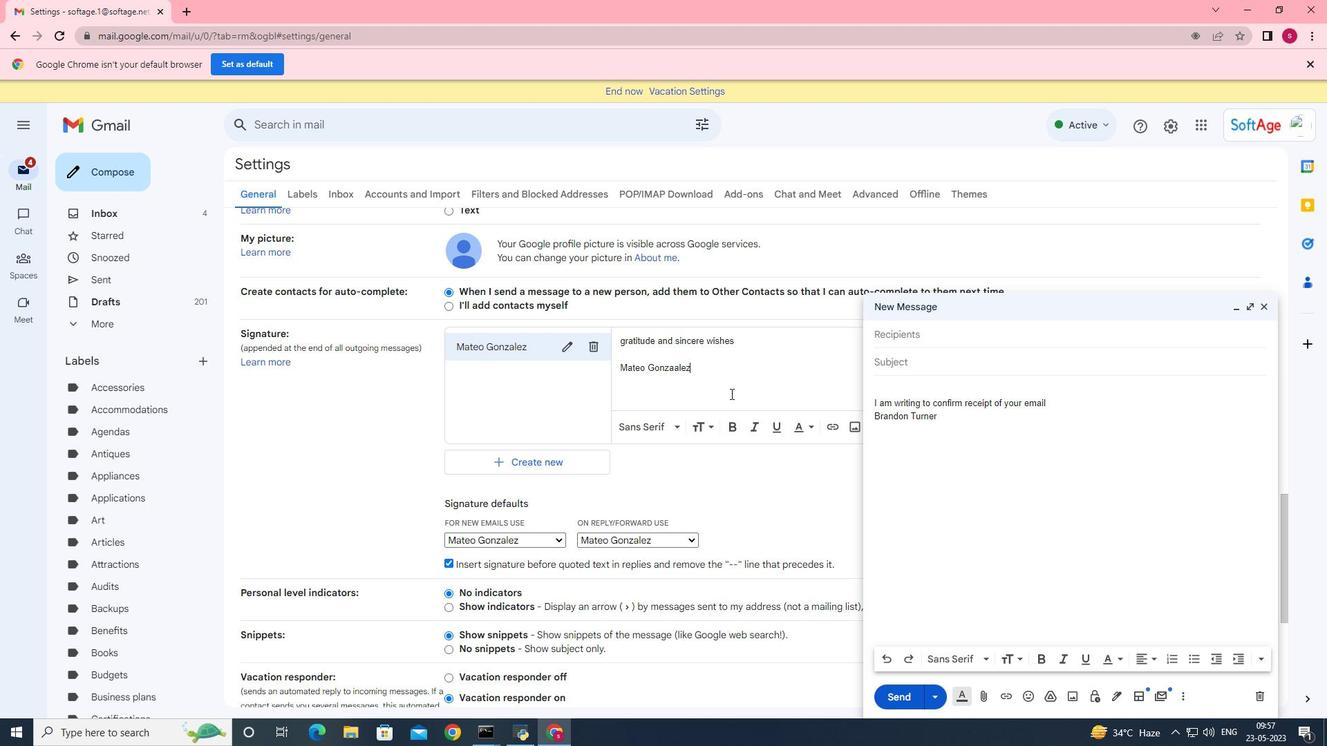 
Action: Mouse scrolled (832, 393) with delta (0, 0)
Screenshot: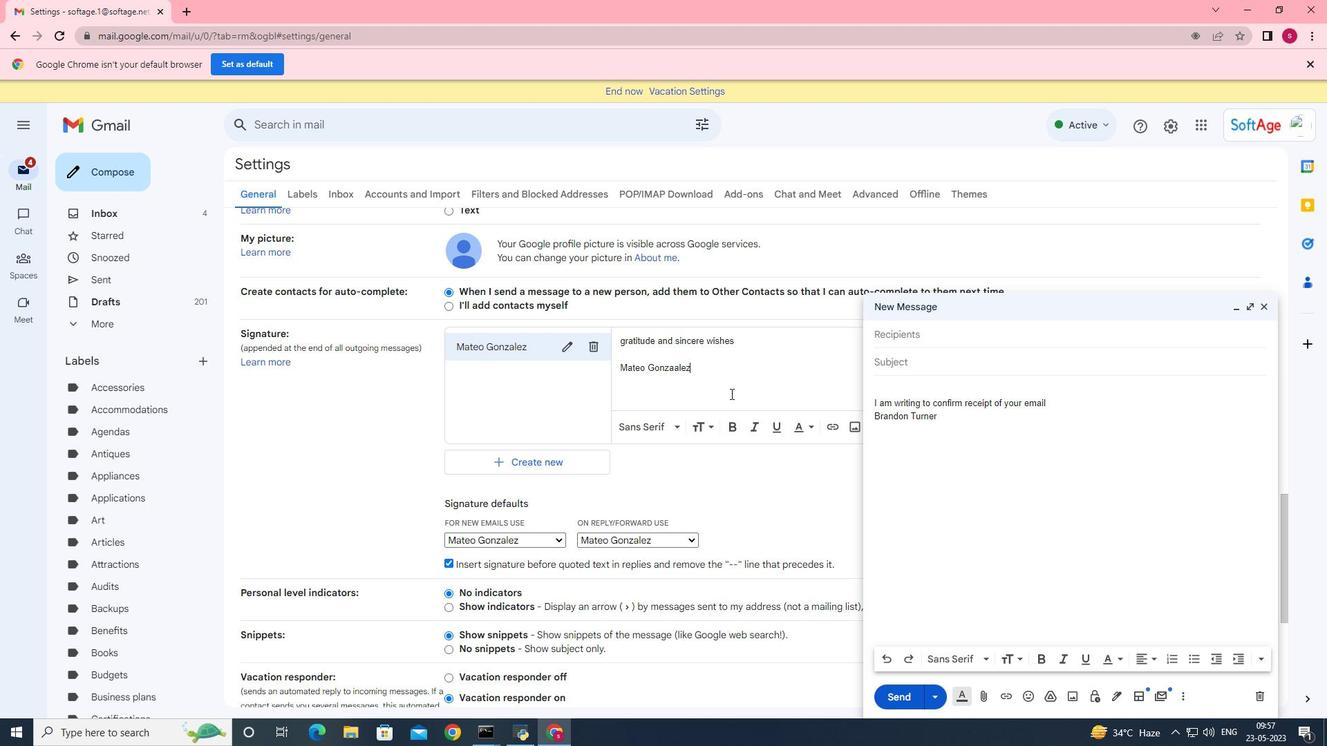 
Action: Mouse moved to (1262, 309)
Screenshot: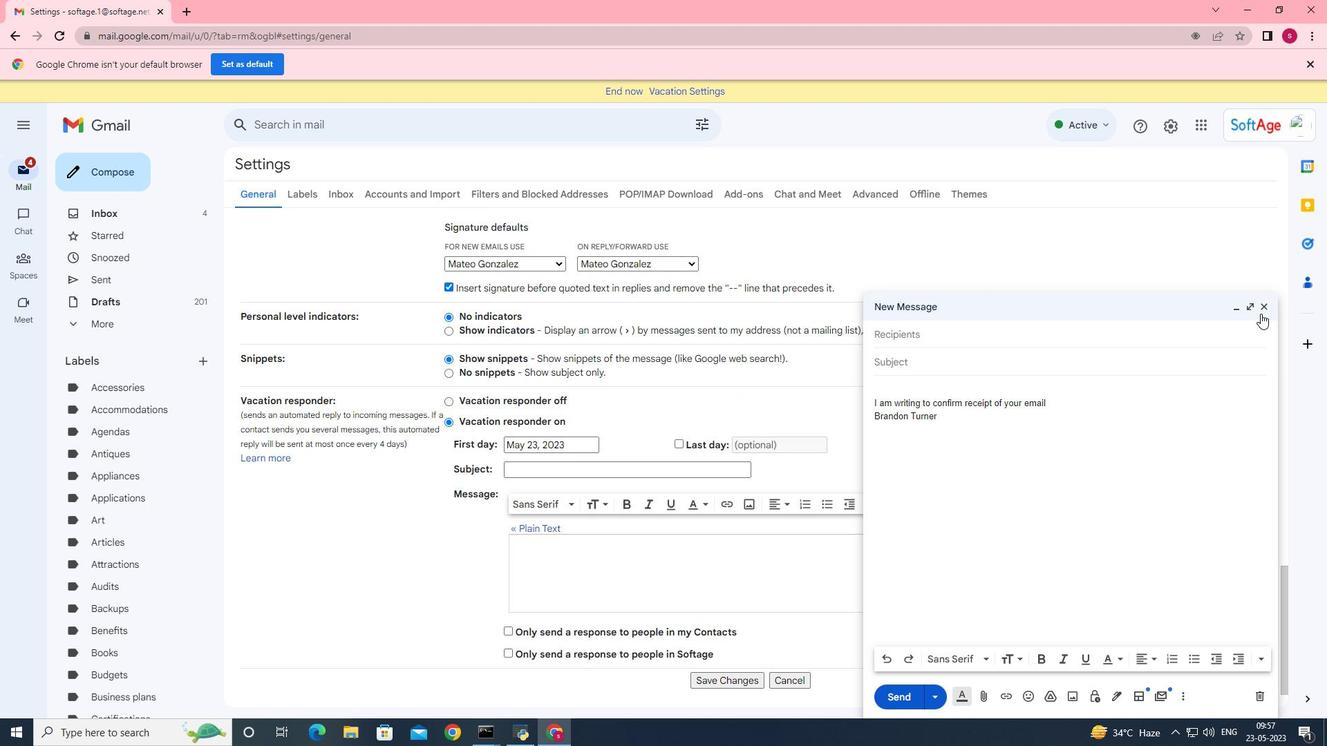
Action: Mouse pressed left at (1262, 309)
Screenshot: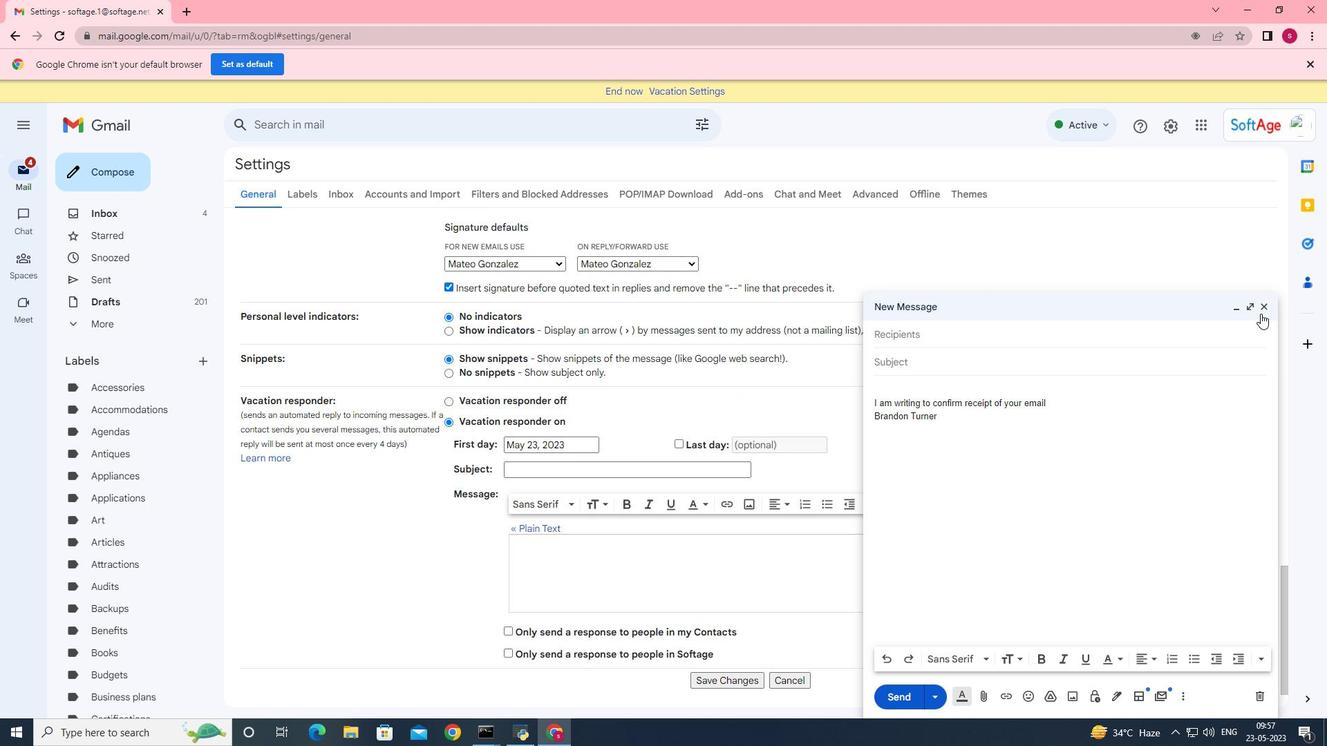
Action: Mouse moved to (660, 571)
Screenshot: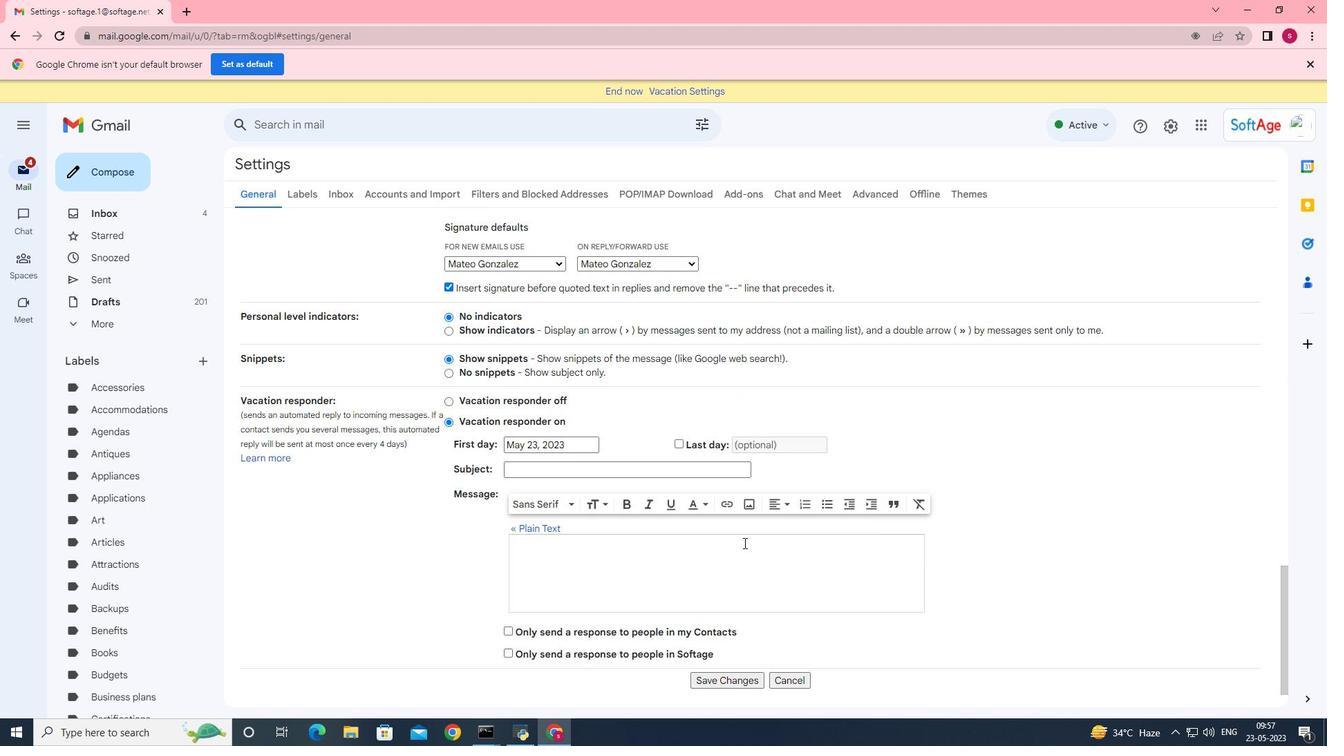 
Action: Mouse scrolled (660, 570) with delta (0, 0)
Screenshot: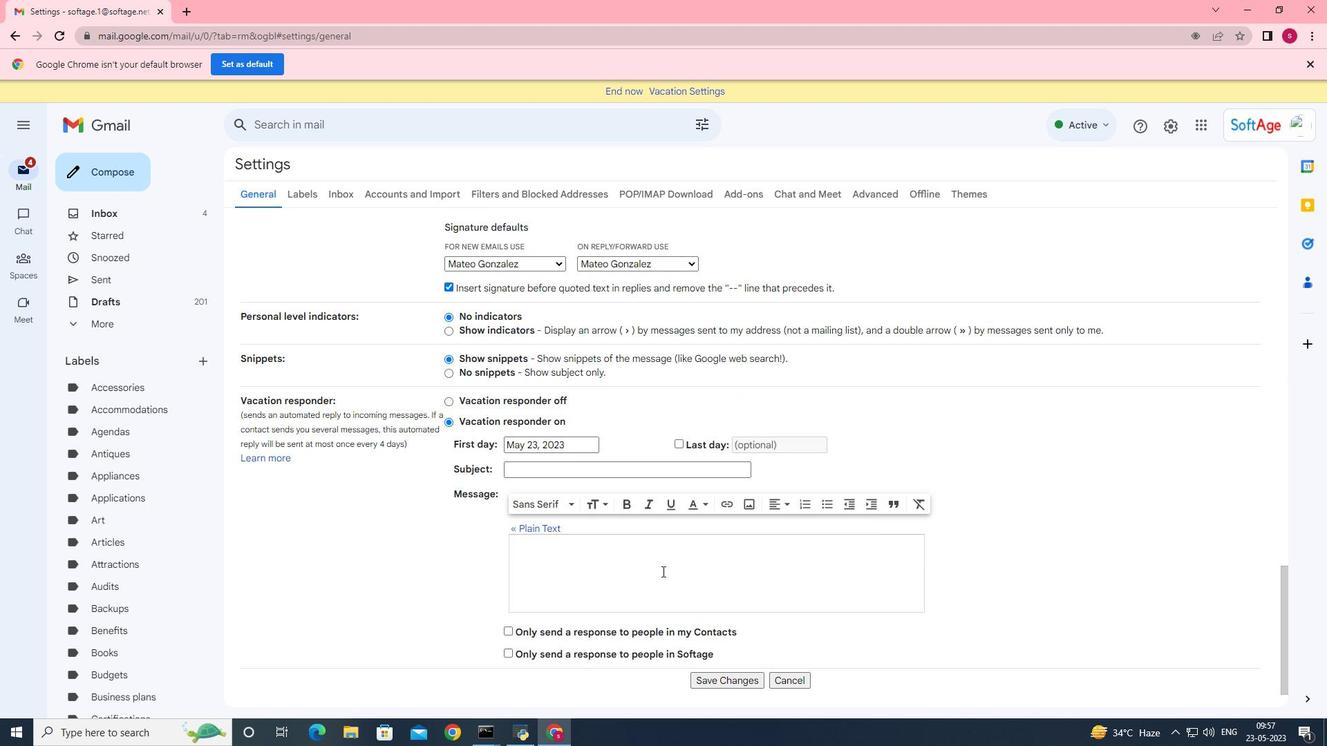 
Action: Mouse scrolled (660, 570) with delta (0, 0)
Screenshot: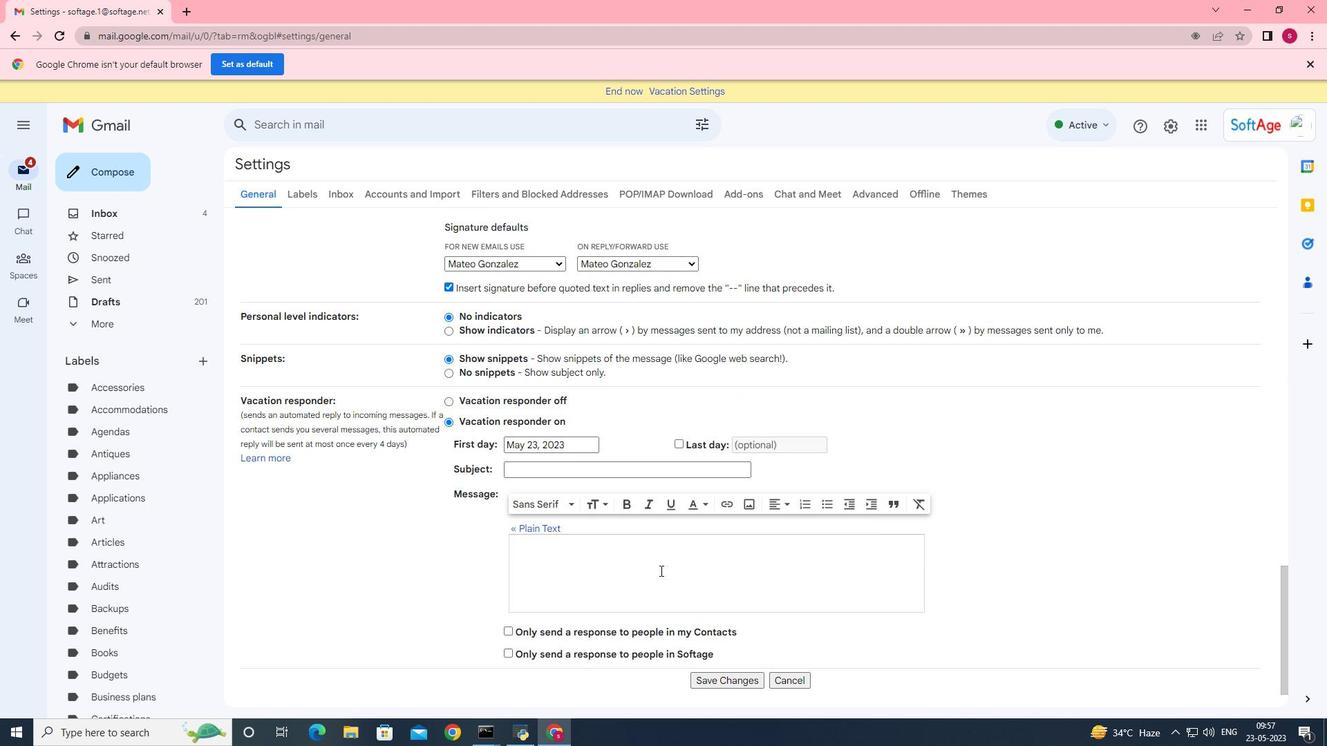 
Action: Mouse moved to (723, 635)
Screenshot: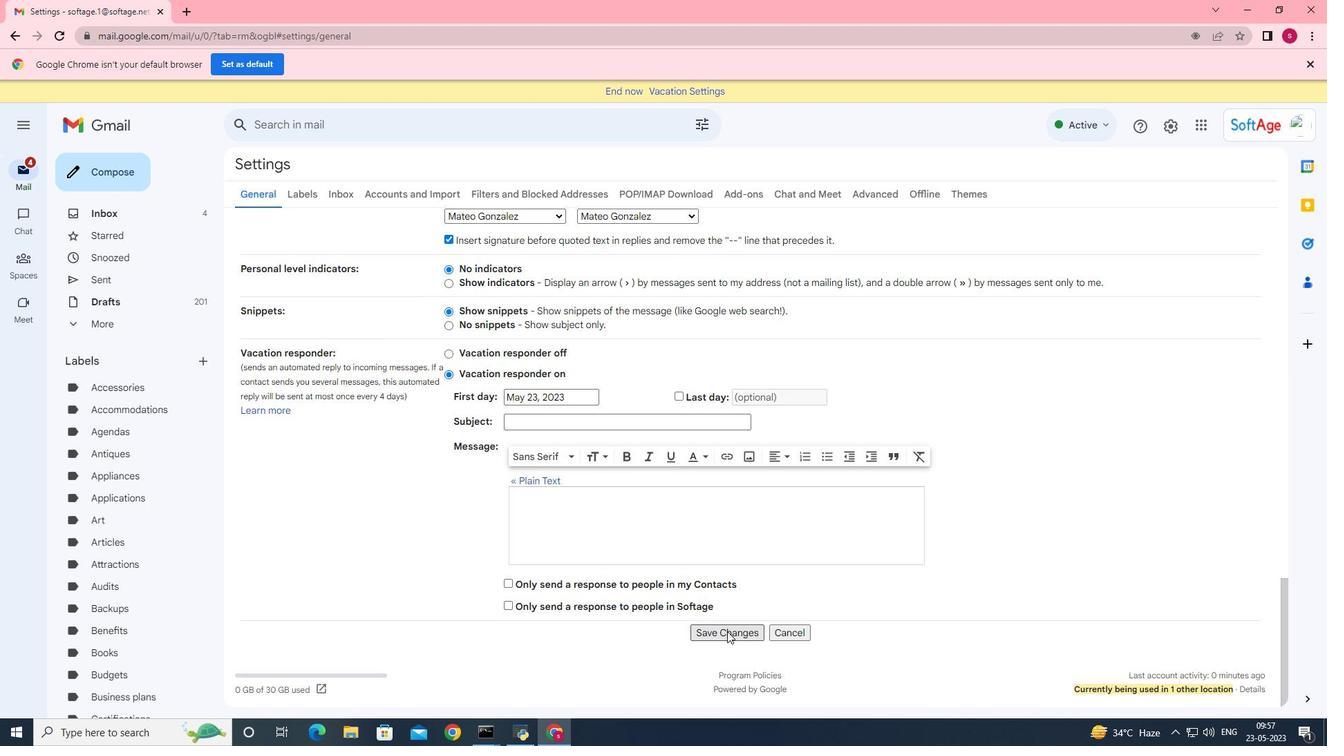 
Action: Mouse pressed left at (723, 635)
Screenshot: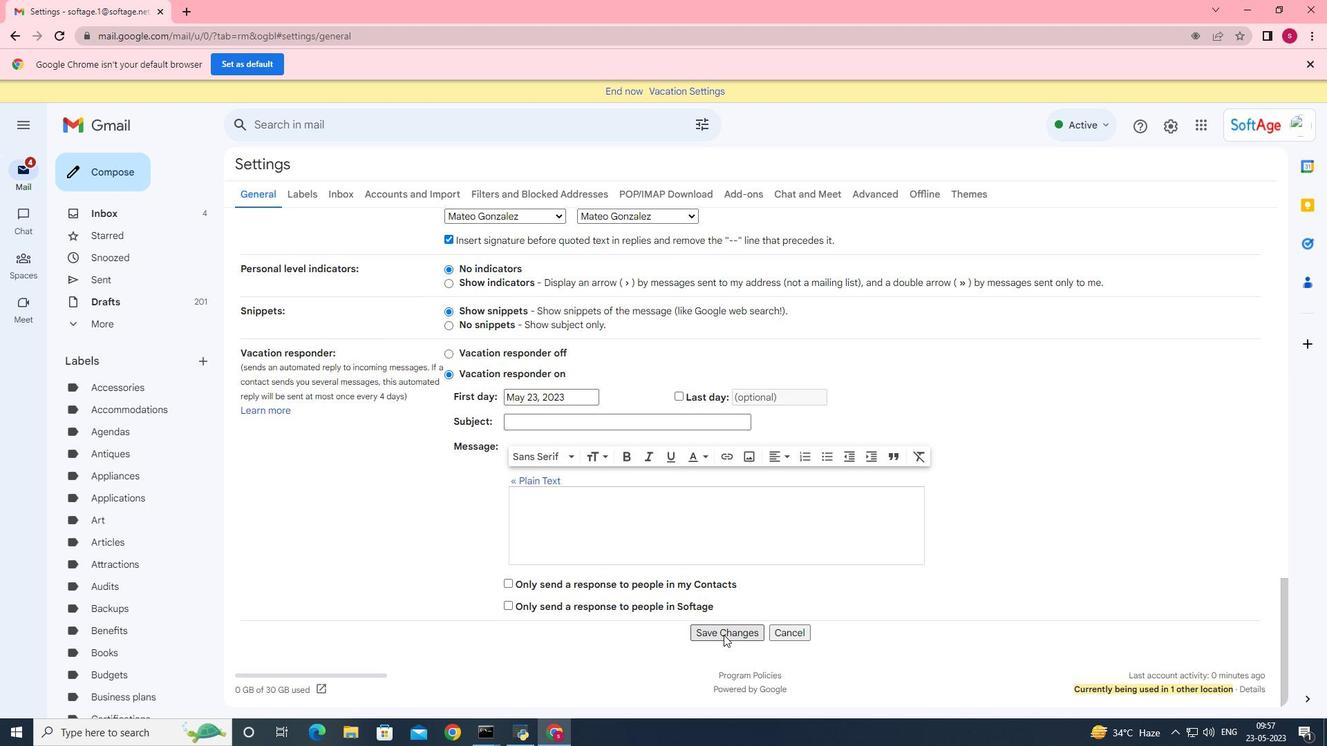 
Action: Mouse moved to (96, 163)
Screenshot: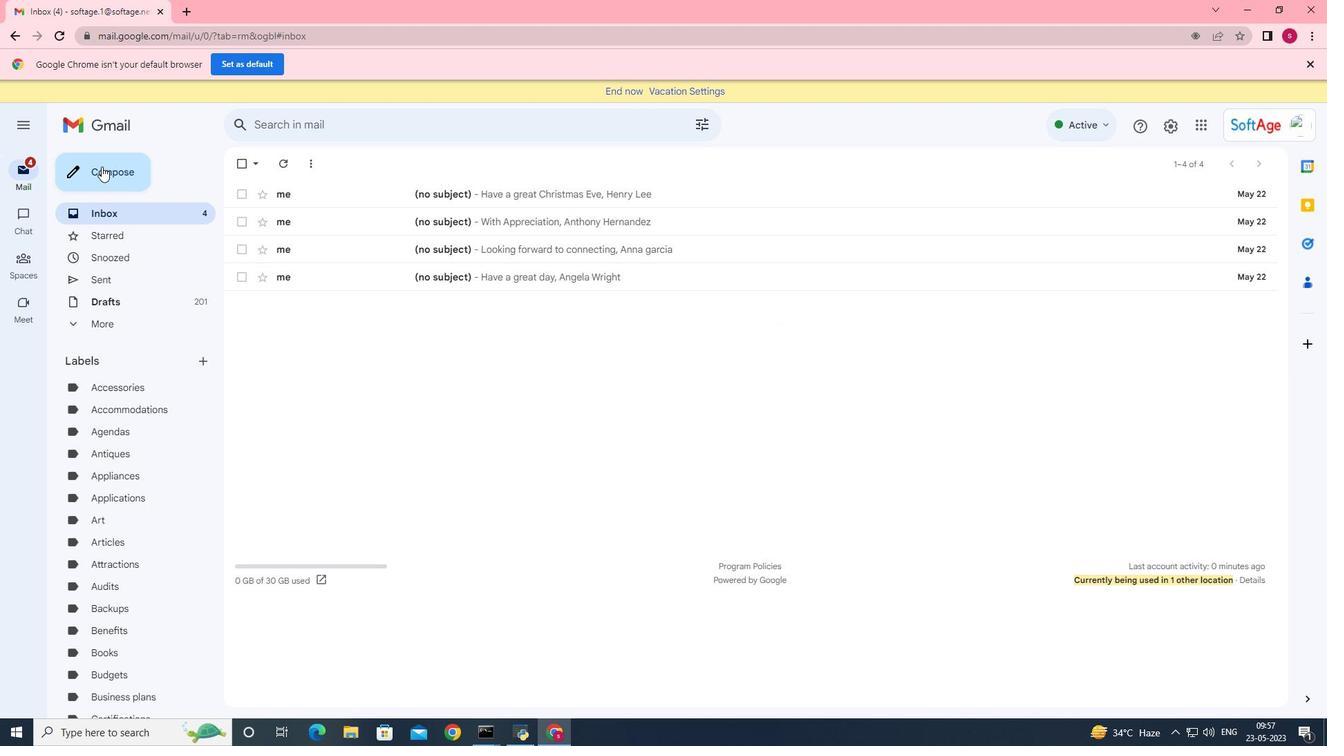 
Action: Mouse pressed left at (96, 163)
Screenshot: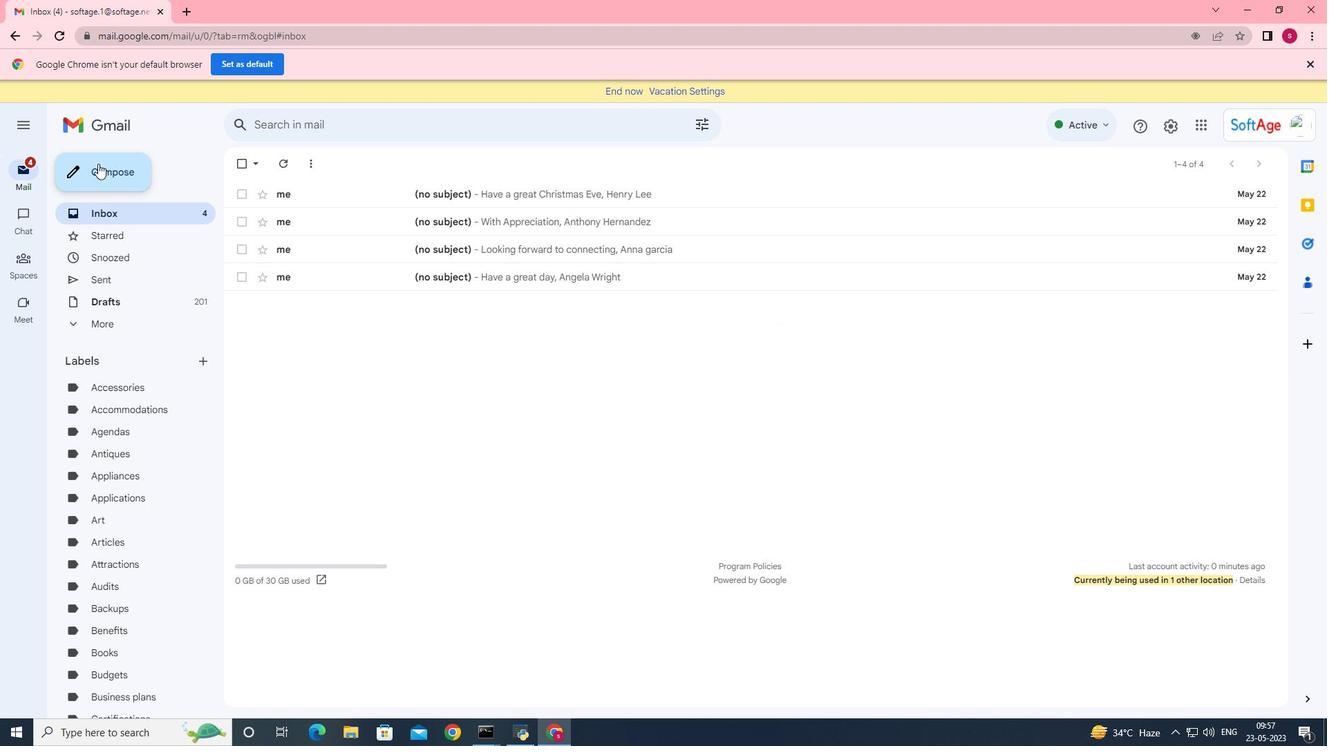 
Action: Mouse moved to (983, 378)
Screenshot: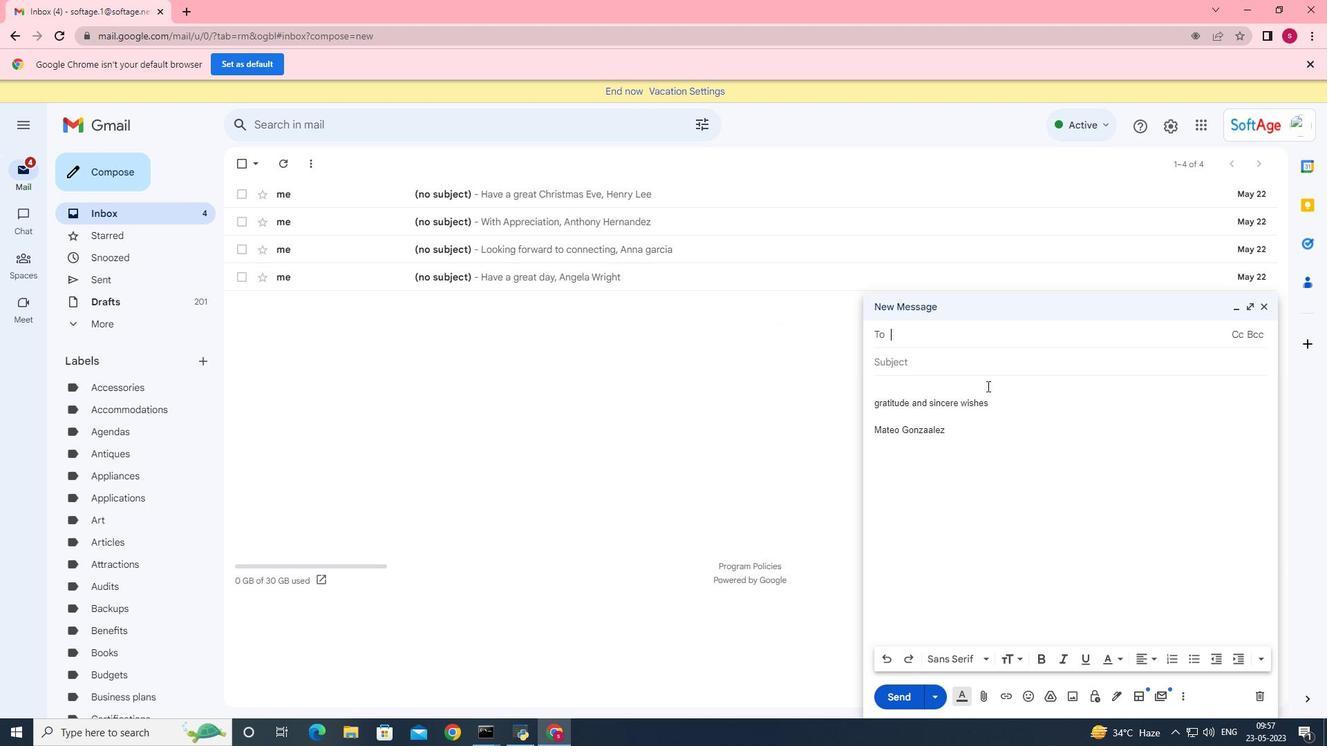 
Action: Key pressed <Key.shift>Softage.3<Key.shift>@softage.net<Key.space>
Screenshot: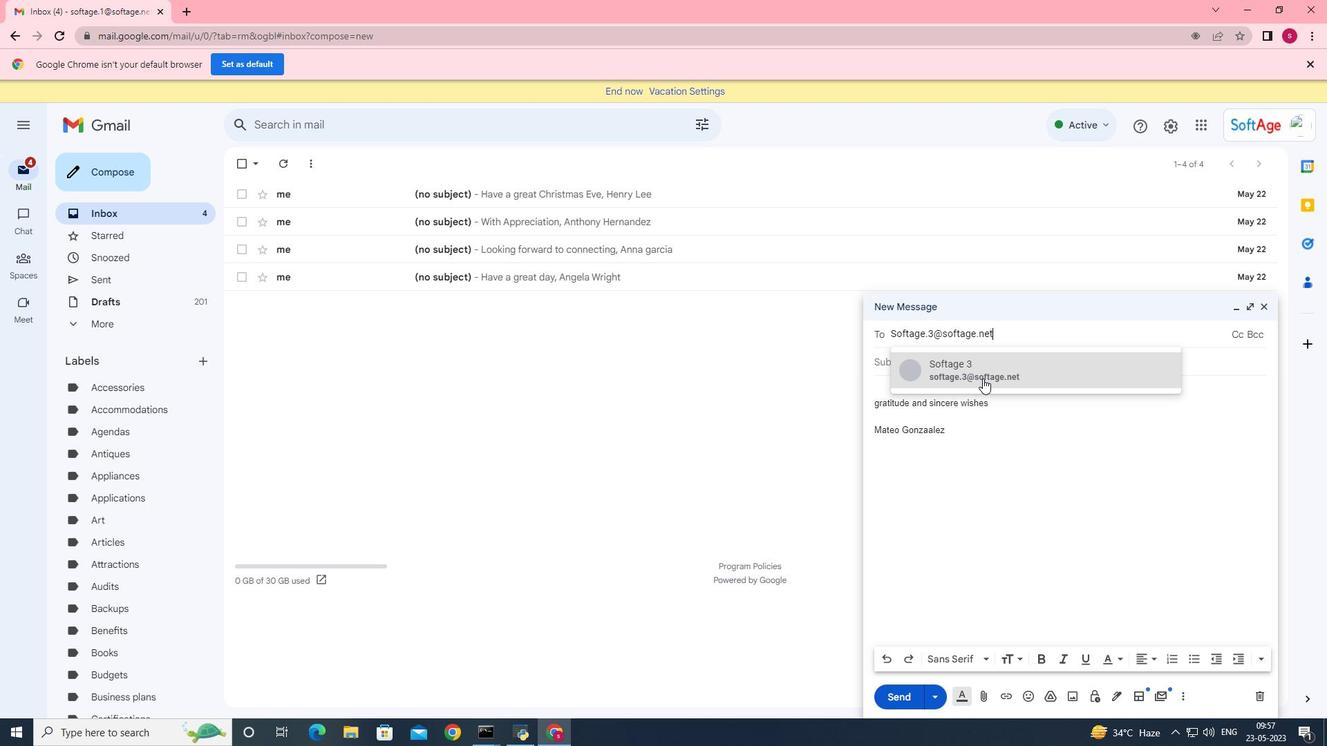 
Action: Mouse pressed left at (983, 378)
Screenshot: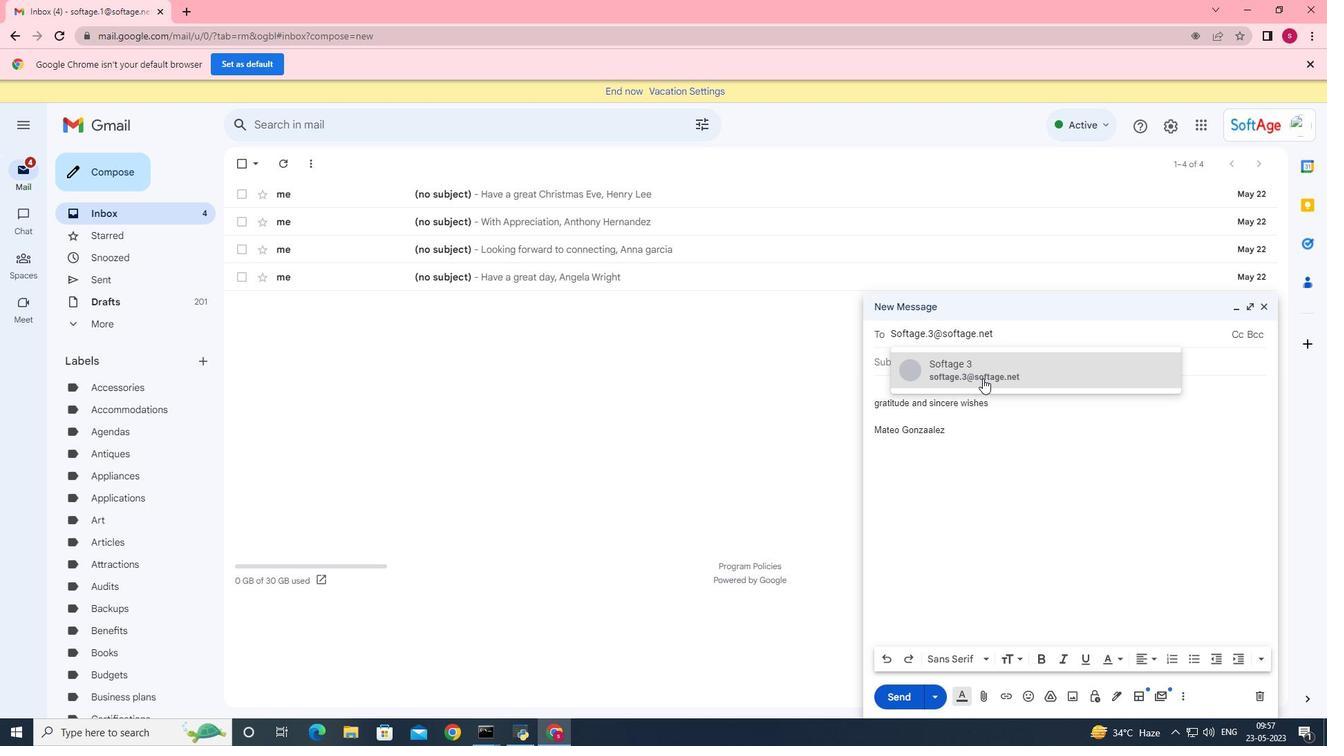 
Action: Mouse moved to (1176, 701)
Screenshot: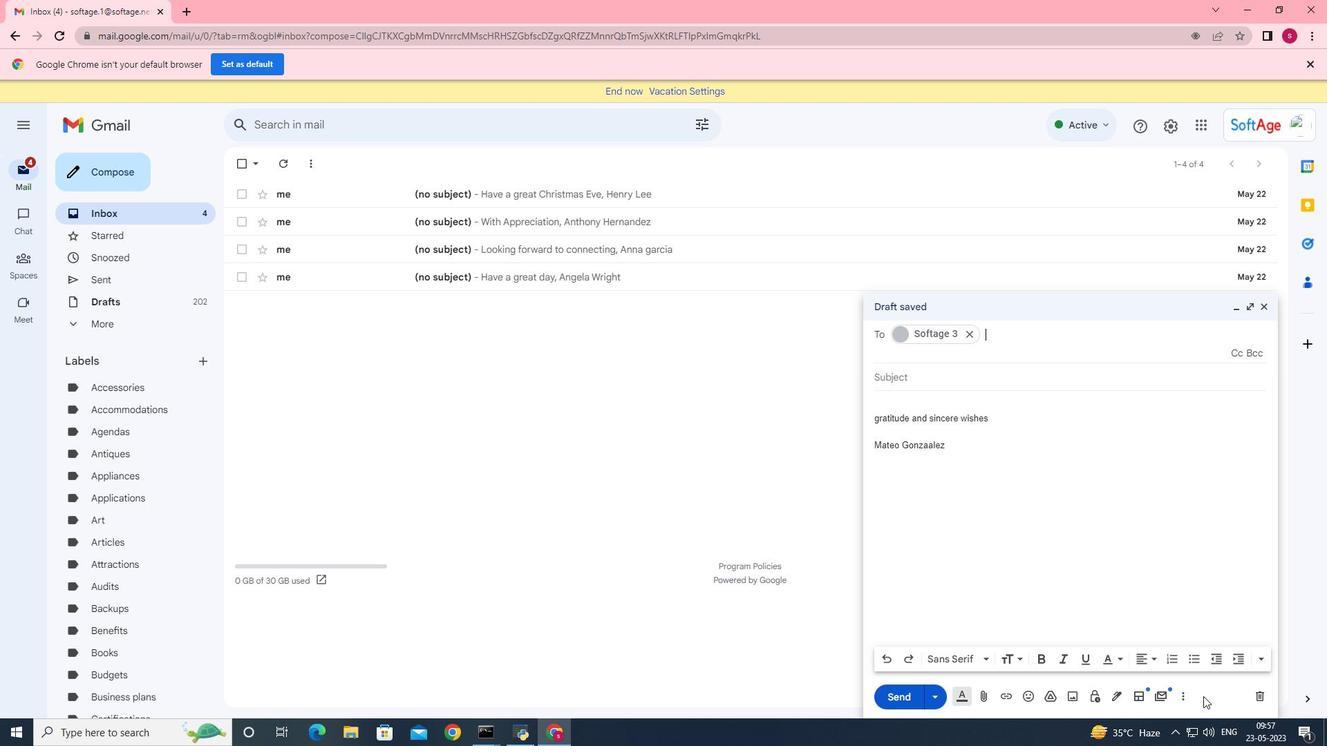 
Action: Mouse pressed left at (1176, 701)
Screenshot: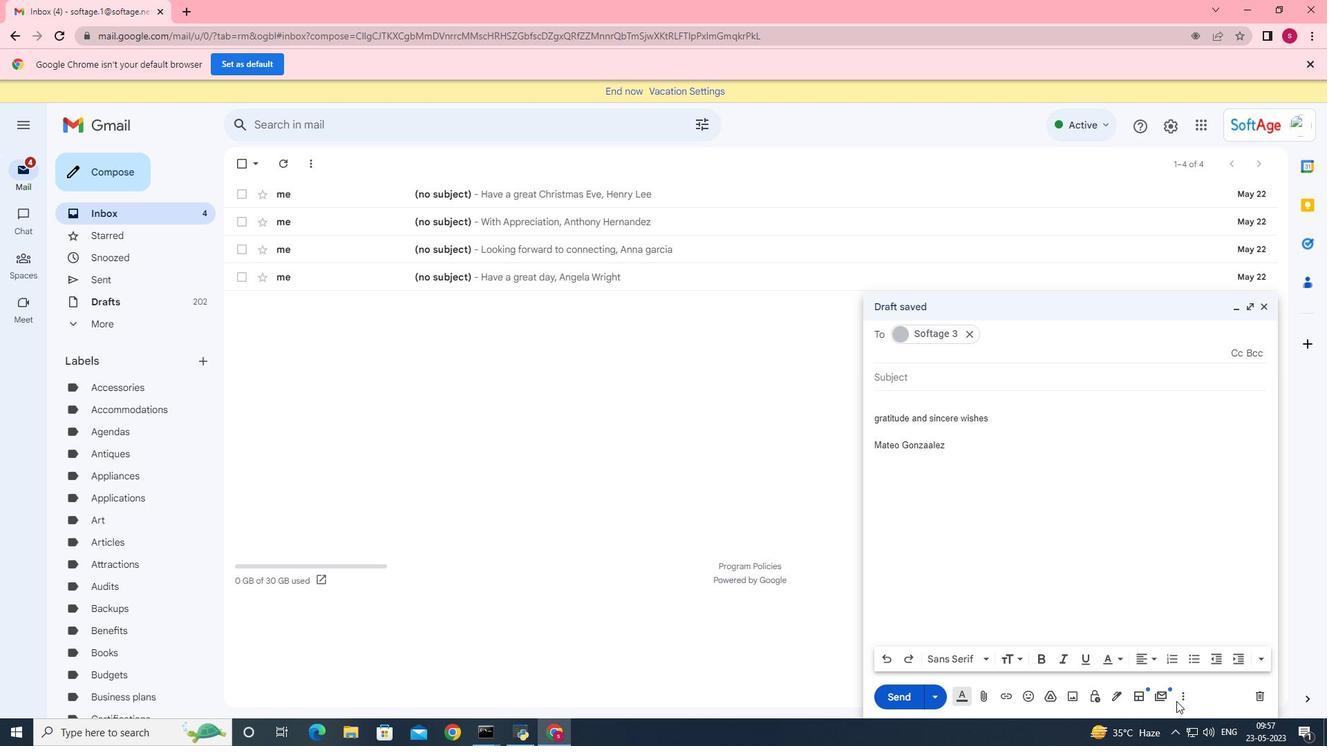 
Action: Mouse moved to (1178, 701)
Screenshot: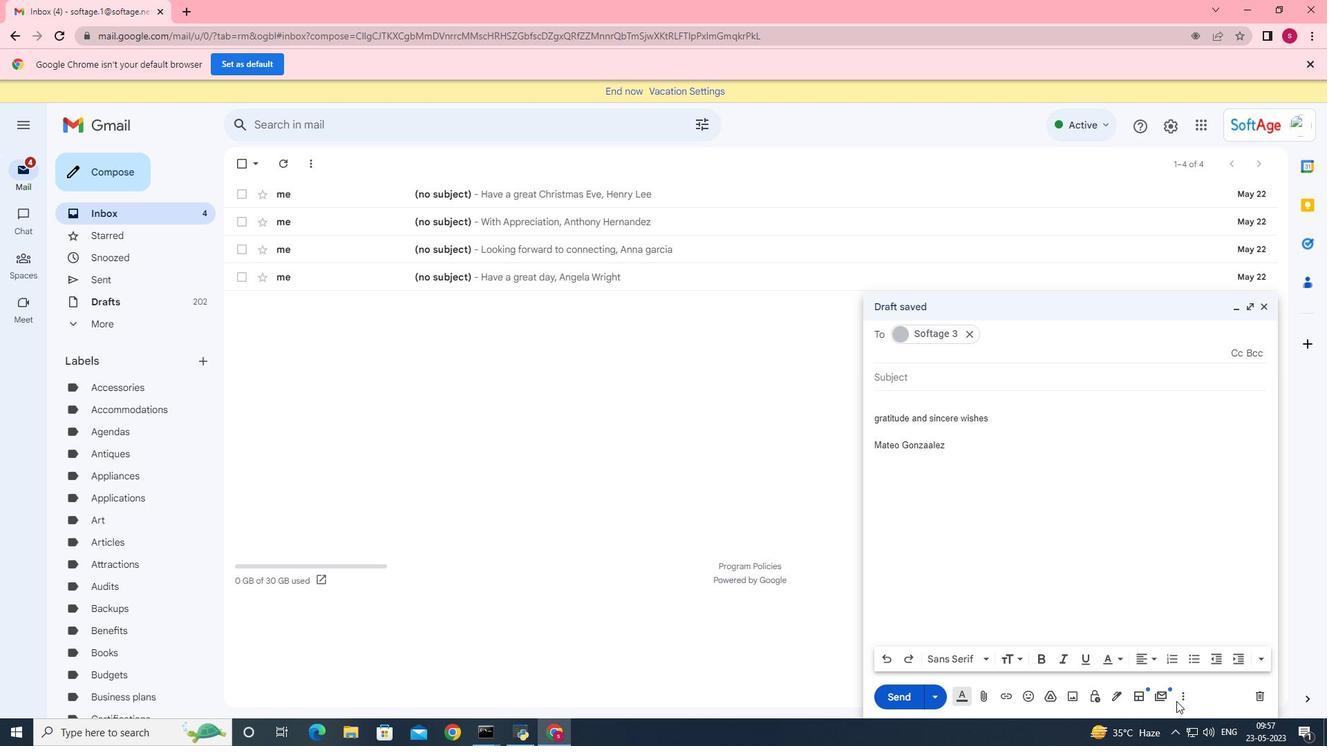 
Action: Mouse pressed left at (1178, 701)
Screenshot: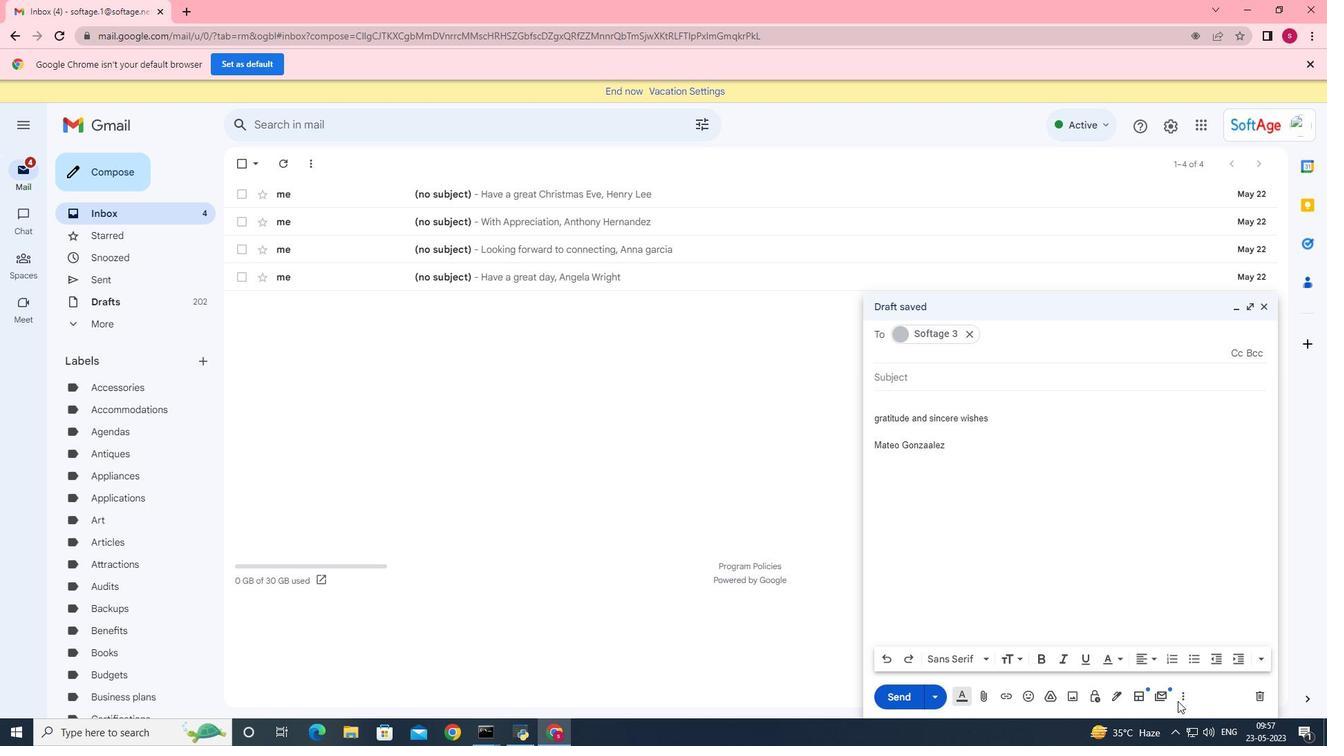 
Action: Mouse moved to (1179, 701)
Screenshot: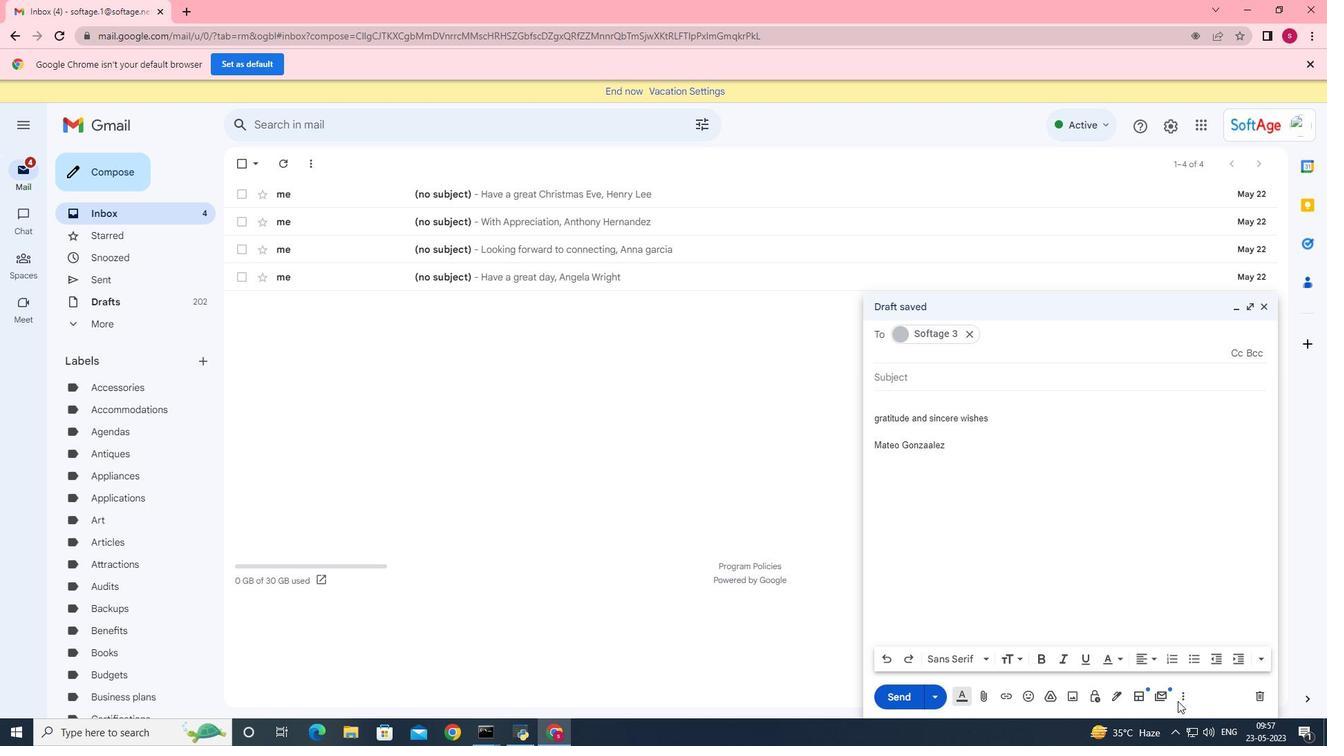 
Action: Mouse pressed left at (1179, 701)
Screenshot: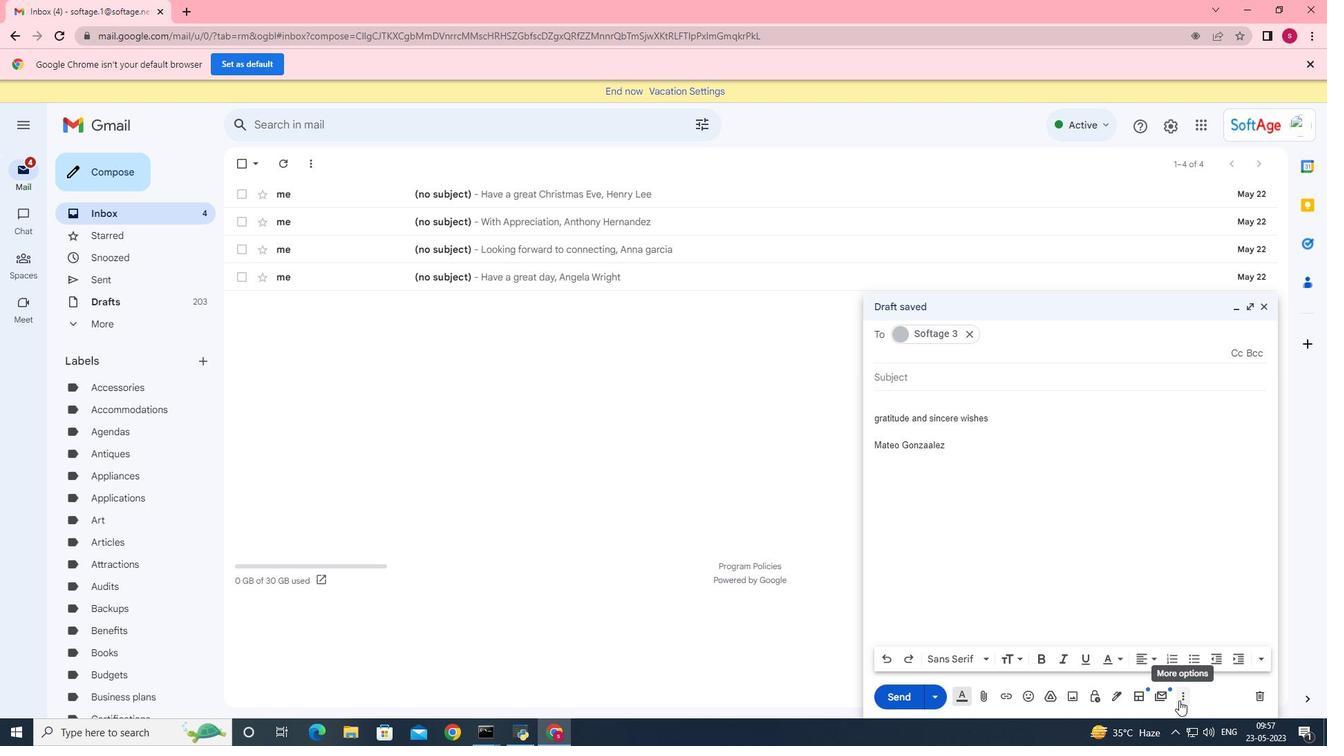 
Action: Mouse moved to (1064, 575)
Screenshot: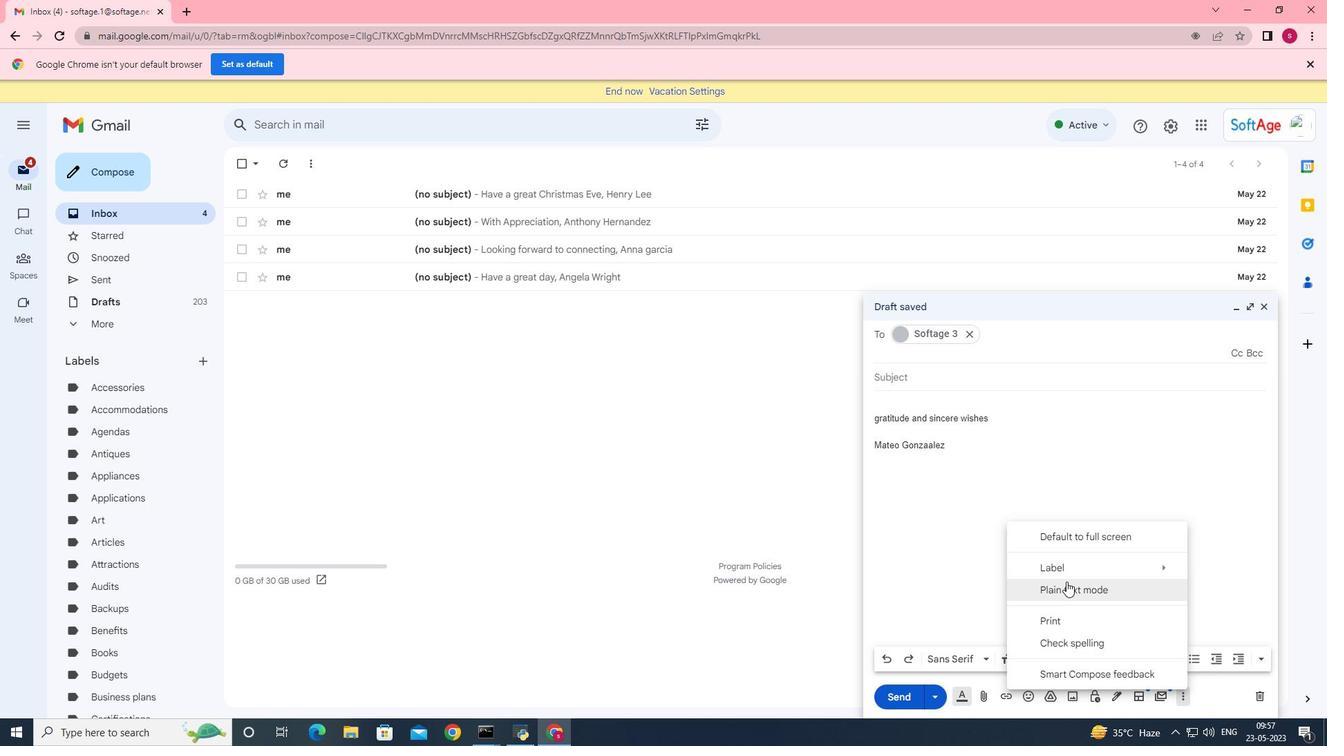 
Action: Mouse pressed left at (1064, 575)
Screenshot: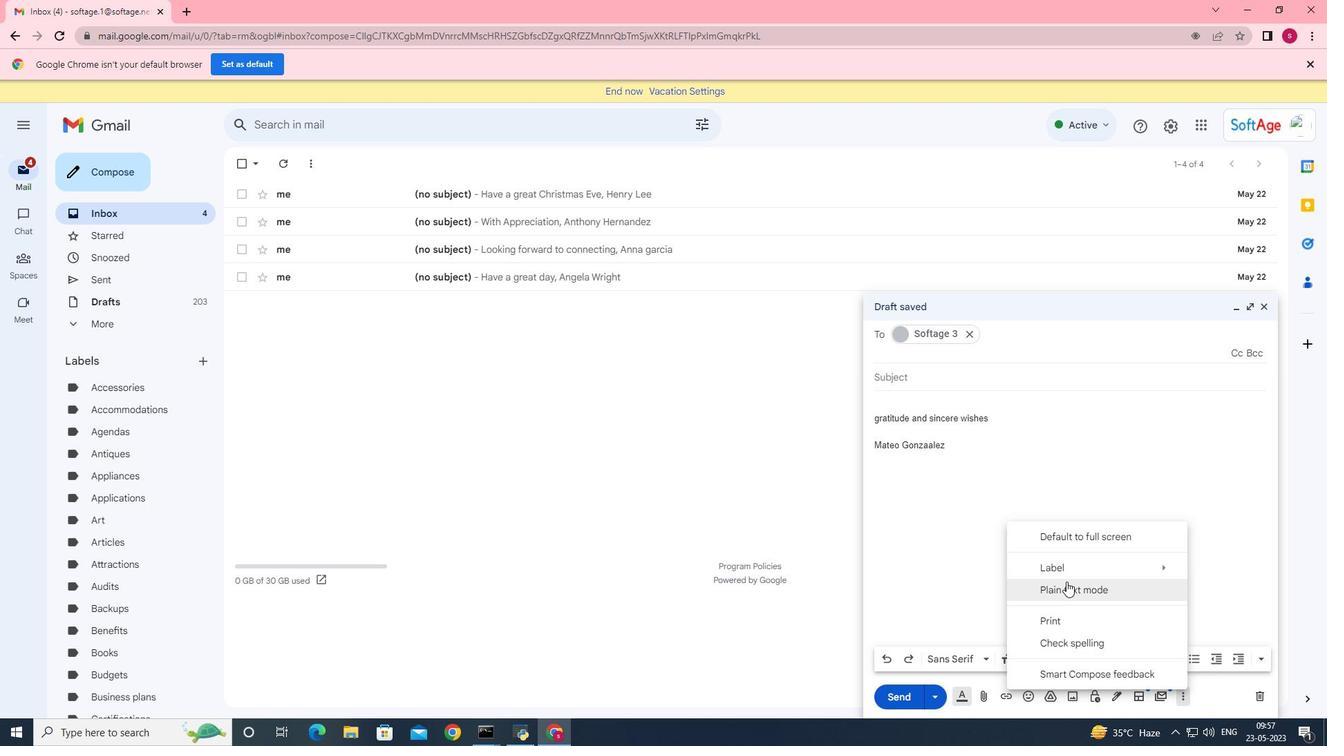 
Action: Mouse moved to (813, 539)
Screenshot: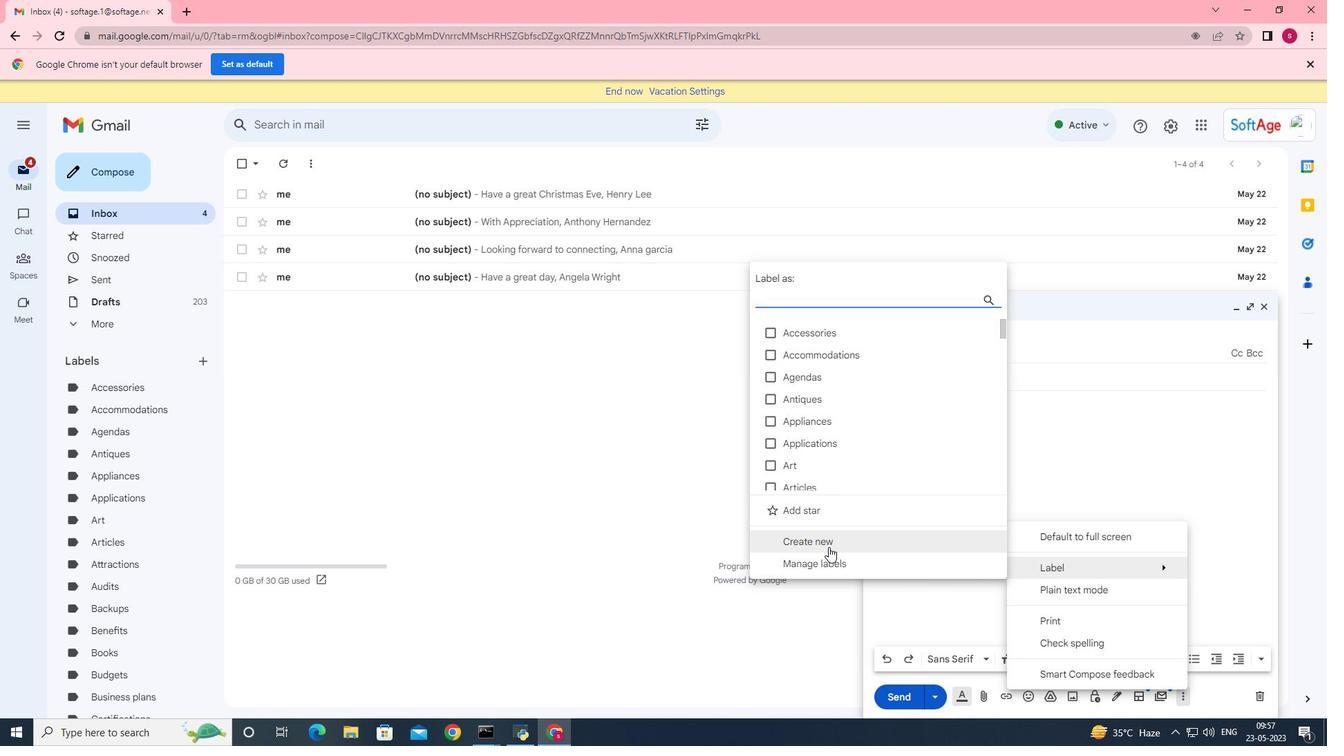 
Action: Mouse pressed left at (813, 539)
Screenshot: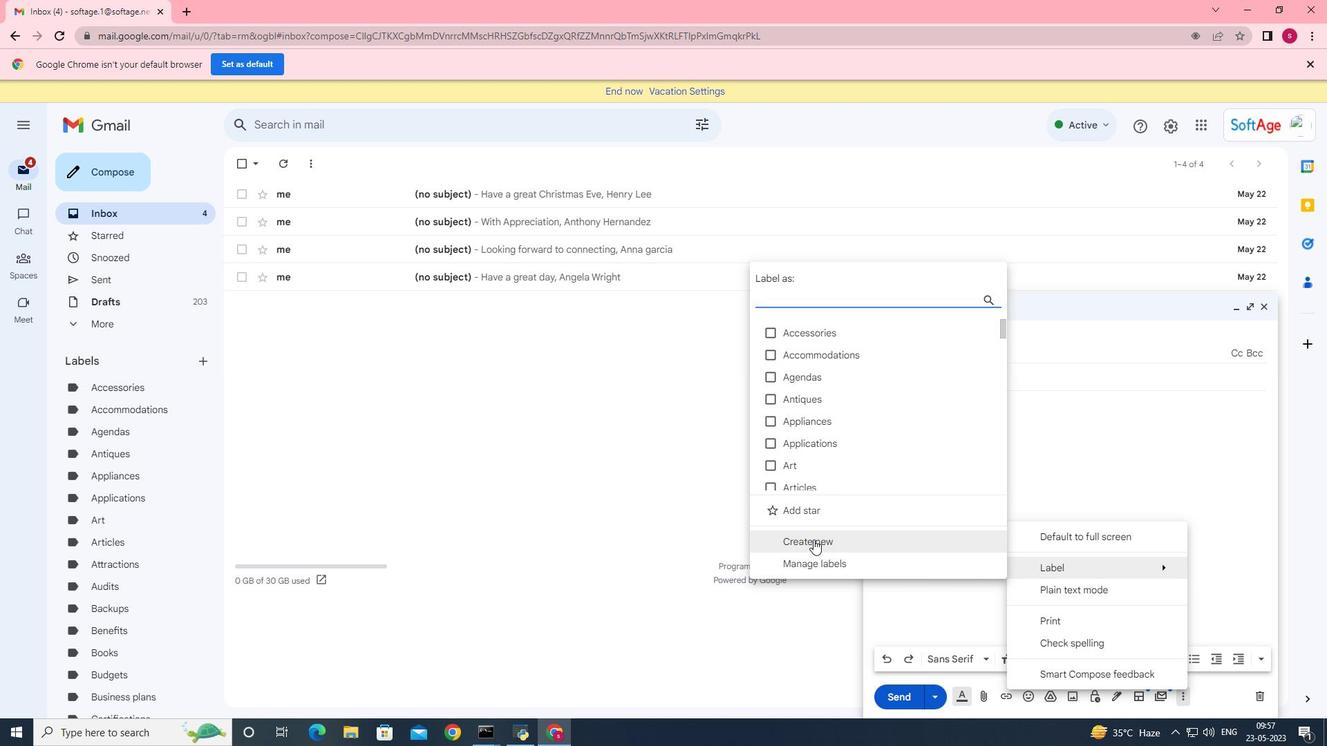 
Action: Key pressed <Key.shift>Condo<Key.space>associations
Screenshot: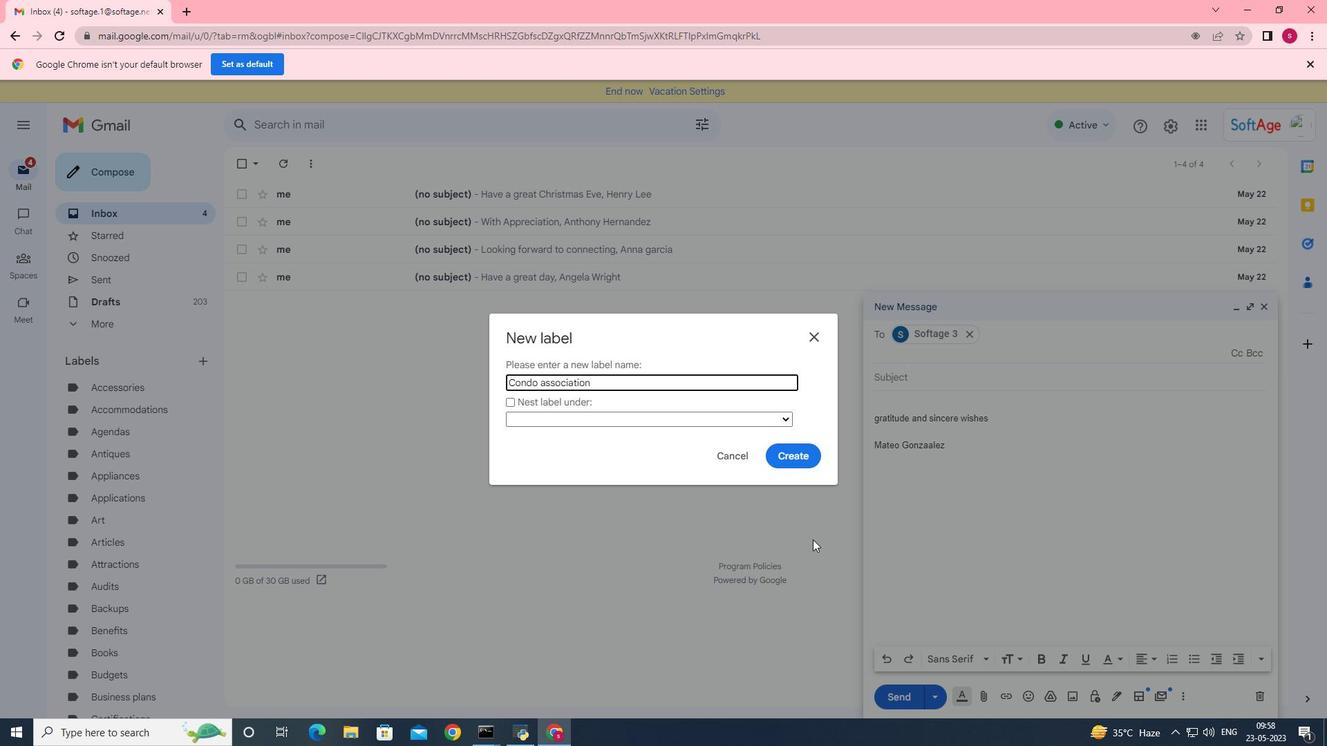 
Action: Mouse moved to (797, 458)
Screenshot: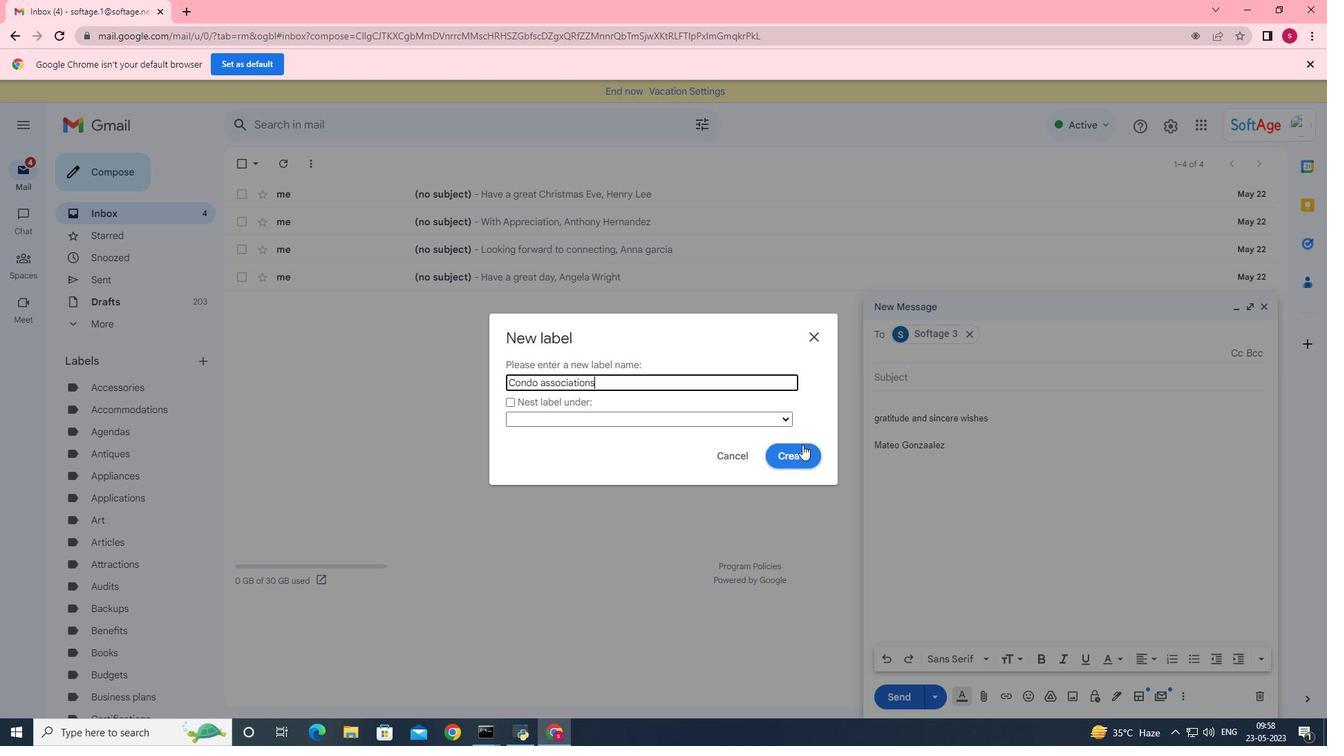 
Action: Mouse pressed left at (797, 458)
Screenshot: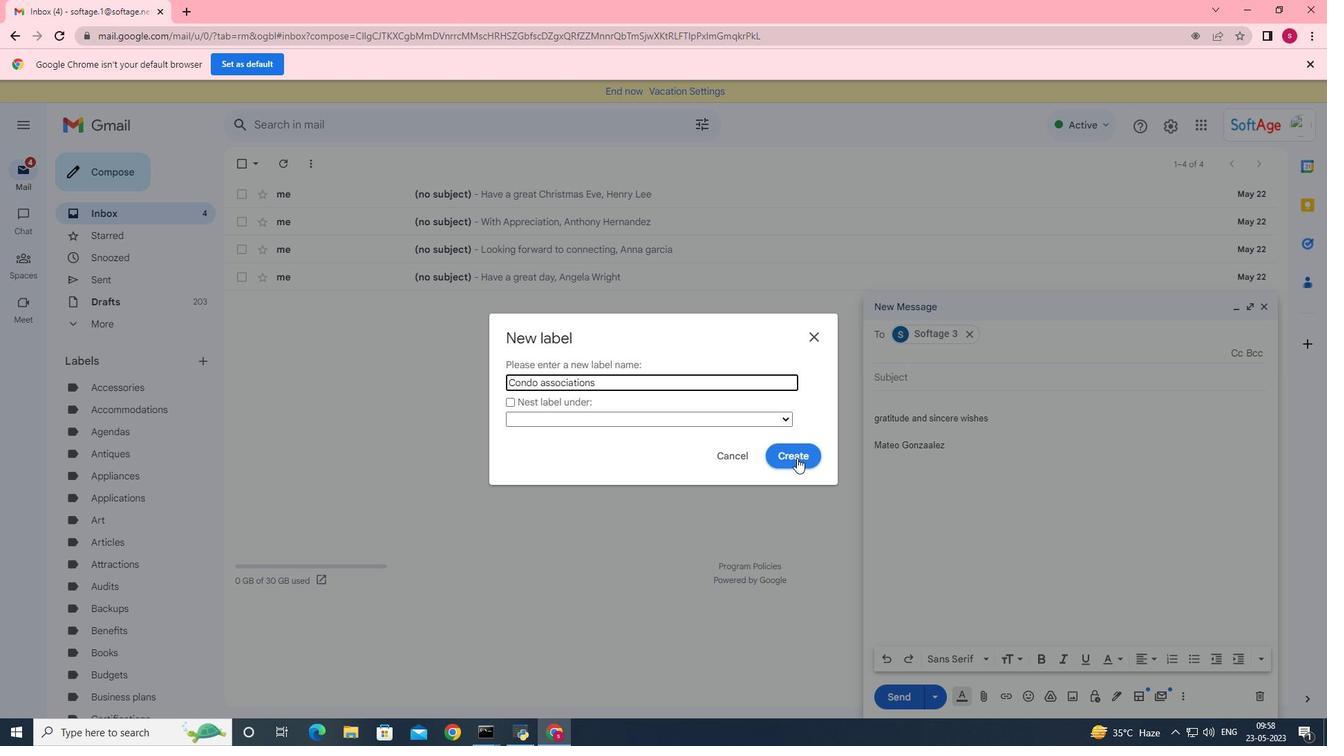 
Action: Mouse moved to (893, 701)
Screenshot: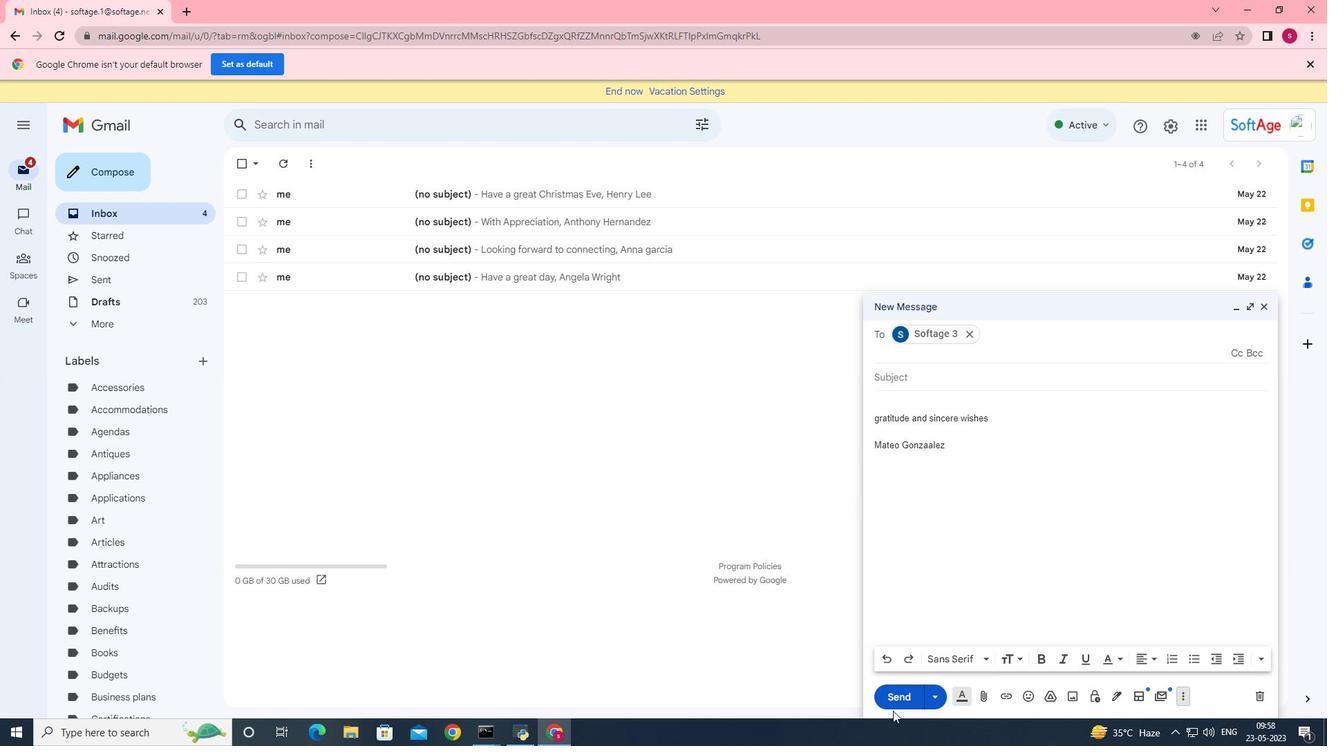 
Action: Mouse pressed left at (893, 701)
Screenshot: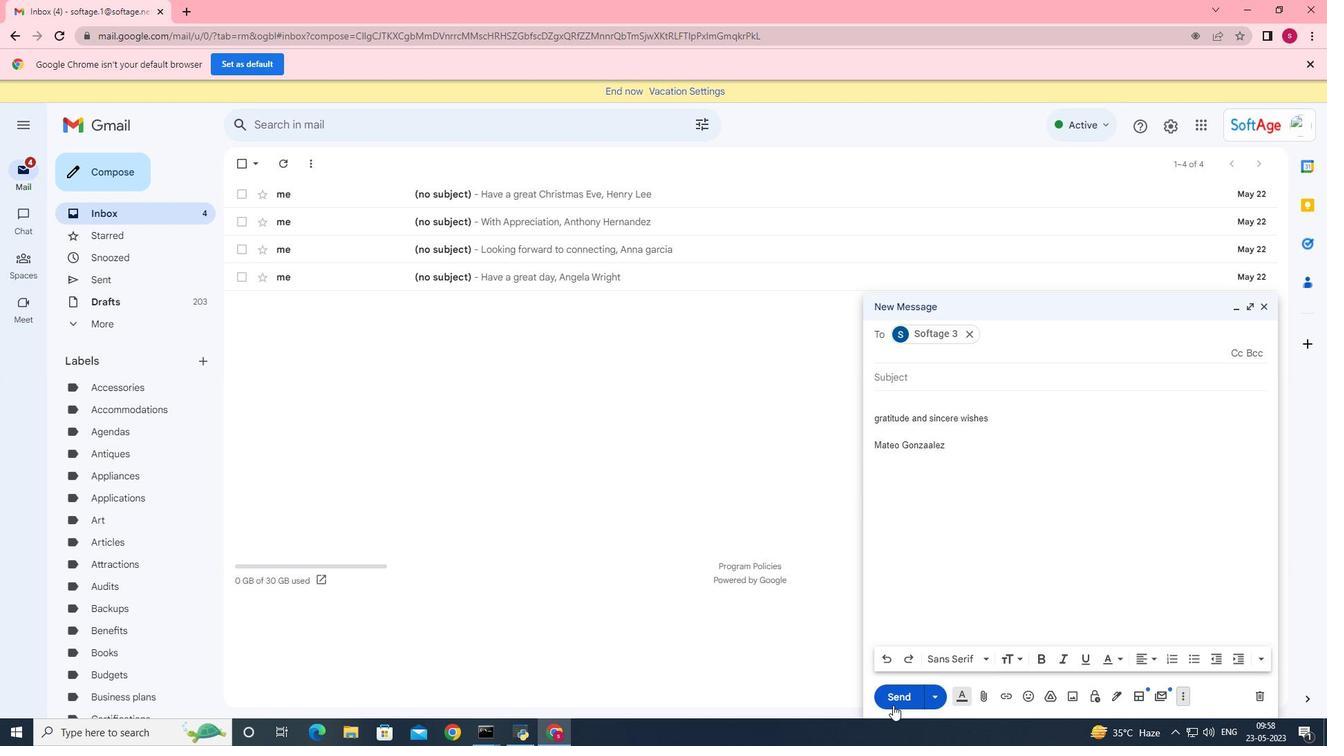 
Action: Mouse moved to (616, 499)
Screenshot: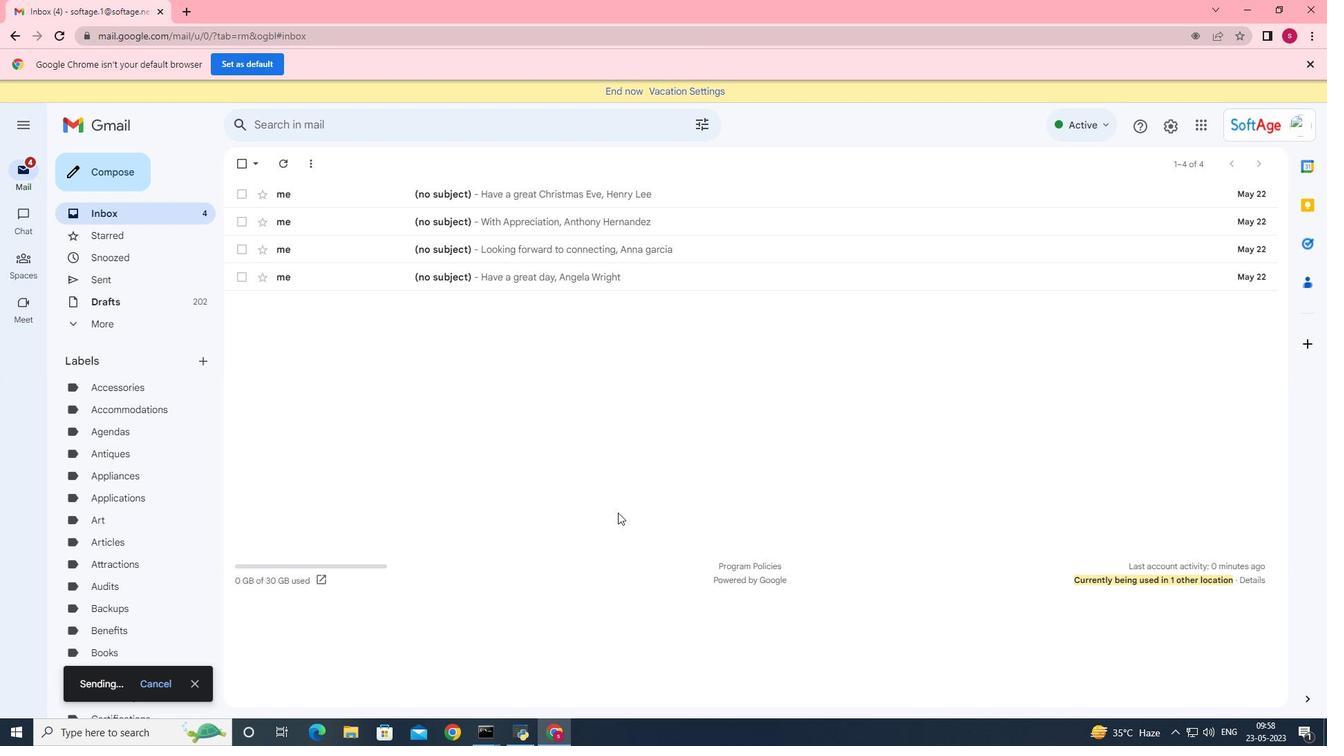 
